 Task: Find a place to stay in Ranot, Thailand, from June 4 to June 8 for 2 guests, with a price range of ₹8000 to ₹16000, 1 bedroom, 1 bed, 2 bathrooms, guest house type, self check-in, and English-speaking host.
Action: Mouse moved to (611, 127)
Screenshot: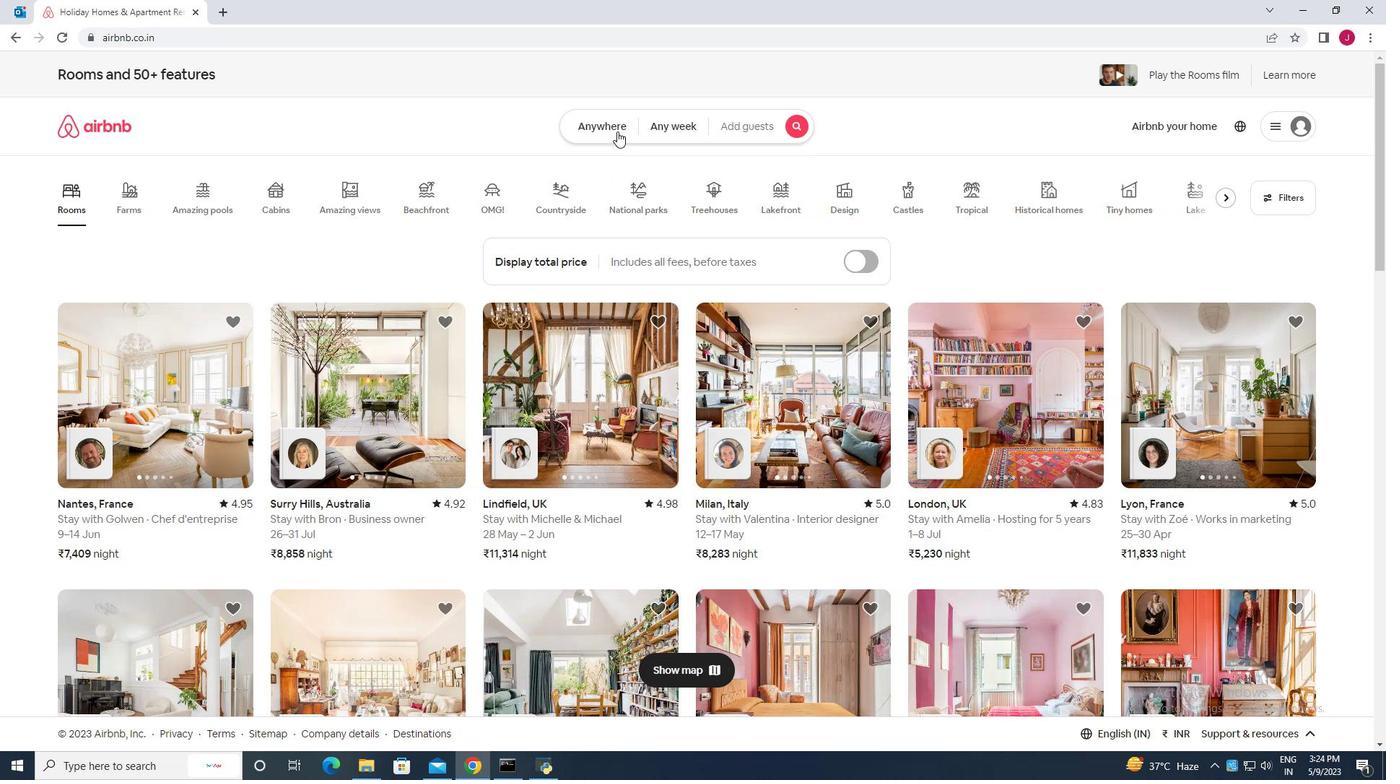 
Action: Mouse pressed left at (611, 127)
Screenshot: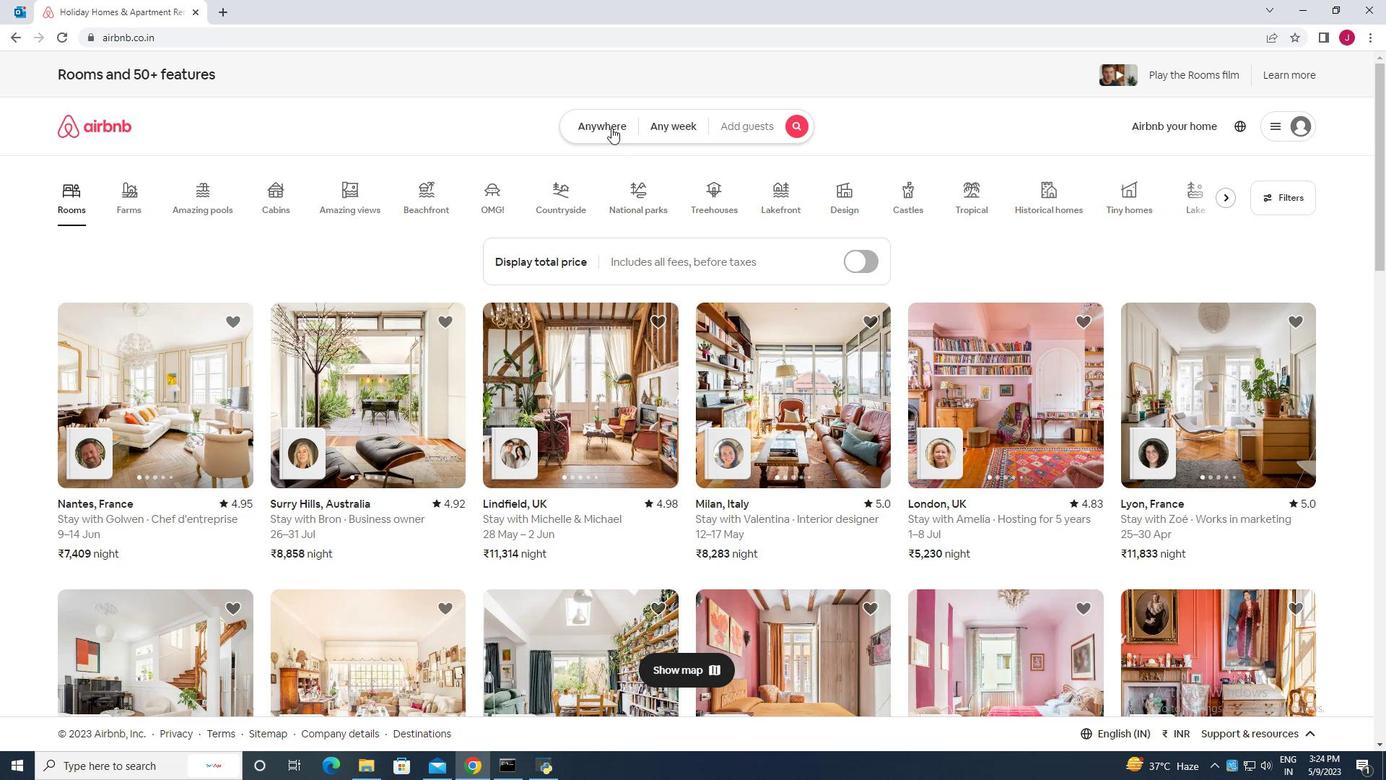
Action: Mouse moved to (480, 184)
Screenshot: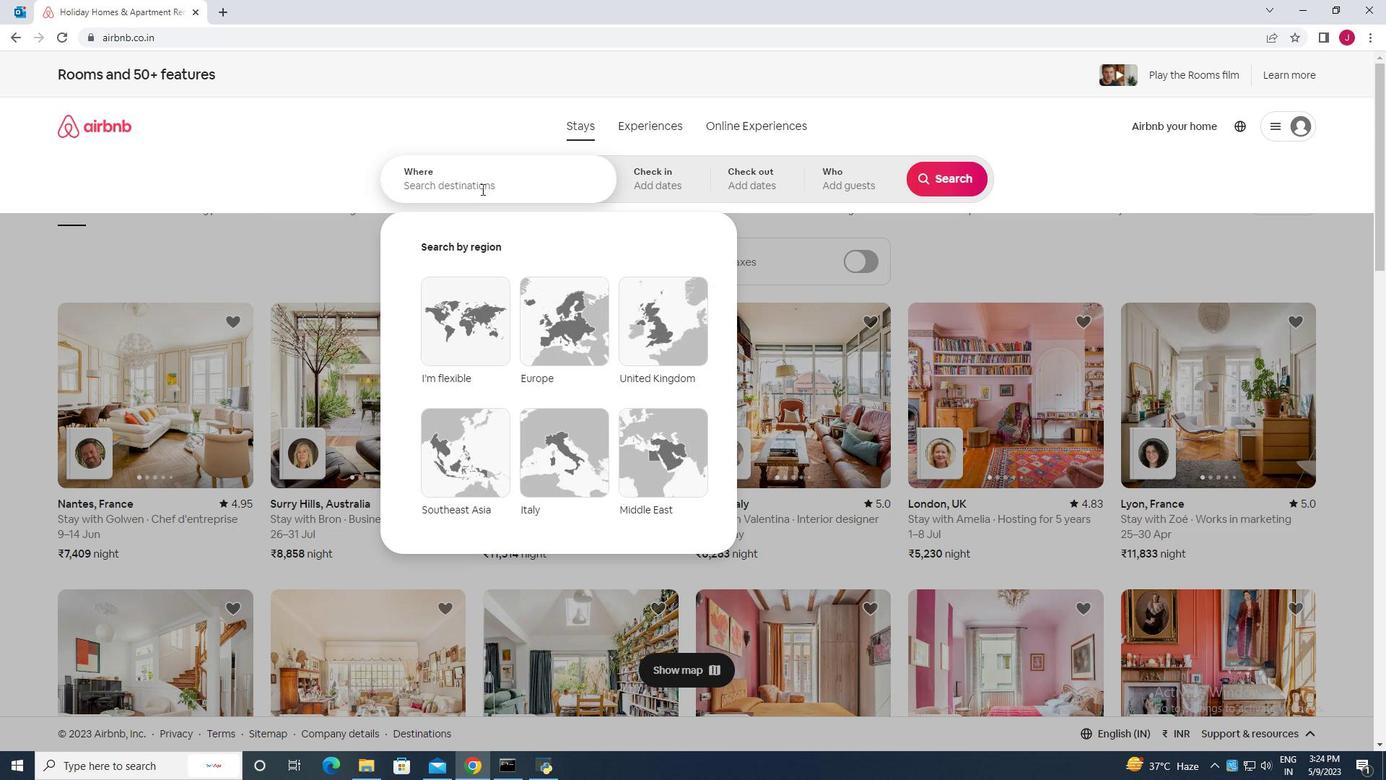 
Action: Mouse pressed left at (480, 184)
Screenshot: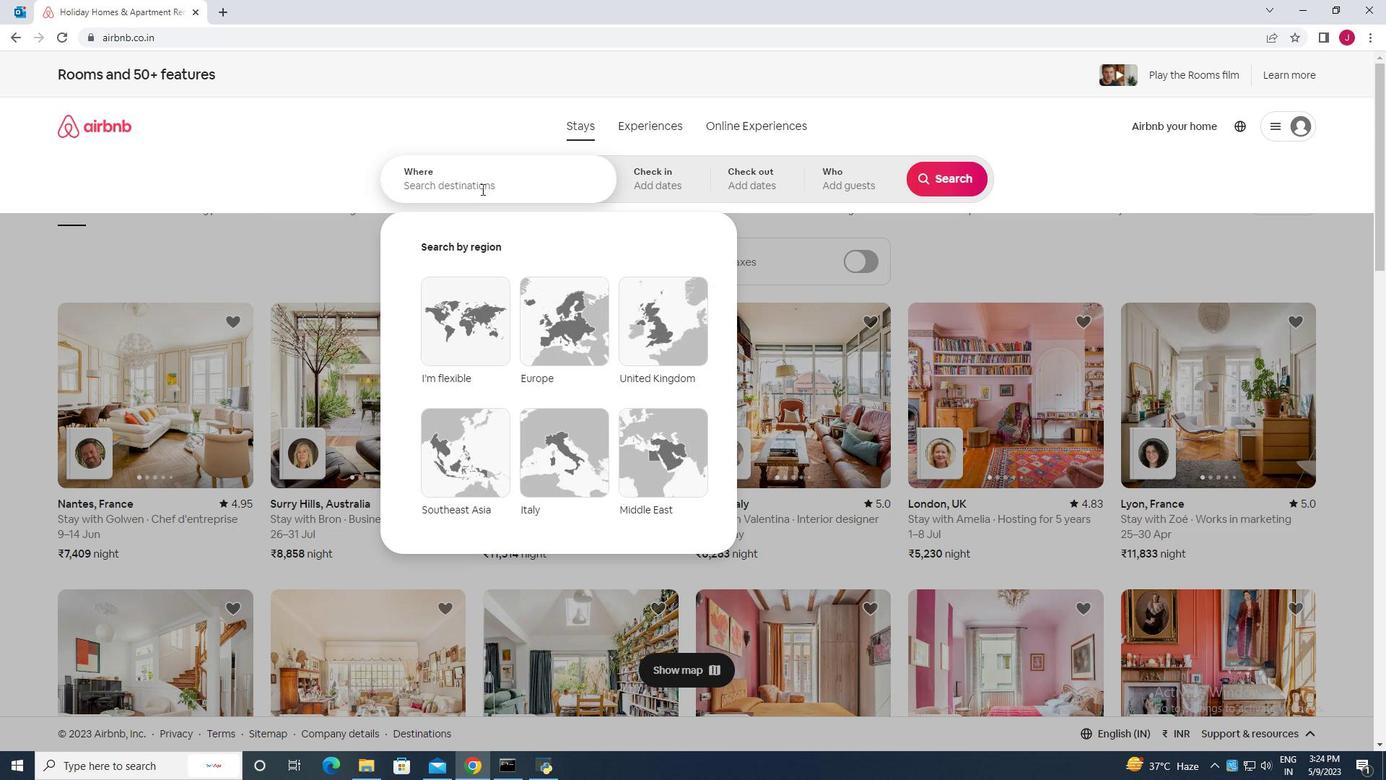 
Action: Key pressed ranot<Key.space>thailand
Screenshot: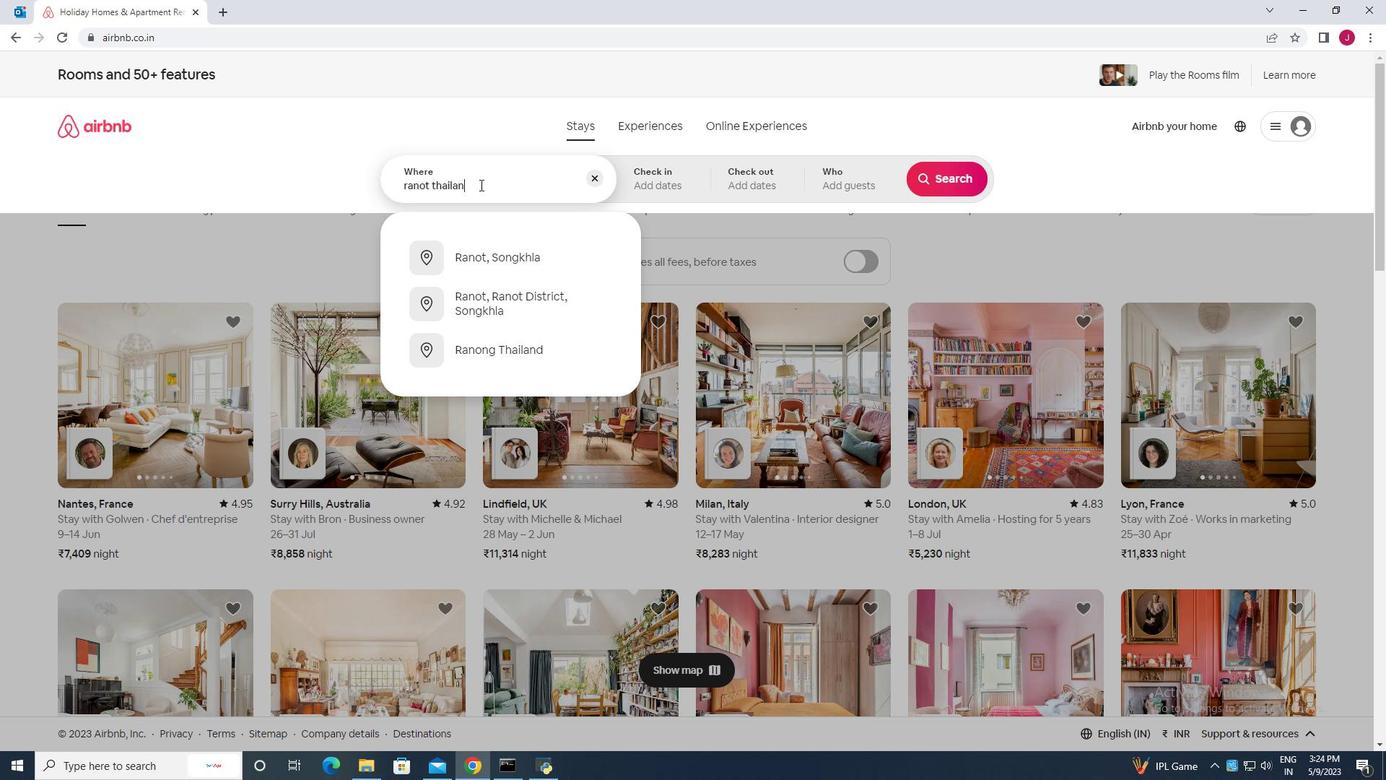 
Action: Mouse moved to (668, 174)
Screenshot: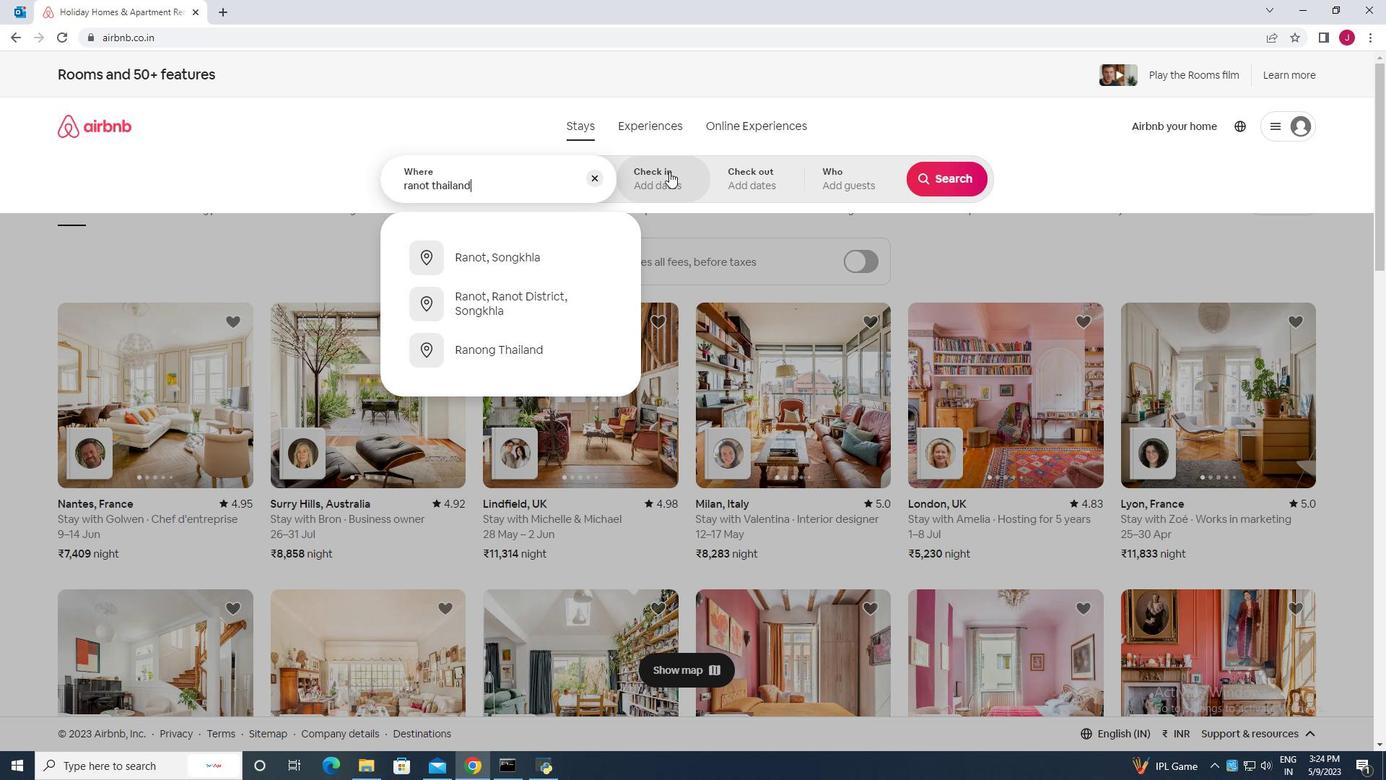 
Action: Mouse pressed left at (668, 174)
Screenshot: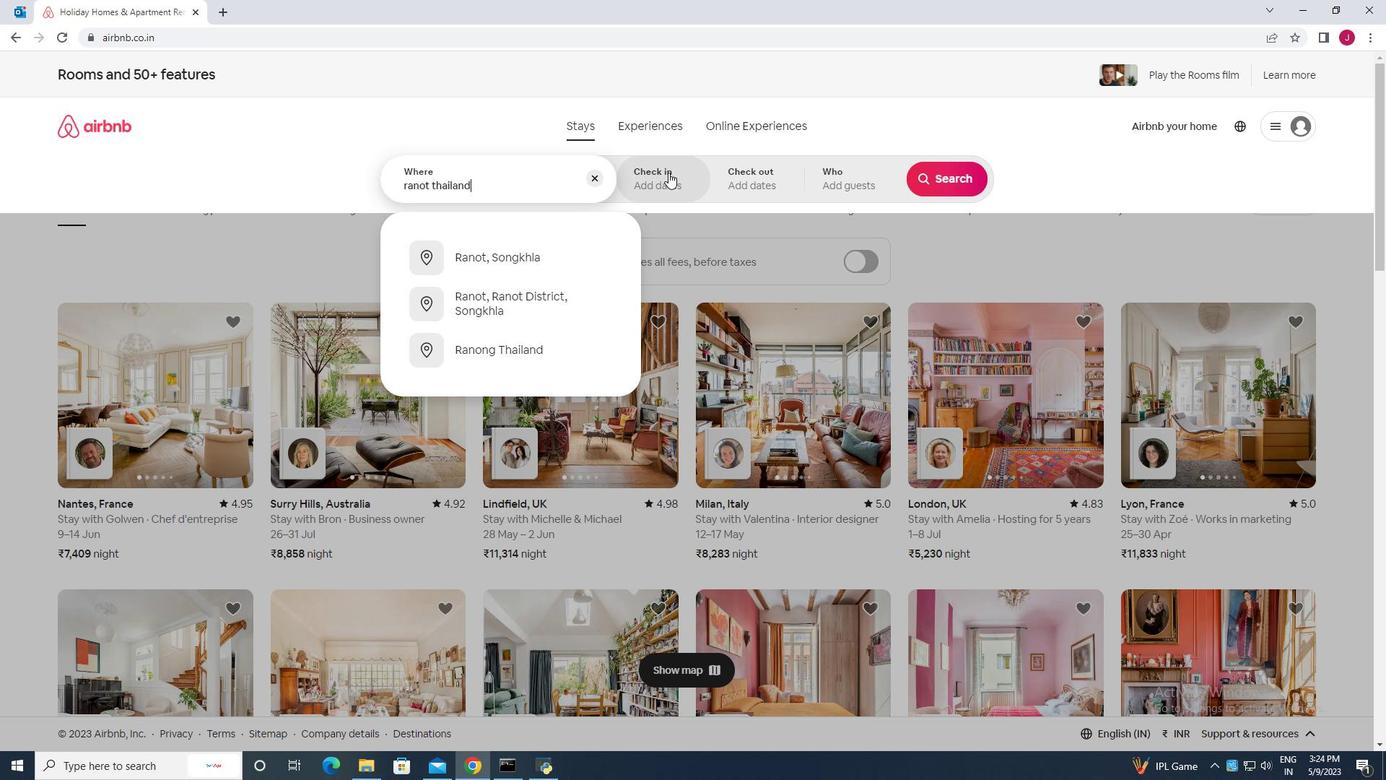 
Action: Mouse moved to (728, 392)
Screenshot: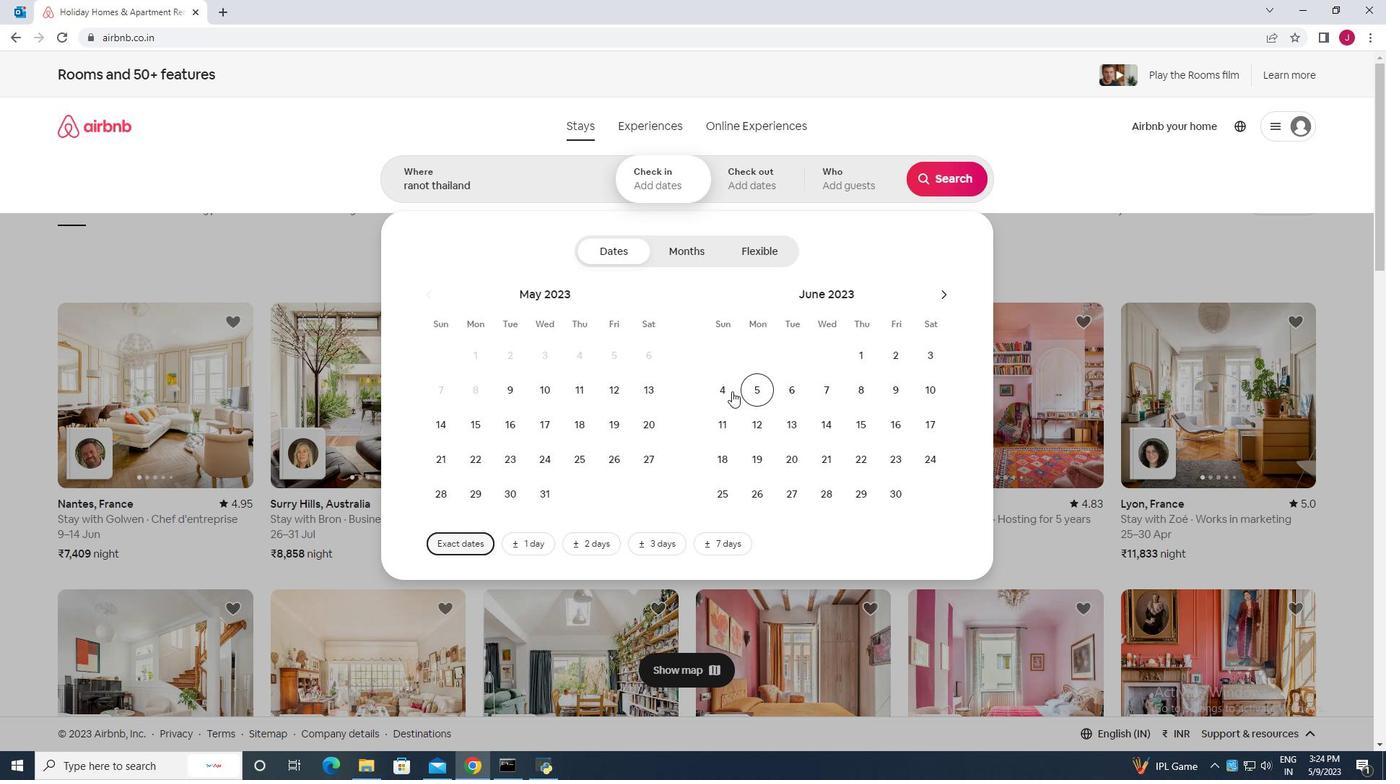
Action: Mouse pressed left at (728, 392)
Screenshot: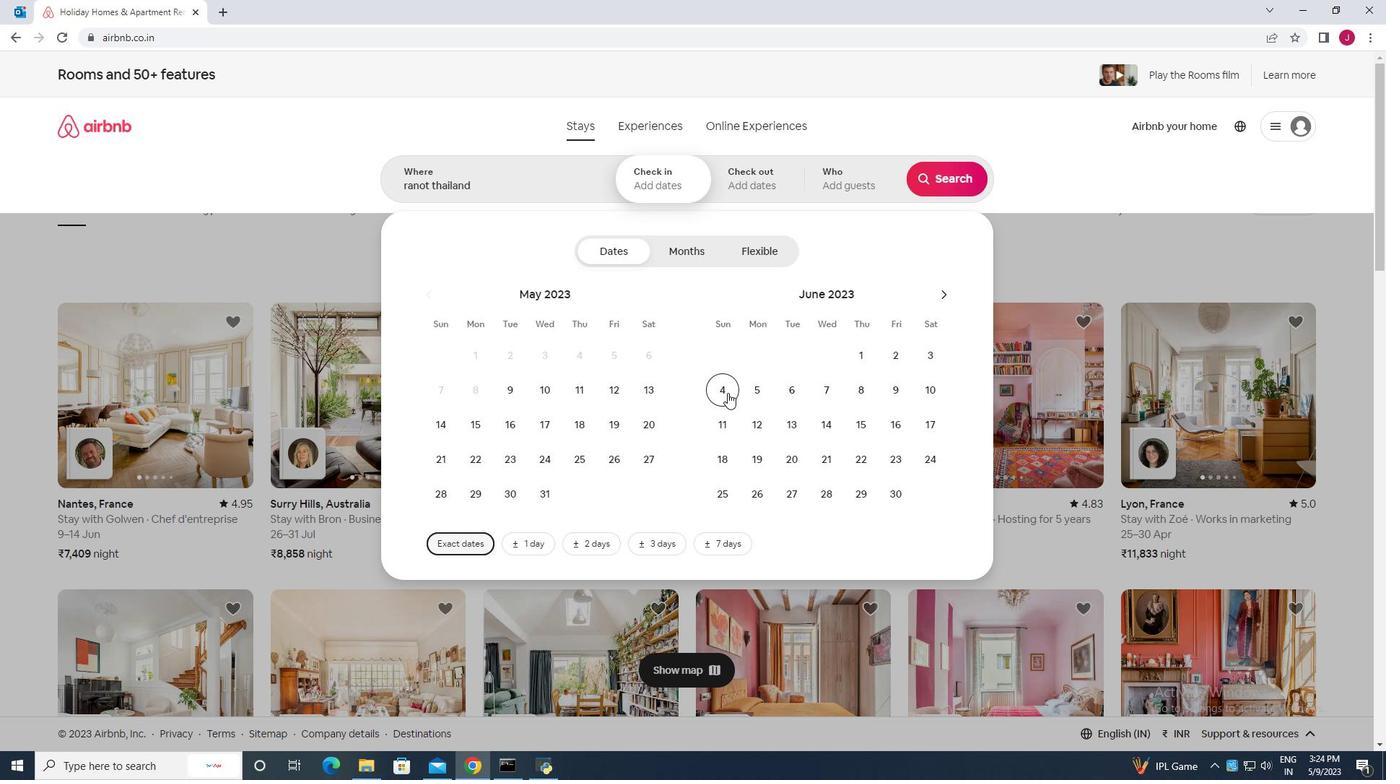 
Action: Mouse moved to (865, 390)
Screenshot: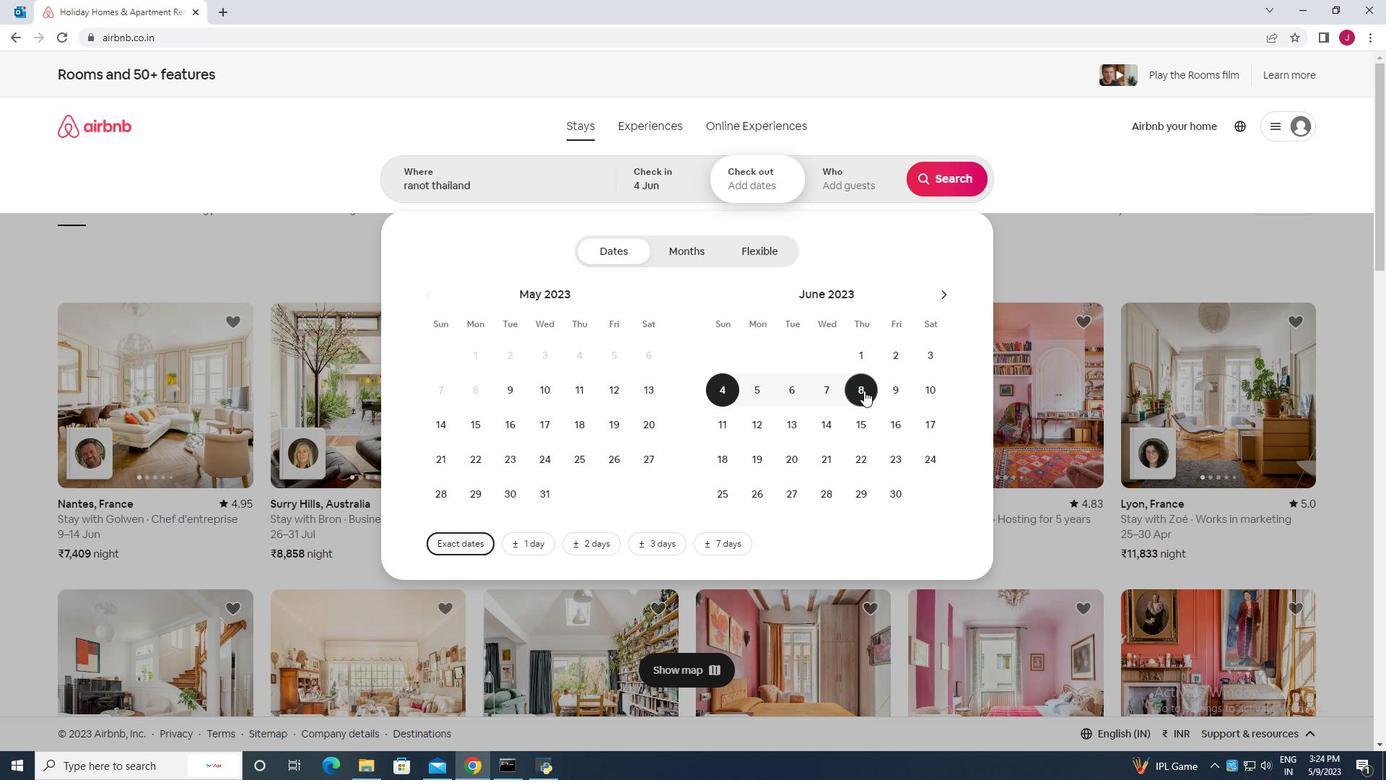 
Action: Mouse pressed left at (865, 390)
Screenshot: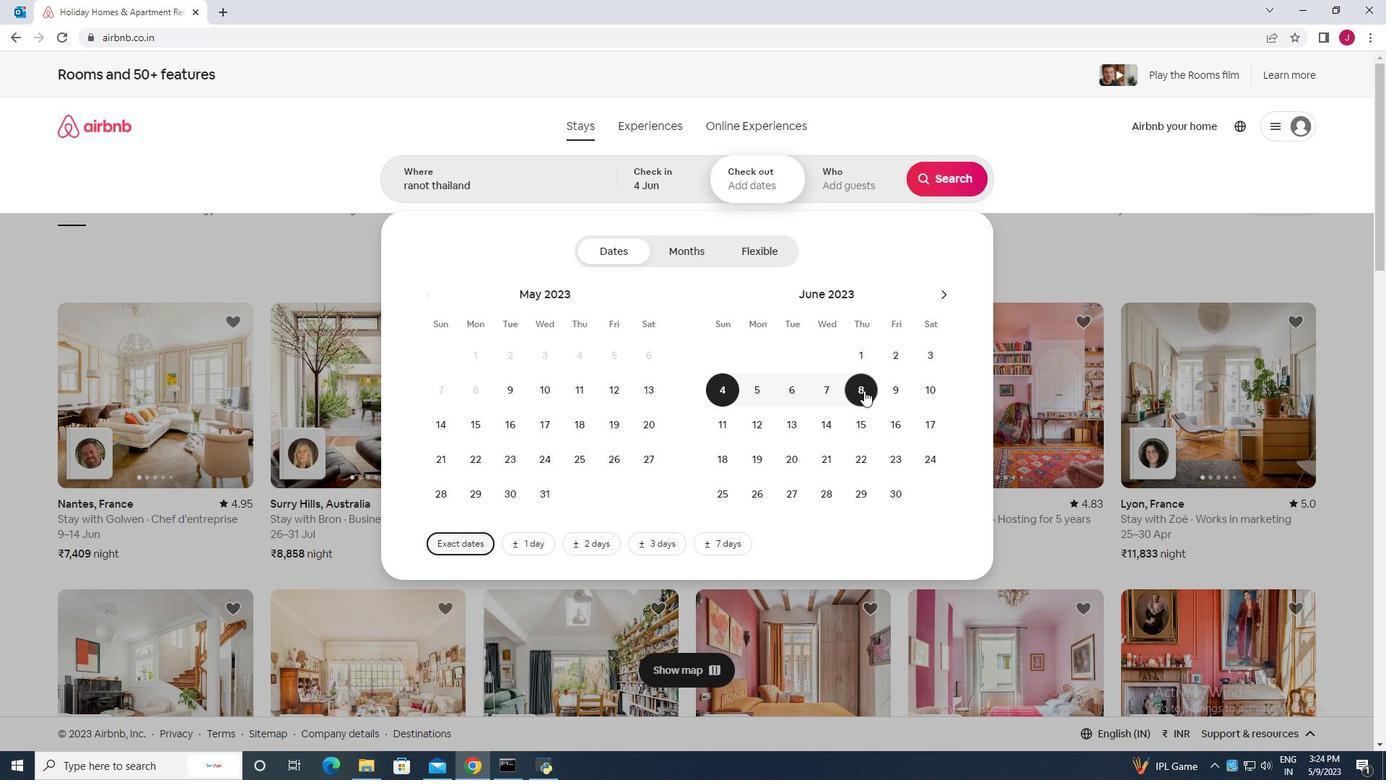 
Action: Mouse moved to (869, 176)
Screenshot: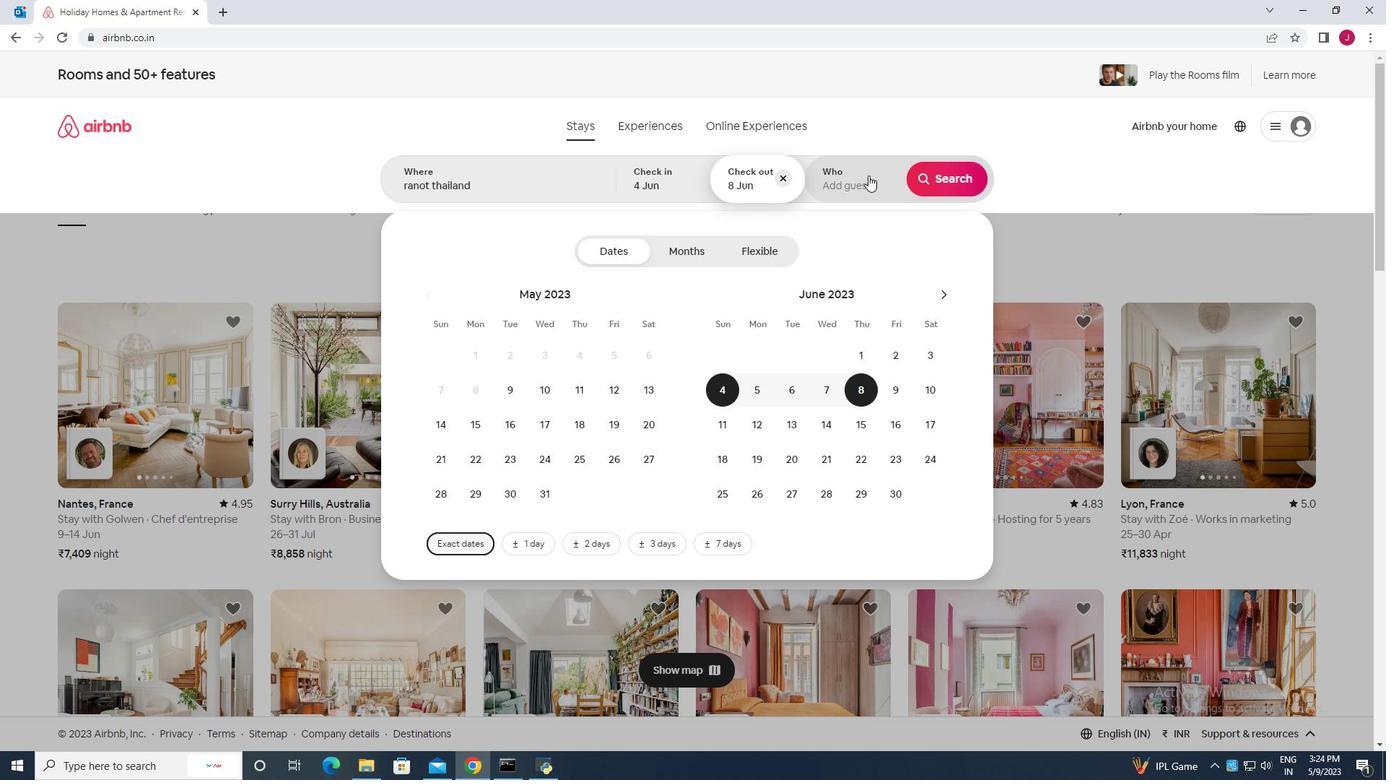 
Action: Mouse pressed left at (869, 176)
Screenshot: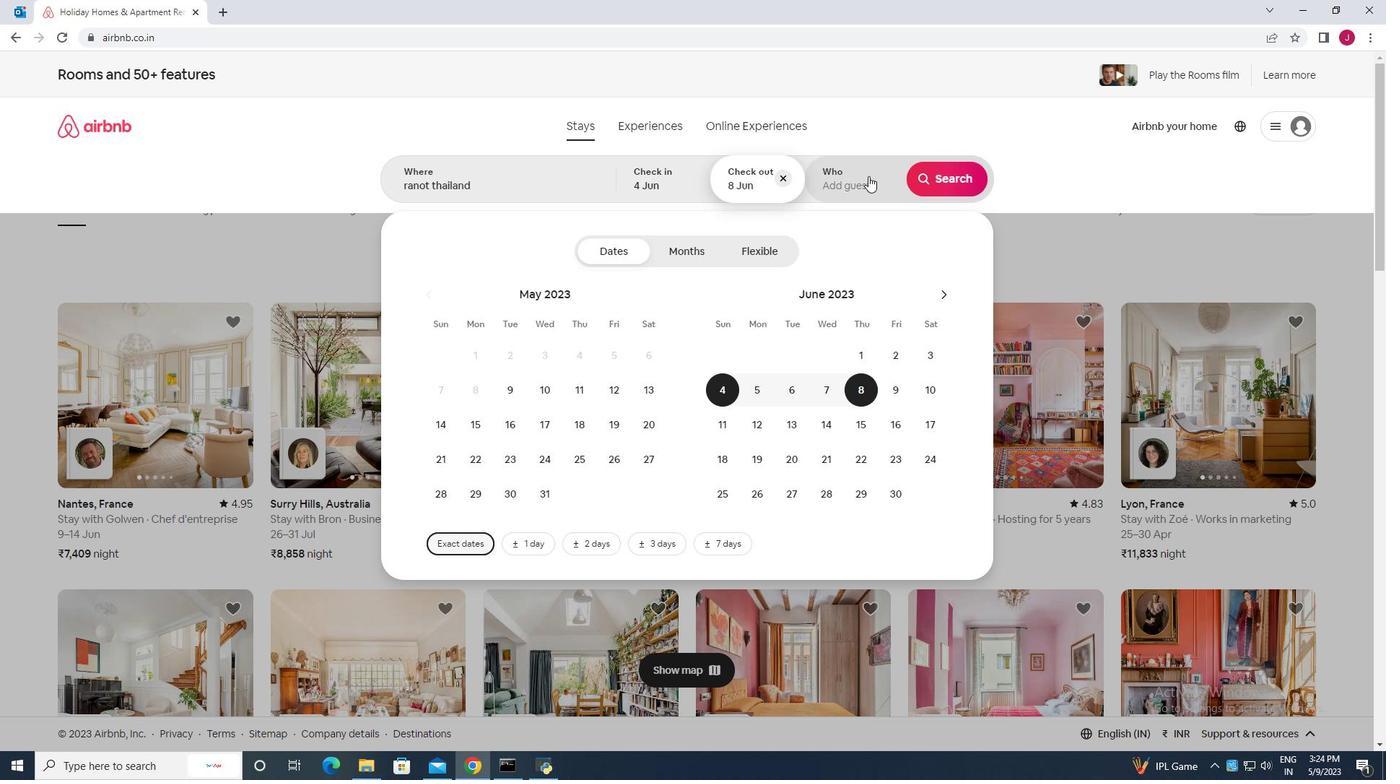 
Action: Mouse moved to (951, 256)
Screenshot: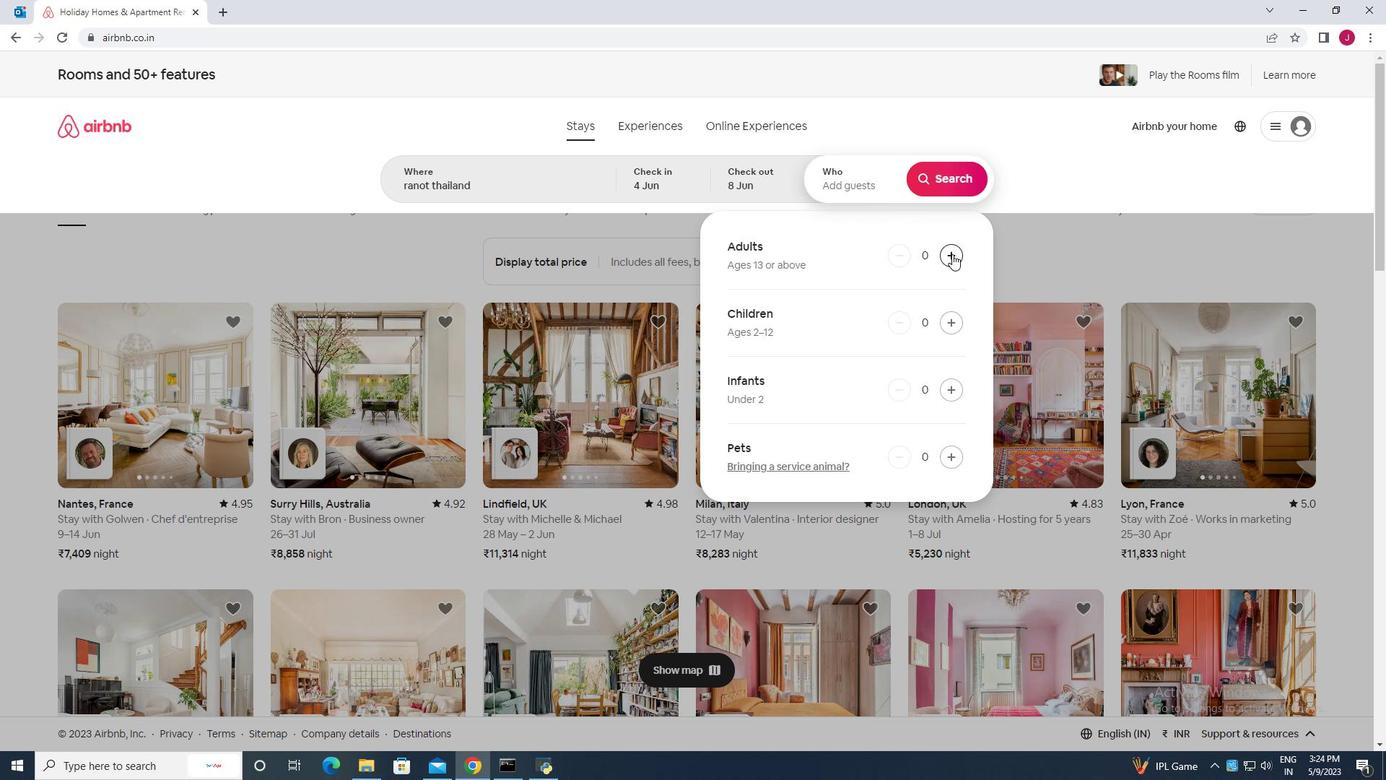 
Action: Mouse pressed left at (951, 256)
Screenshot: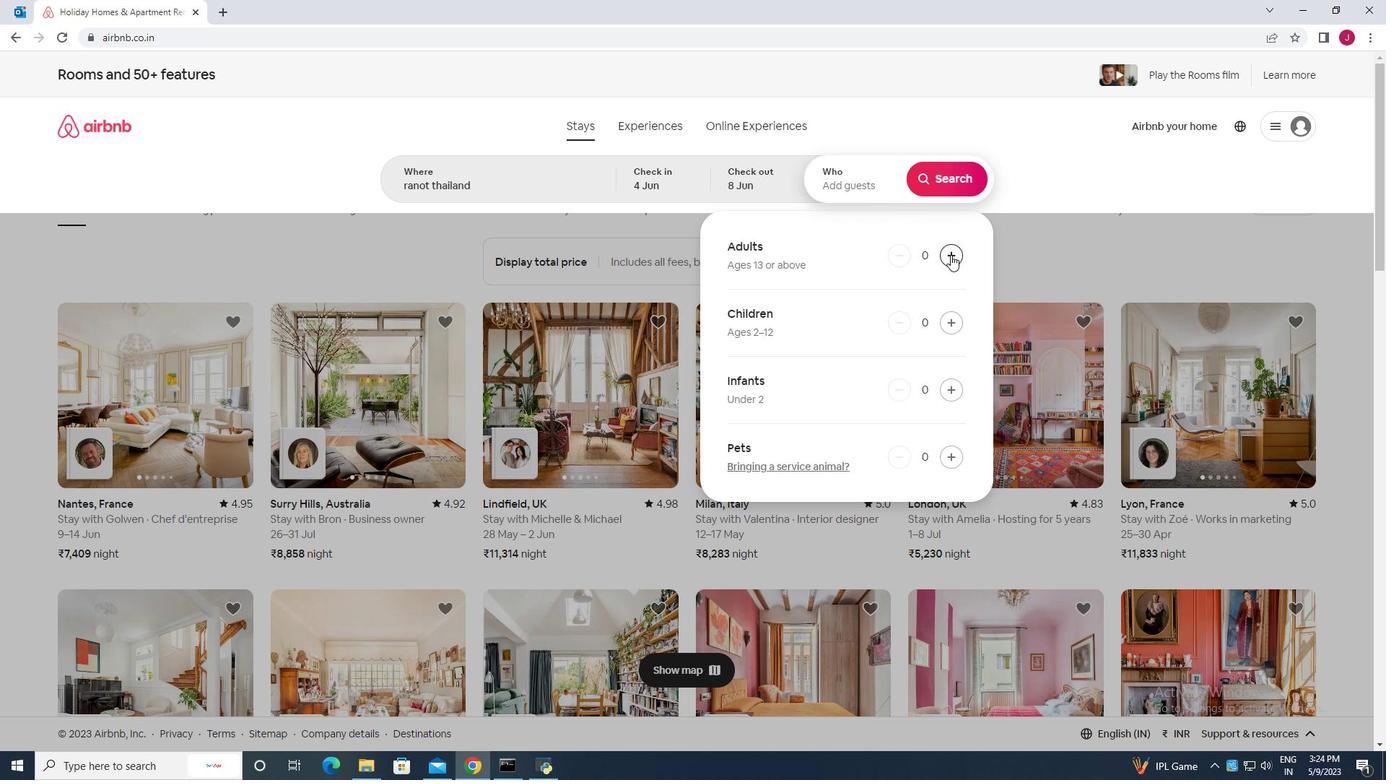
Action: Mouse moved to (951, 256)
Screenshot: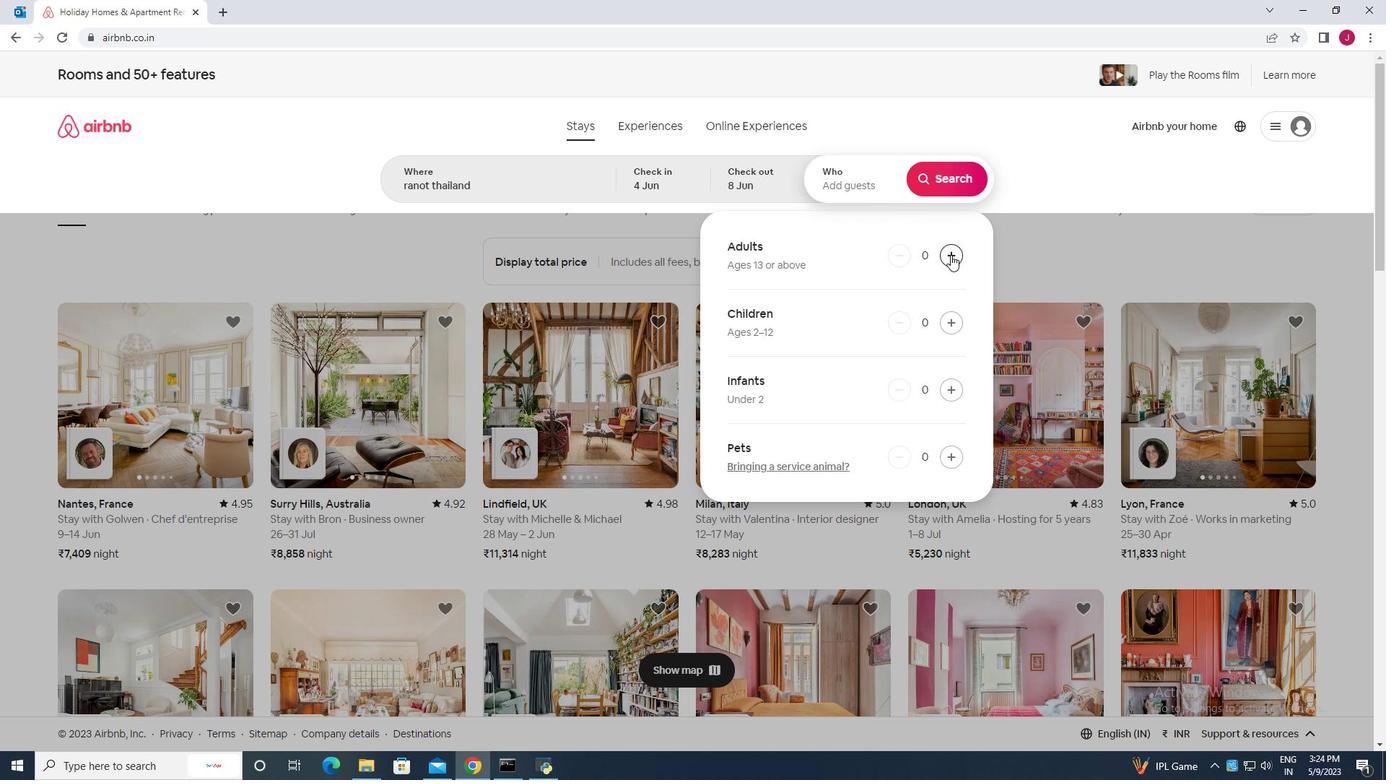 
Action: Mouse pressed left at (951, 256)
Screenshot: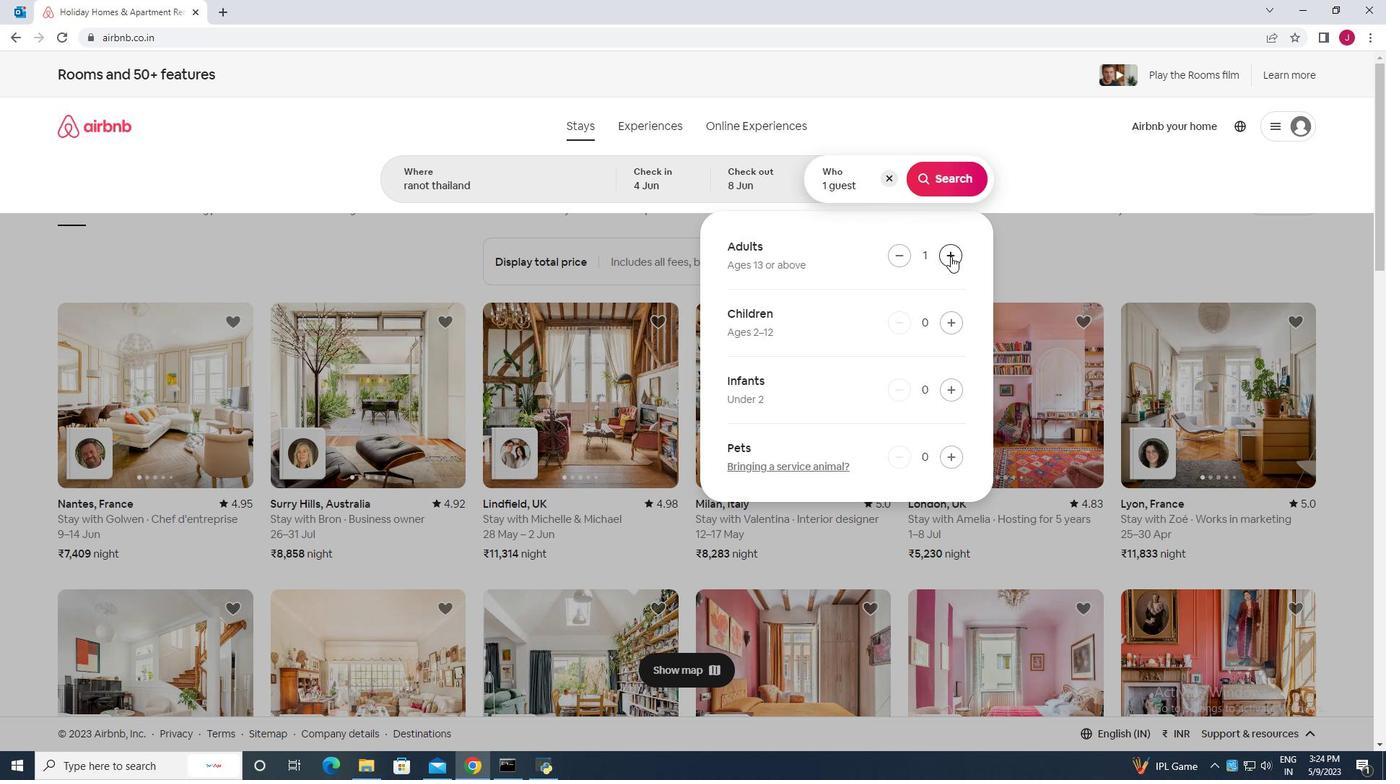 
Action: Mouse moved to (946, 179)
Screenshot: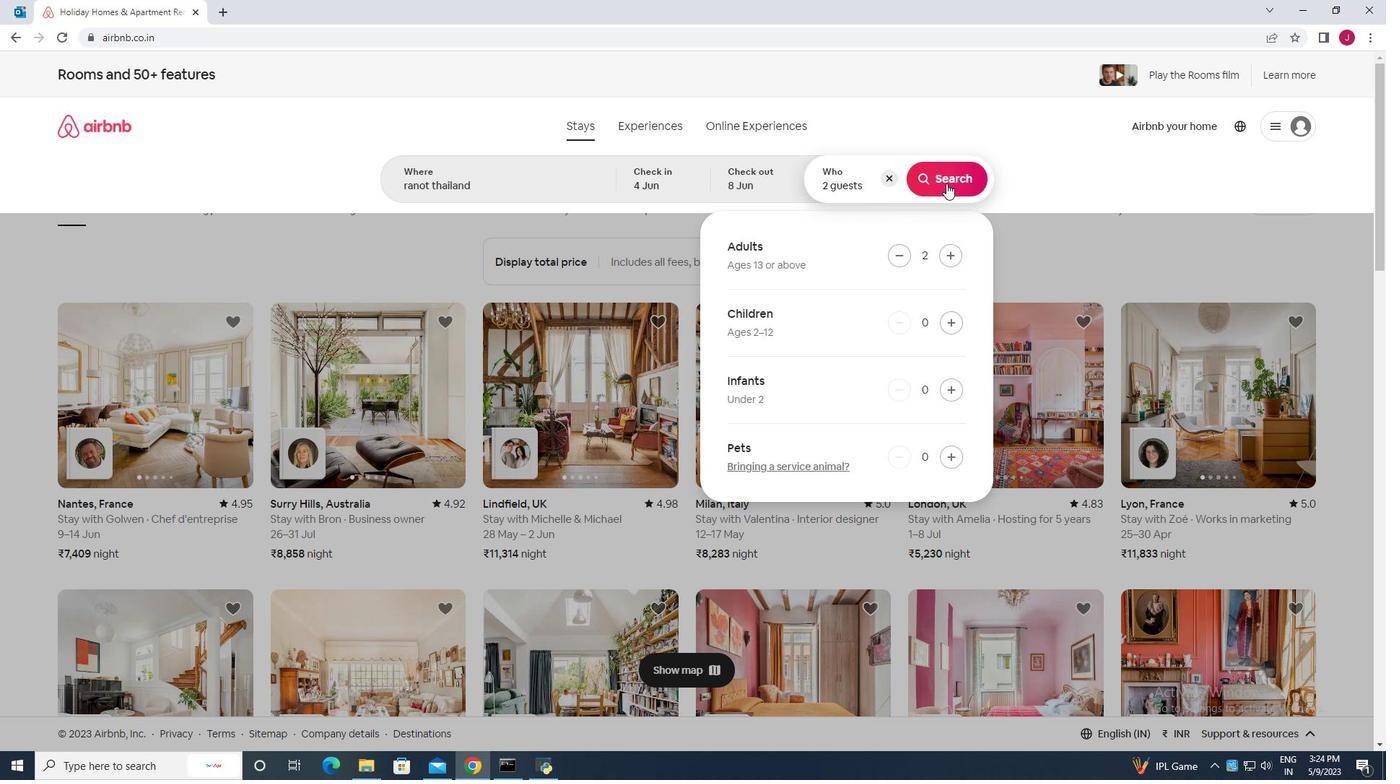 
Action: Mouse pressed left at (946, 179)
Screenshot: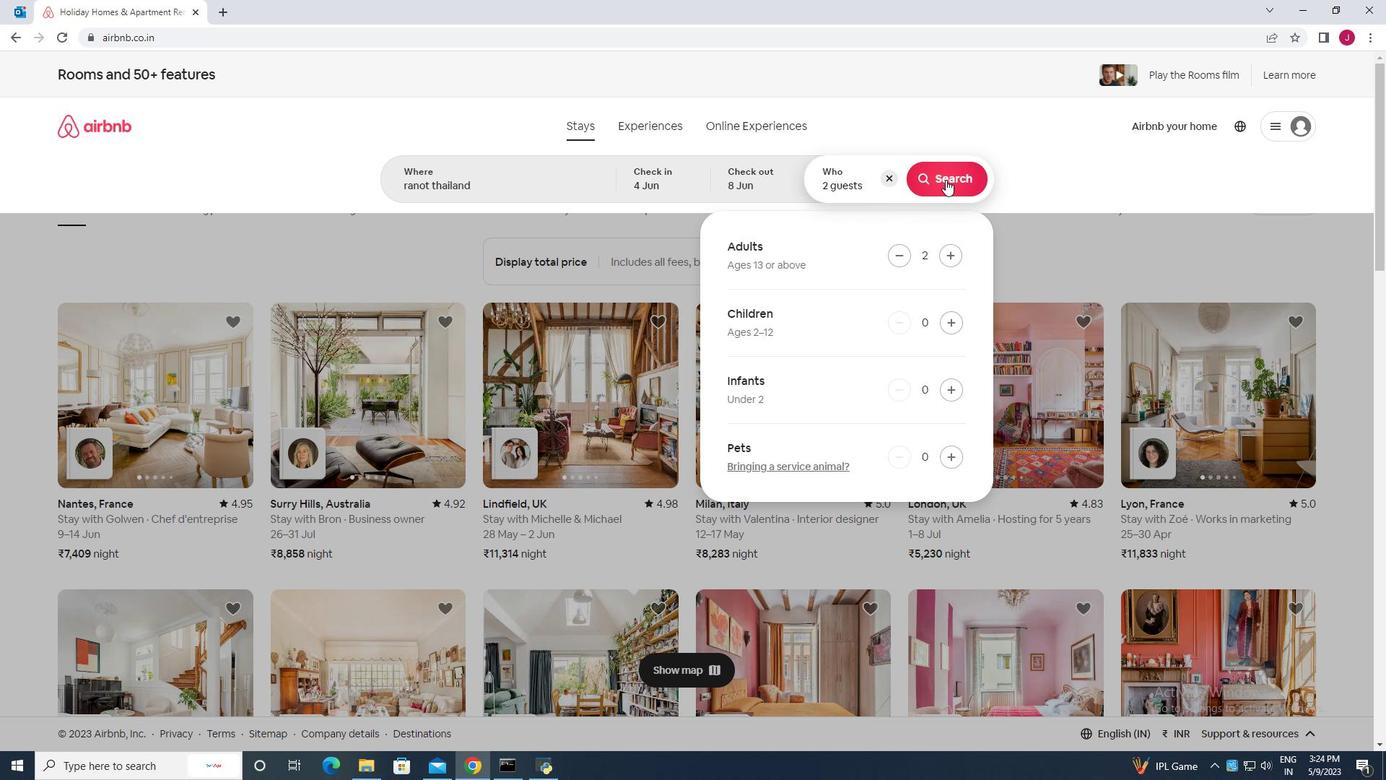 
Action: Mouse moved to (1330, 142)
Screenshot: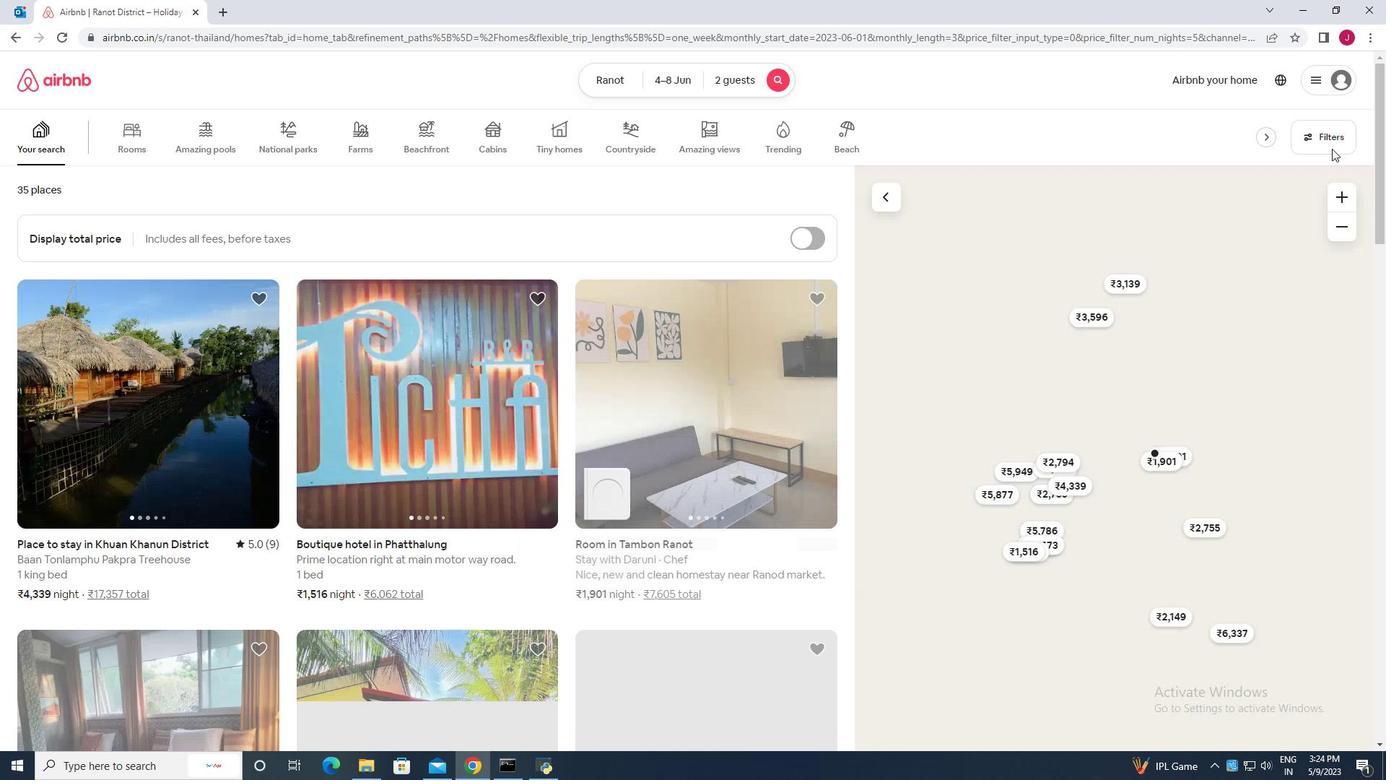 
Action: Mouse pressed left at (1330, 142)
Screenshot: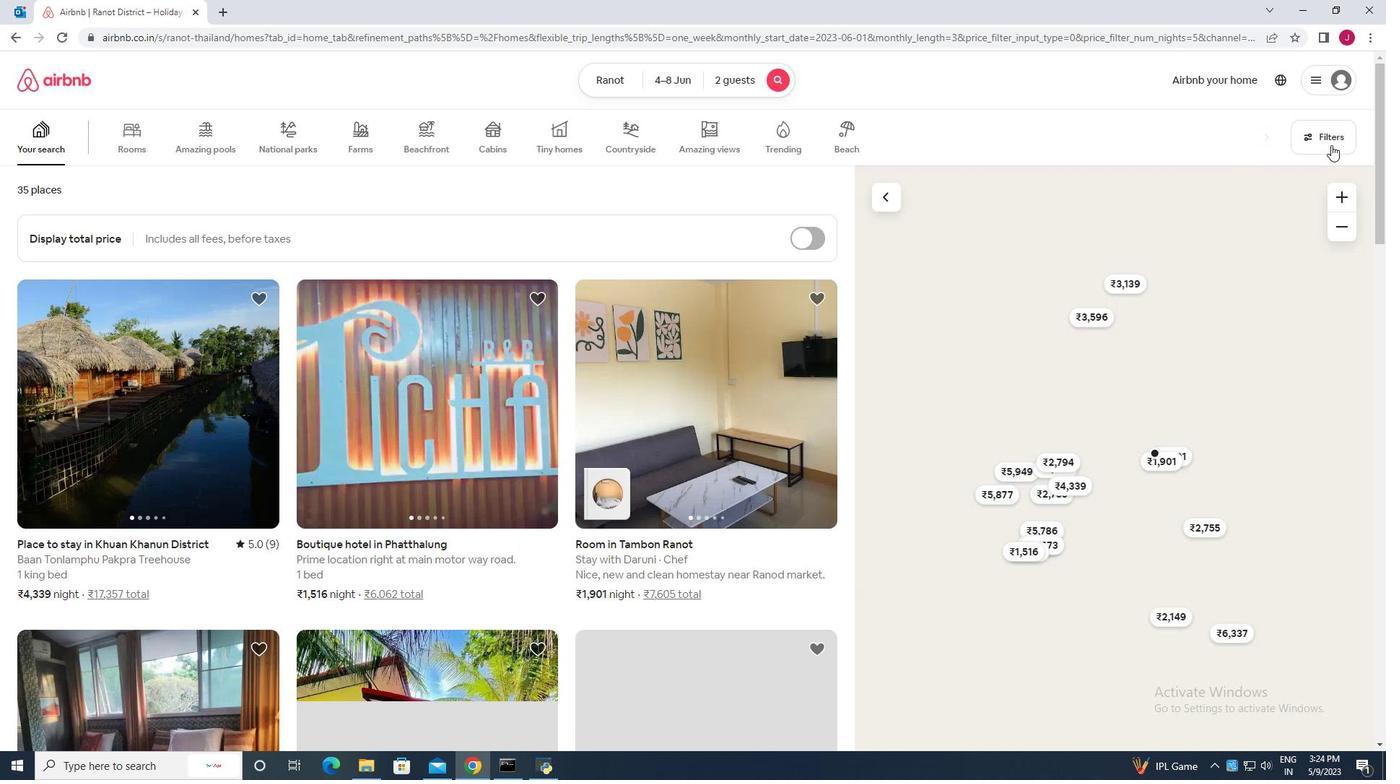 
Action: Mouse moved to (533, 494)
Screenshot: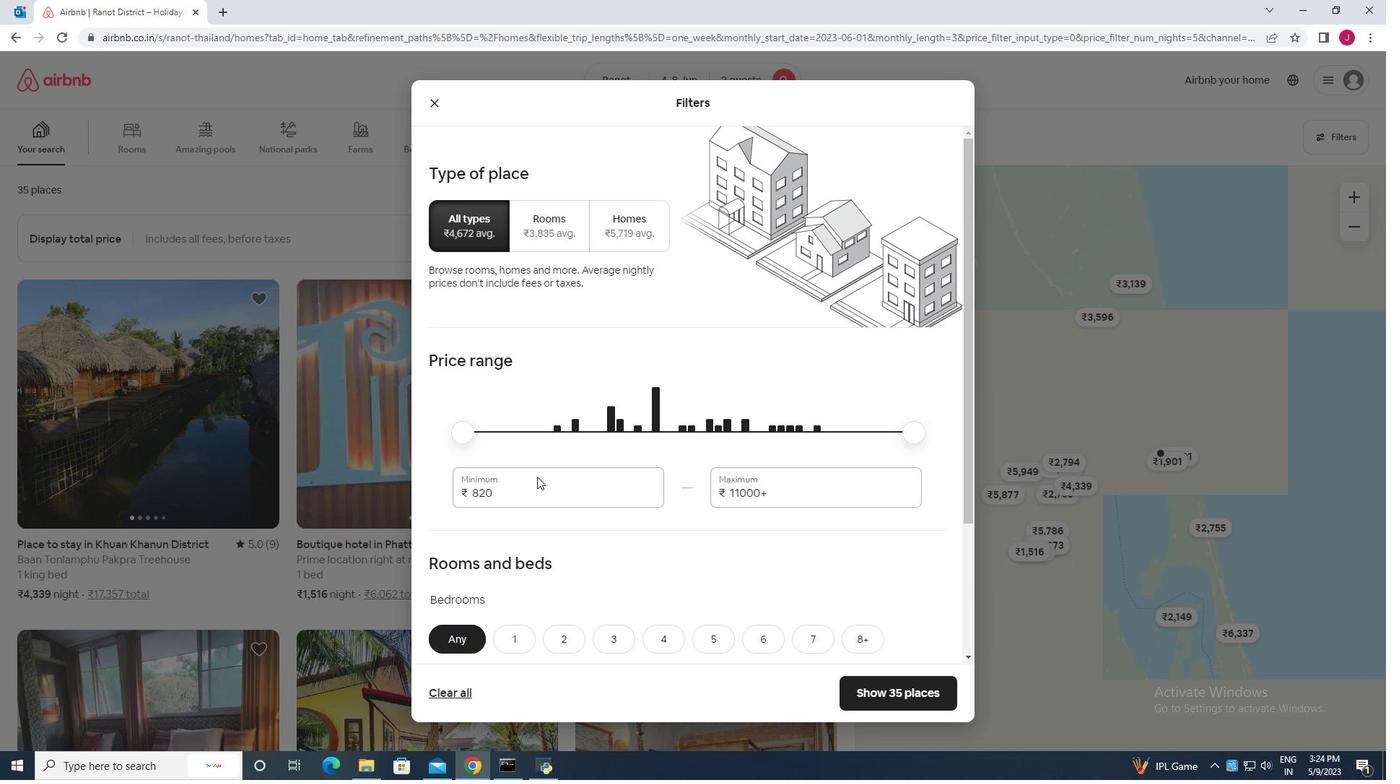 
Action: Mouse pressed left at (533, 494)
Screenshot: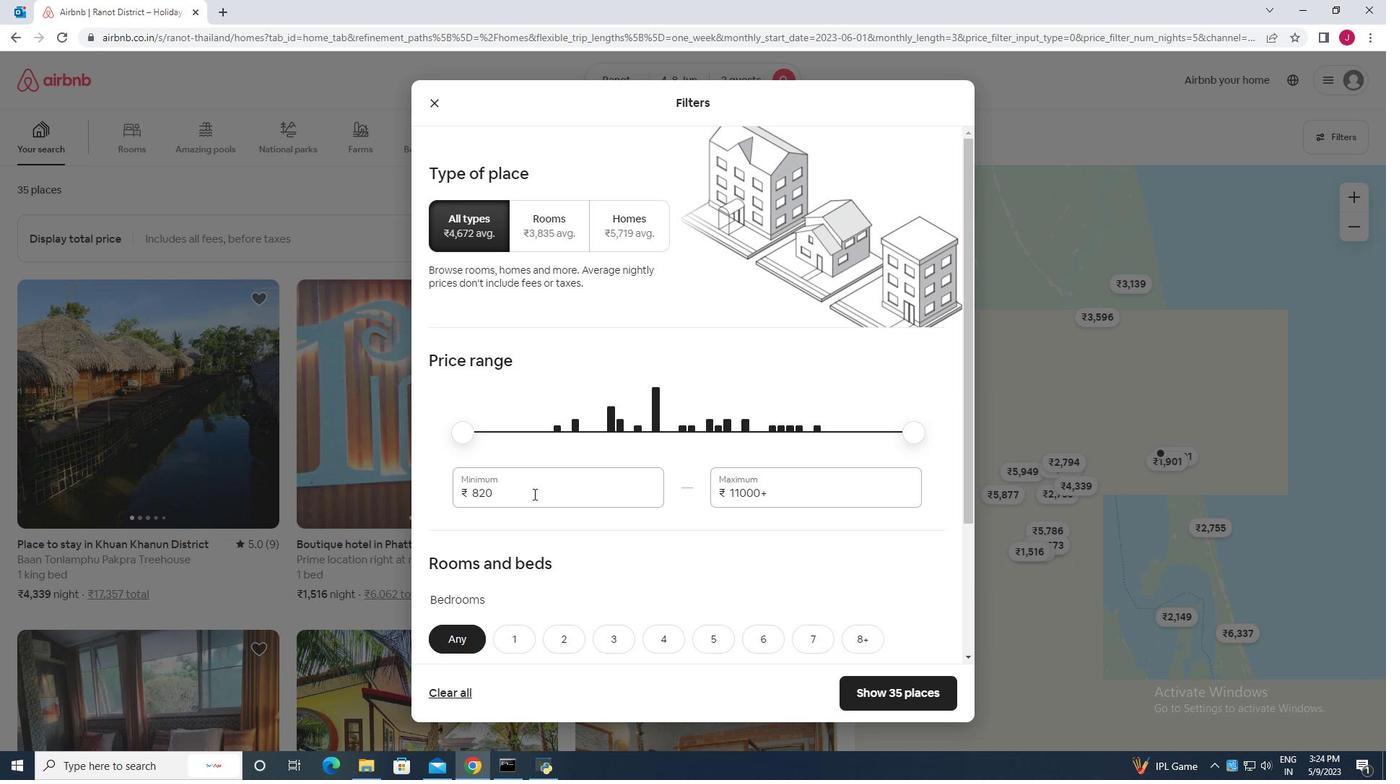
Action: Mouse moved to (533, 494)
Screenshot: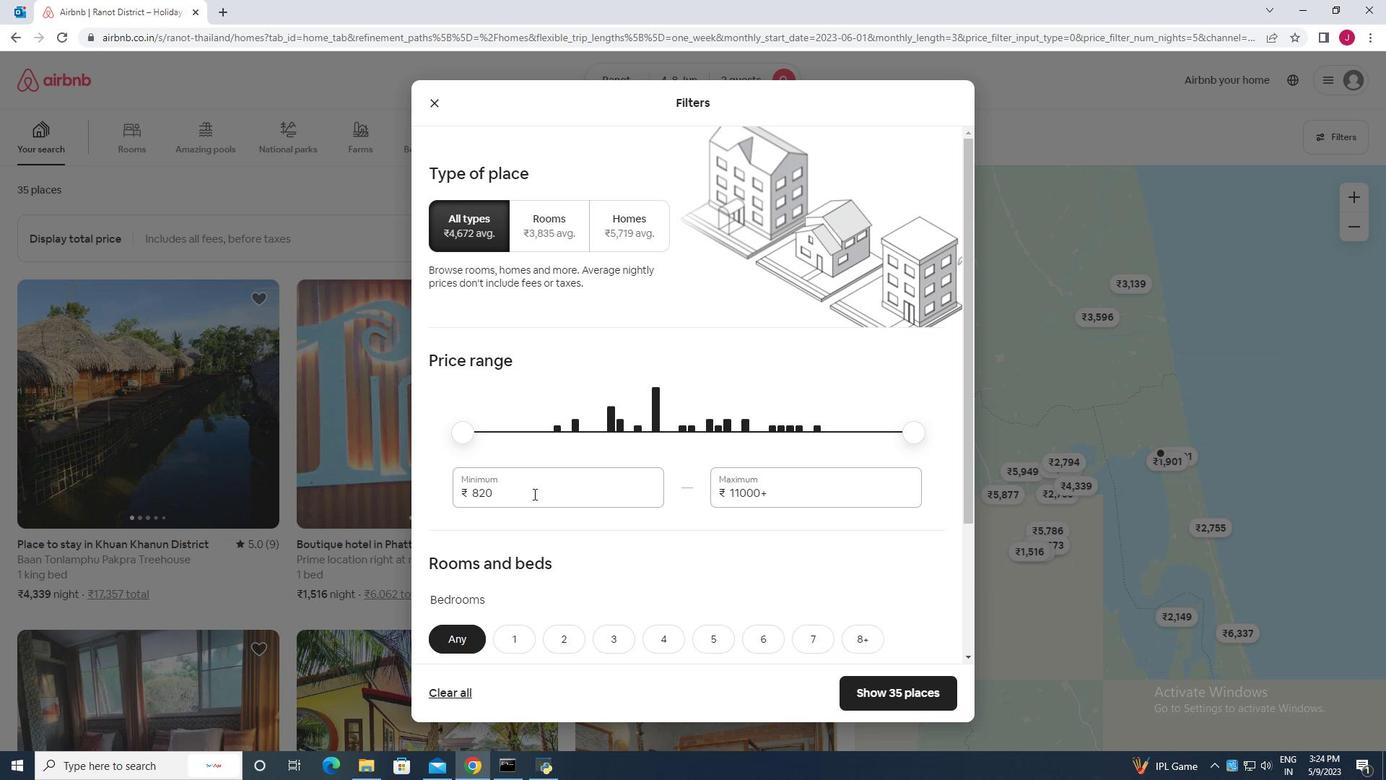 
Action: Key pressed <Key.backspace><Key.backspace><Key.backspace>8000
Screenshot: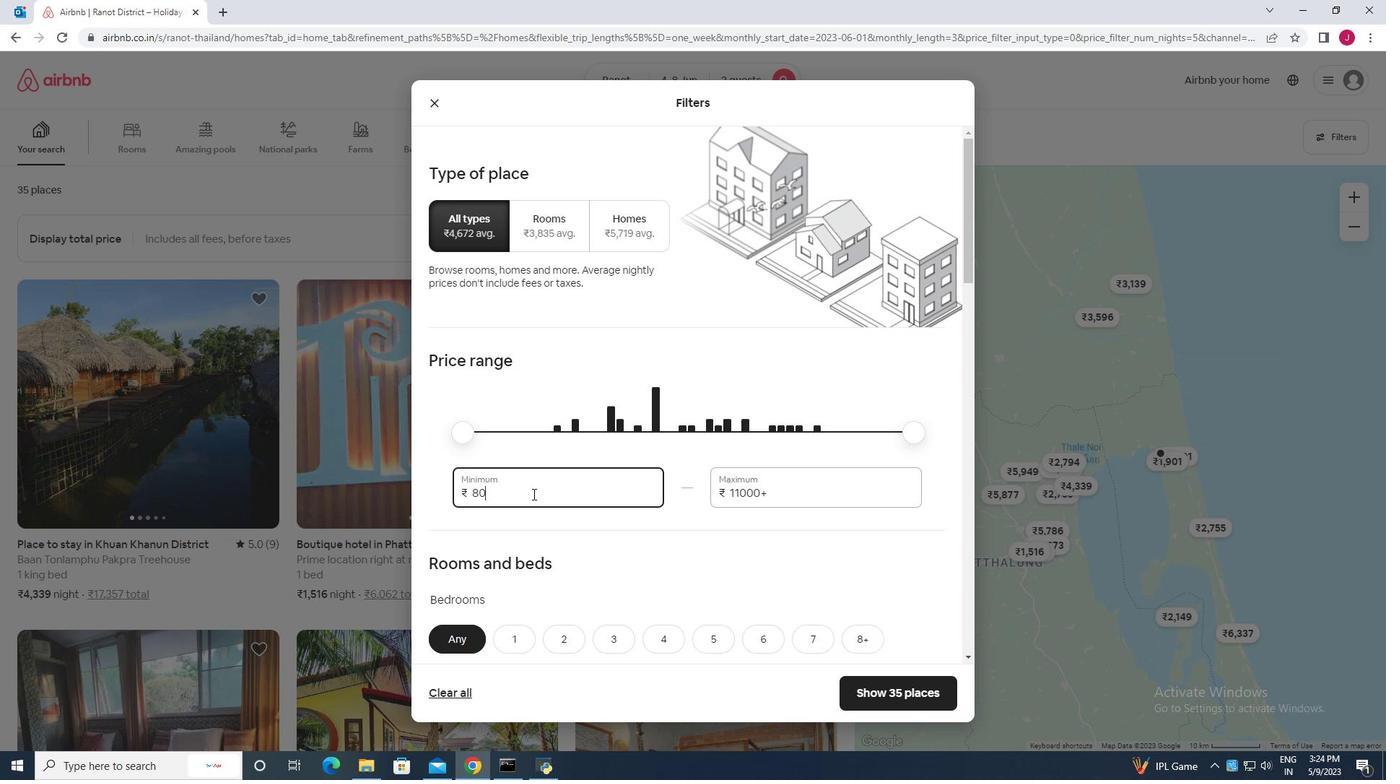 
Action: Mouse moved to (806, 487)
Screenshot: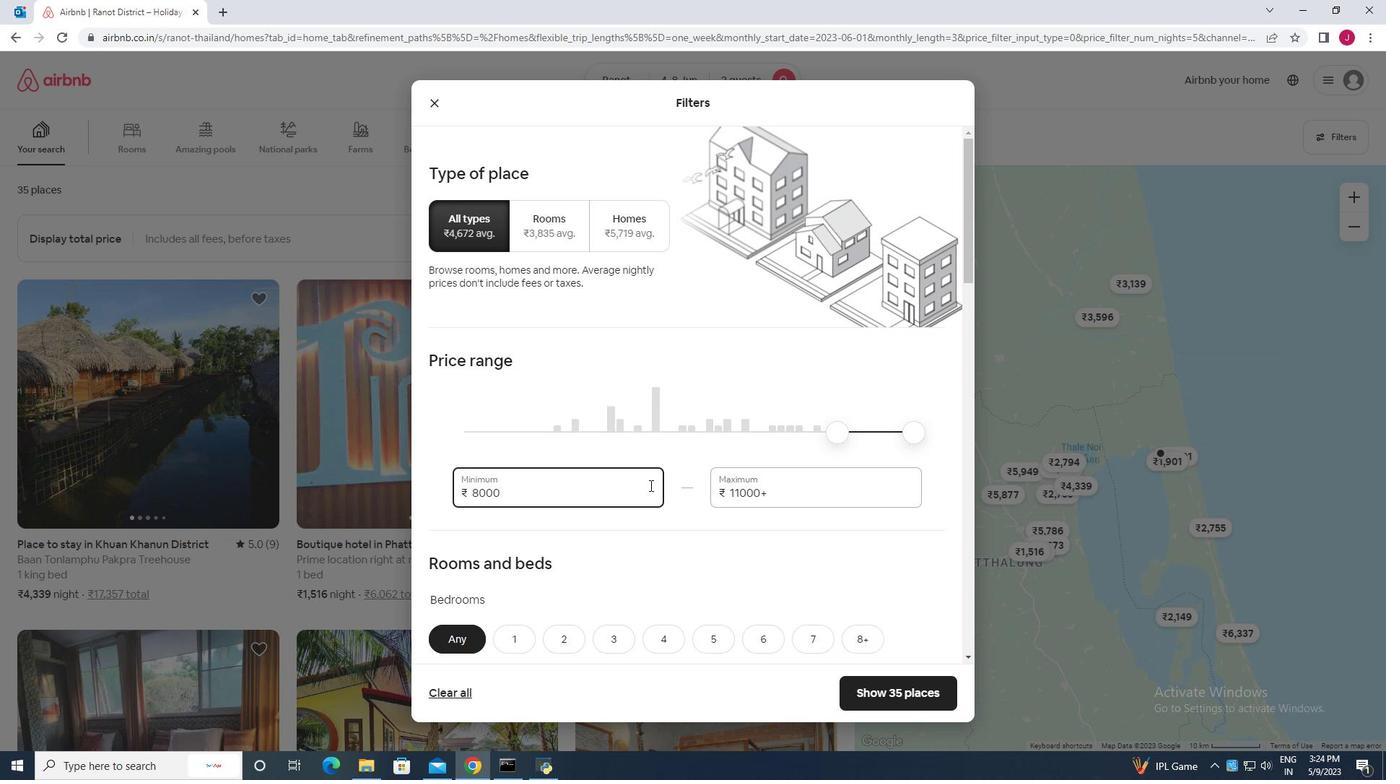 
Action: Mouse pressed left at (806, 487)
Screenshot: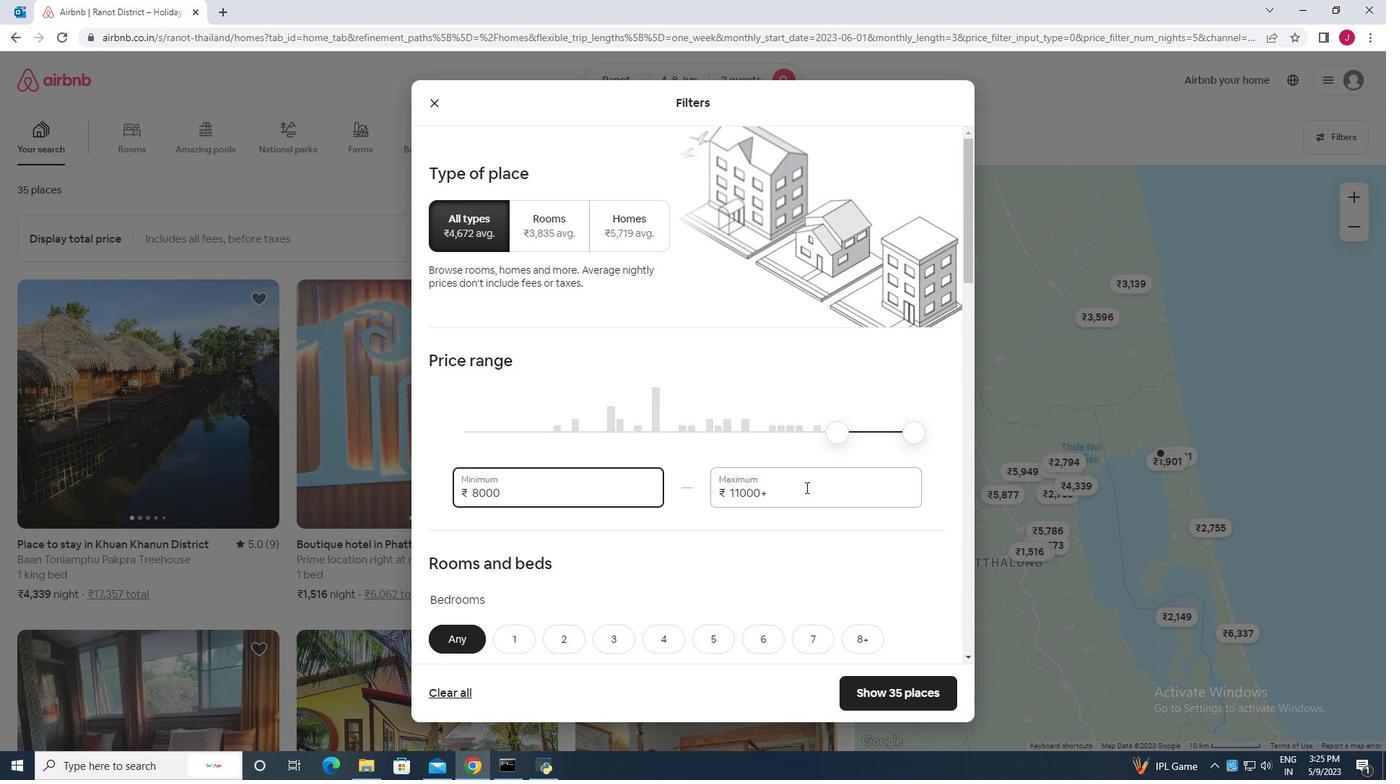 
Action: Key pressed <Key.backspace><Key.backspace><Key.backspace><Key.backspace><Key.backspace>6000
Screenshot: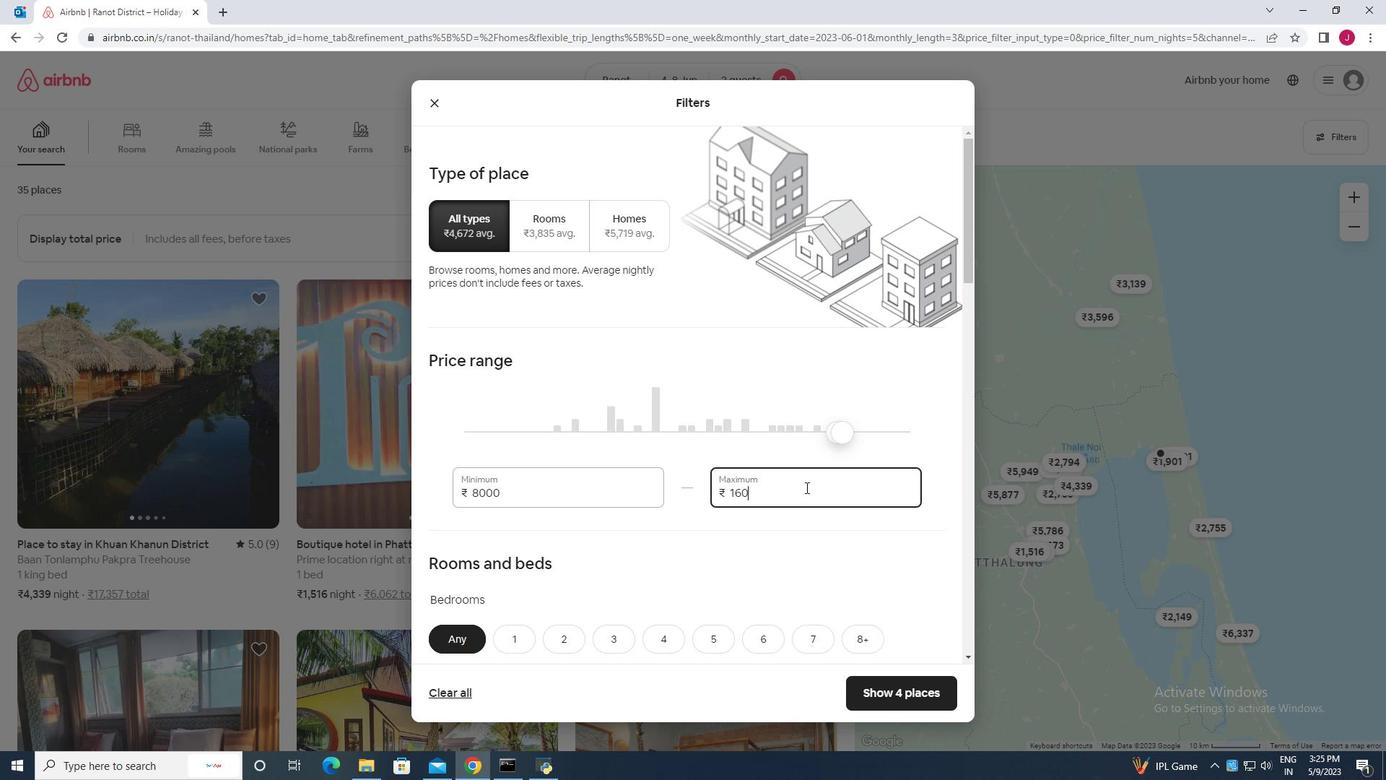 
Action: Mouse moved to (700, 486)
Screenshot: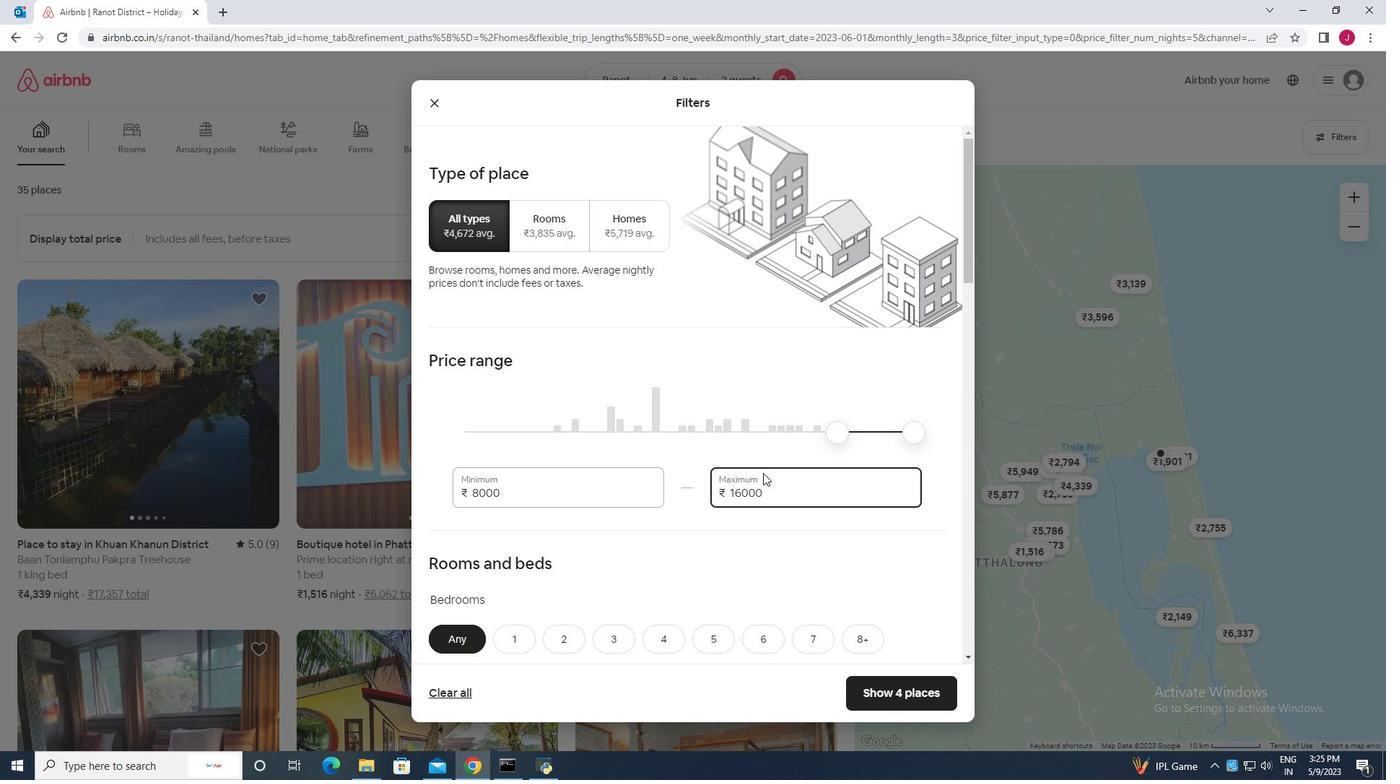 
Action: Mouse scrolled (700, 486) with delta (0, 0)
Screenshot: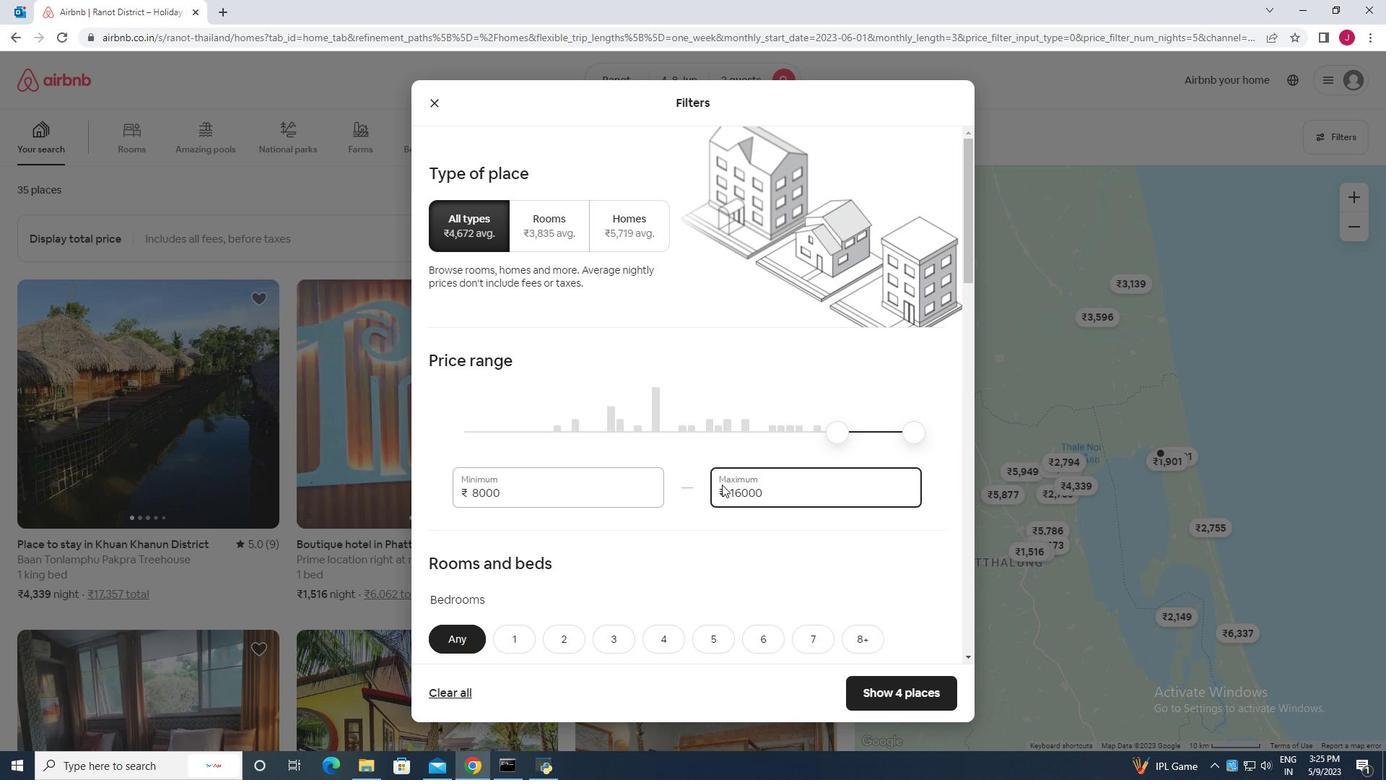 
Action: Mouse moved to (699, 486)
Screenshot: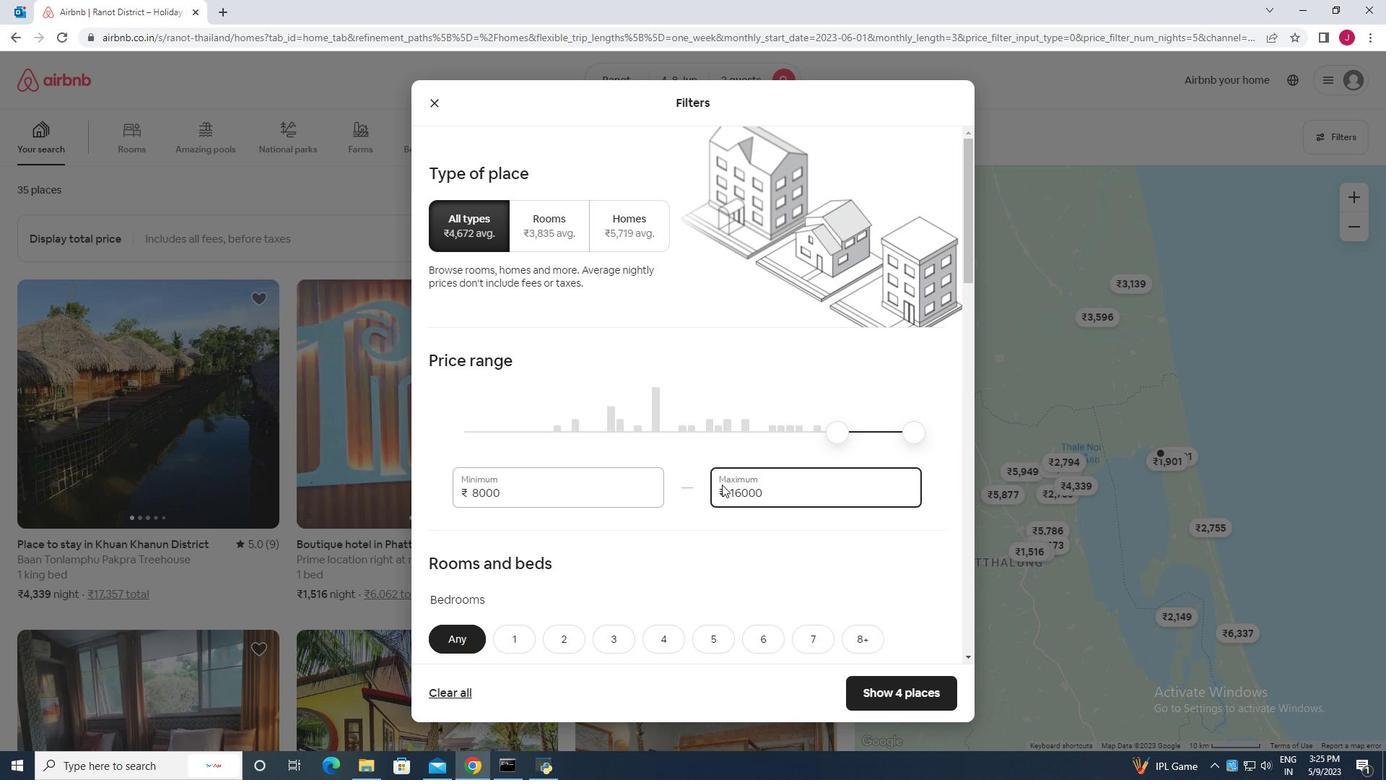 
Action: Mouse scrolled (699, 486) with delta (0, 0)
Screenshot: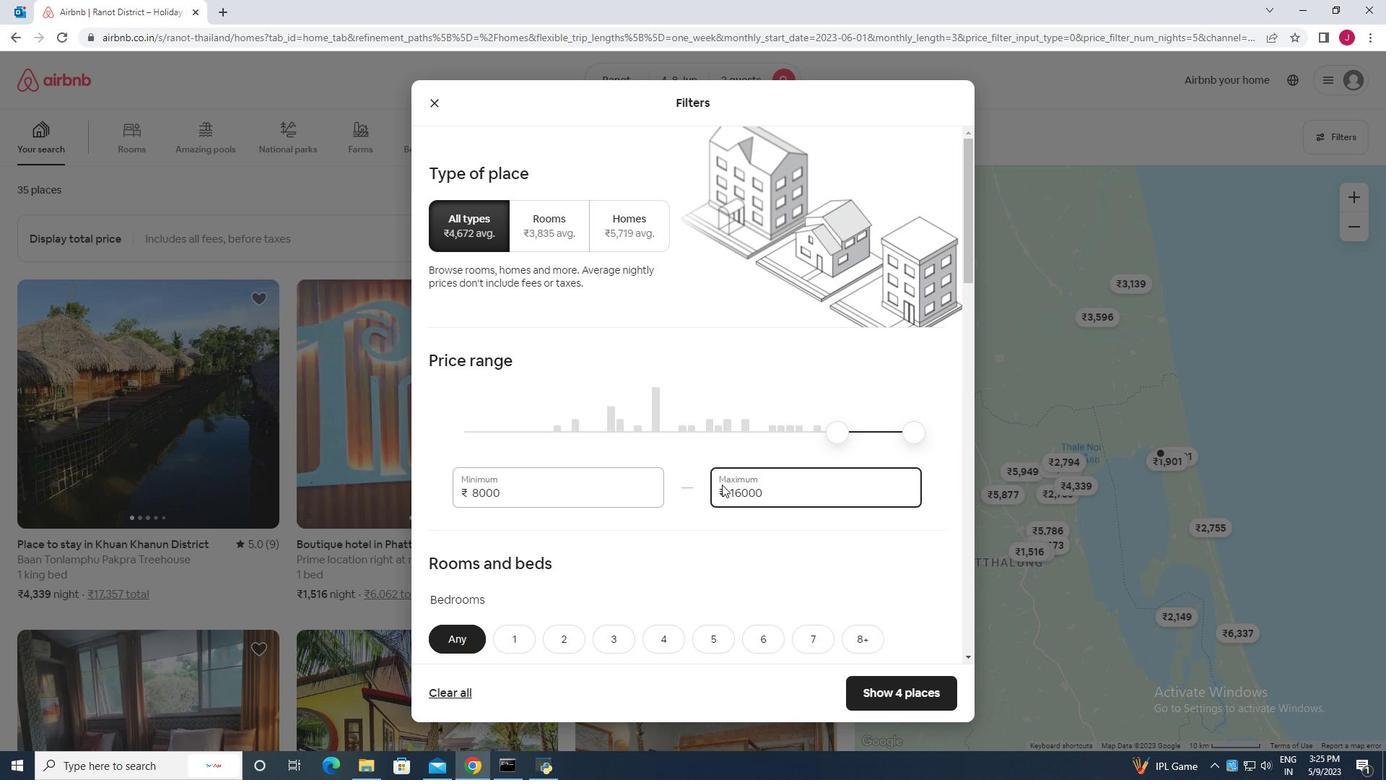 
Action: Mouse moved to (698, 486)
Screenshot: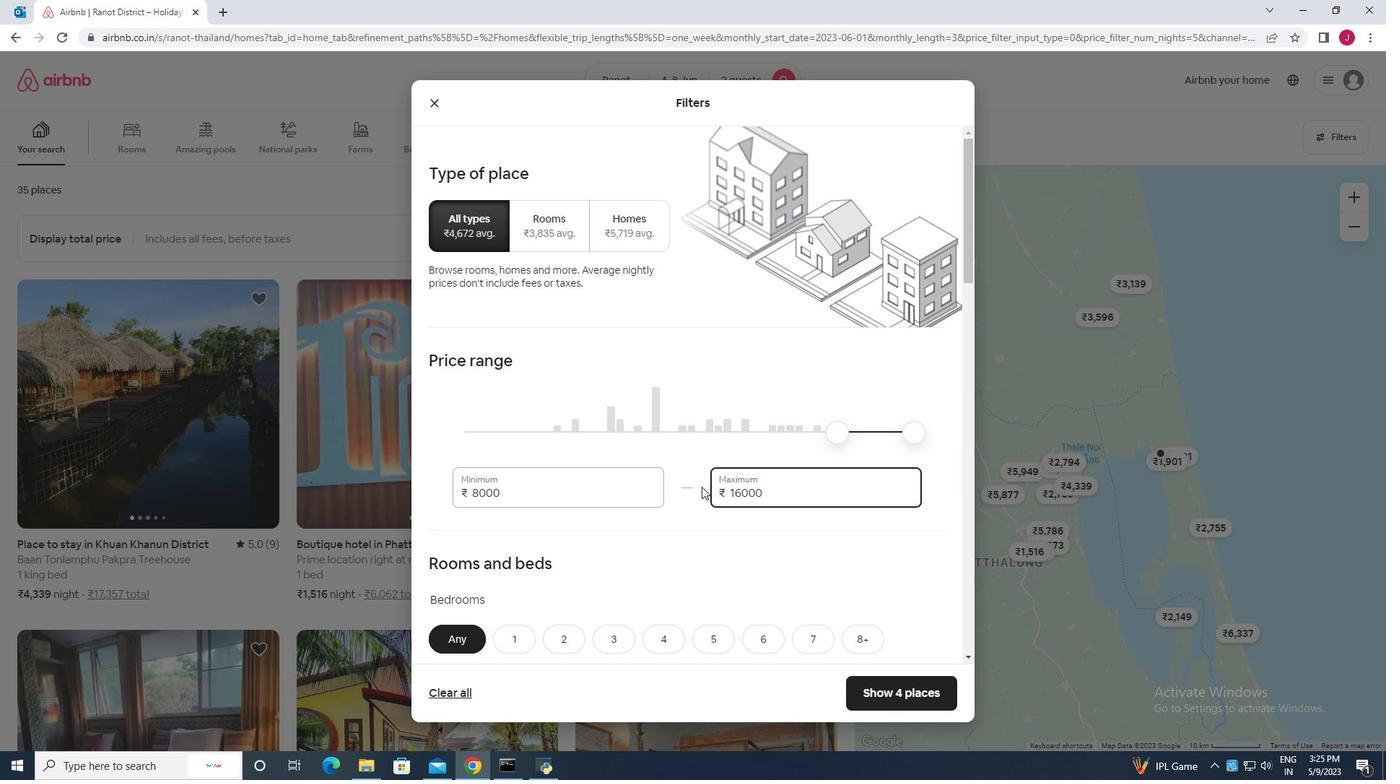 
Action: Mouse scrolled (698, 486) with delta (0, 0)
Screenshot: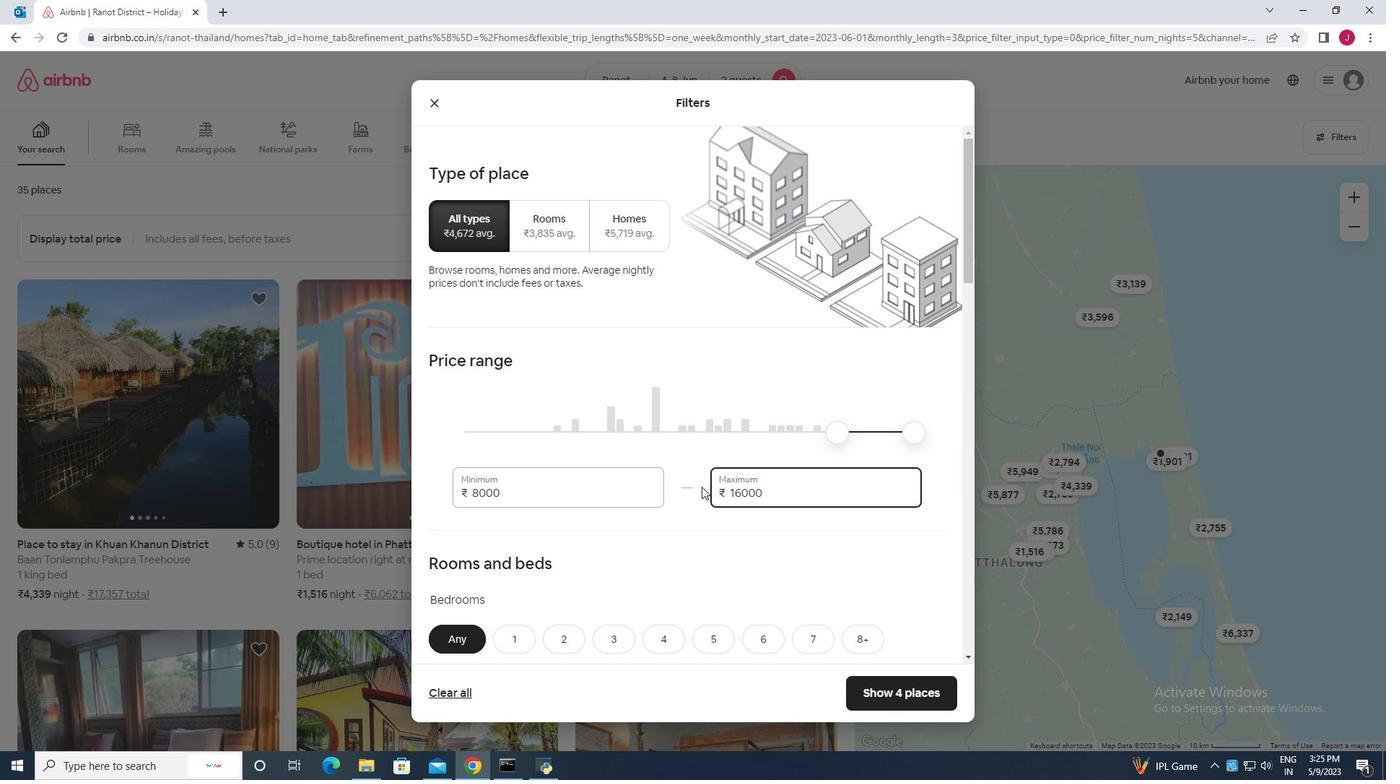 
Action: Mouse moved to (630, 465)
Screenshot: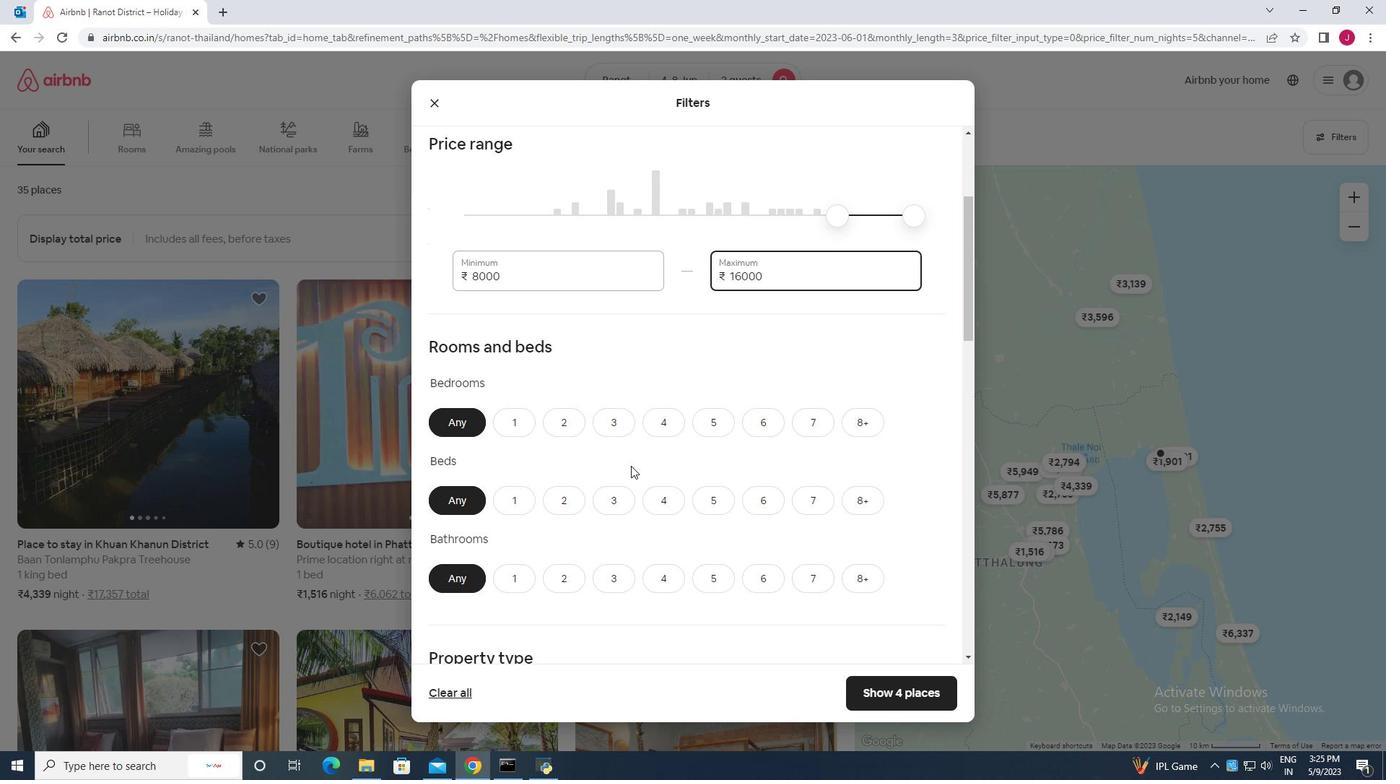 
Action: Mouse scrolled (630, 464) with delta (0, 0)
Screenshot: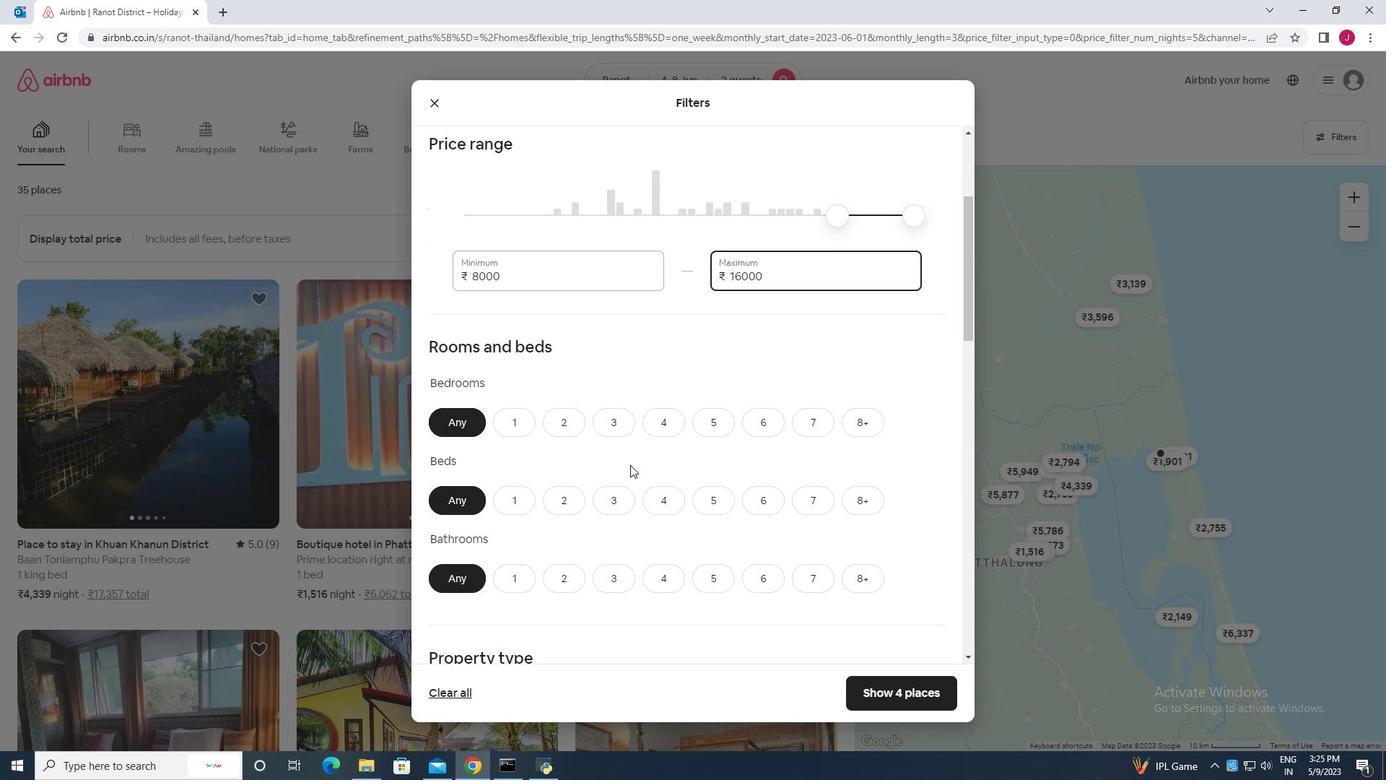 
Action: Mouse moved to (516, 350)
Screenshot: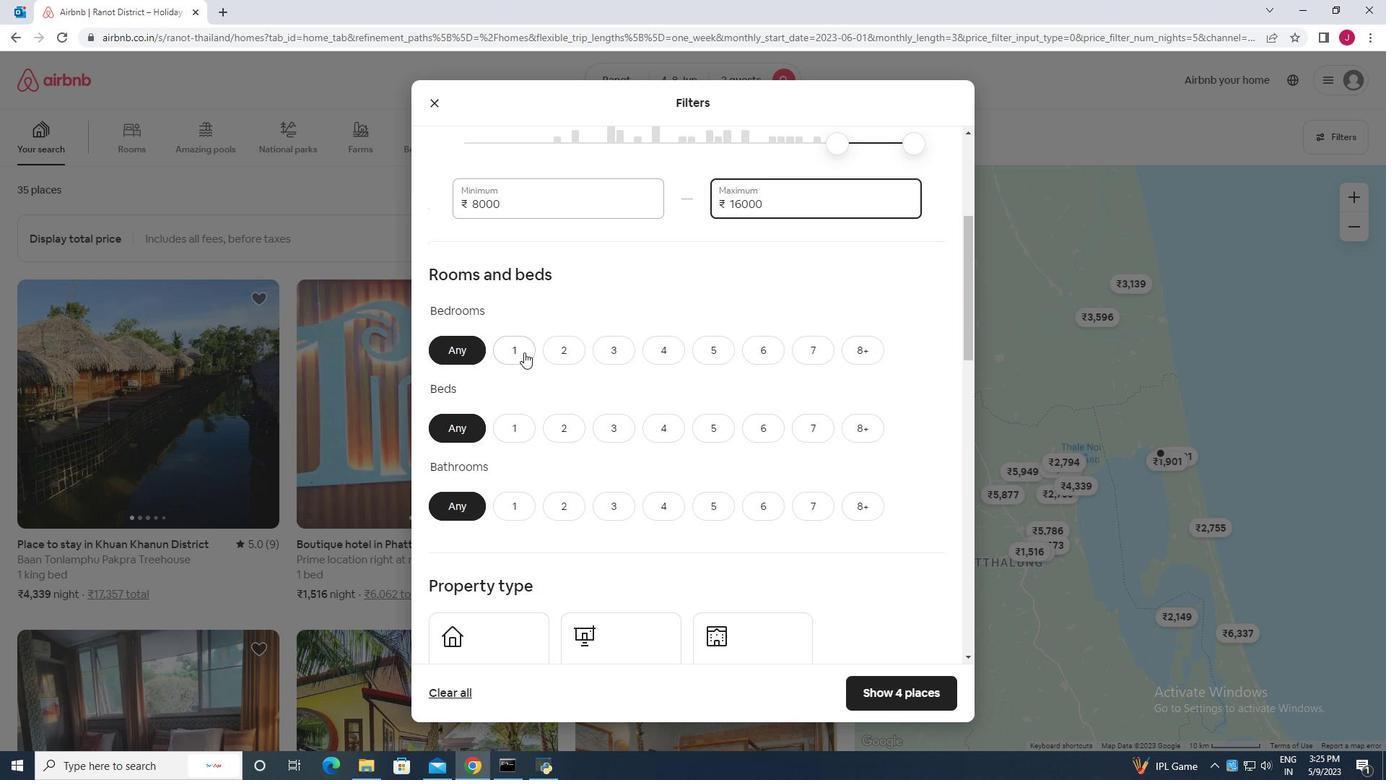 
Action: Mouse pressed left at (516, 350)
Screenshot: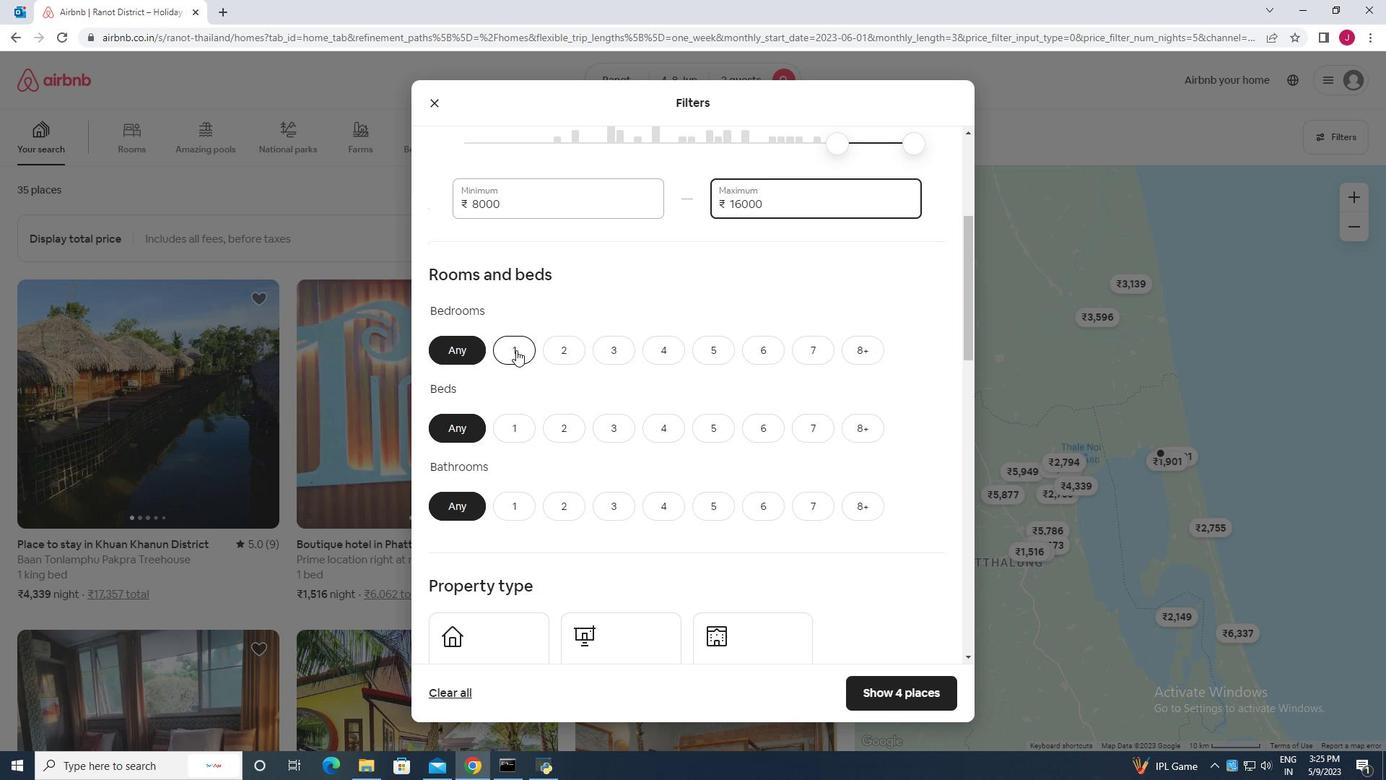 
Action: Mouse moved to (517, 429)
Screenshot: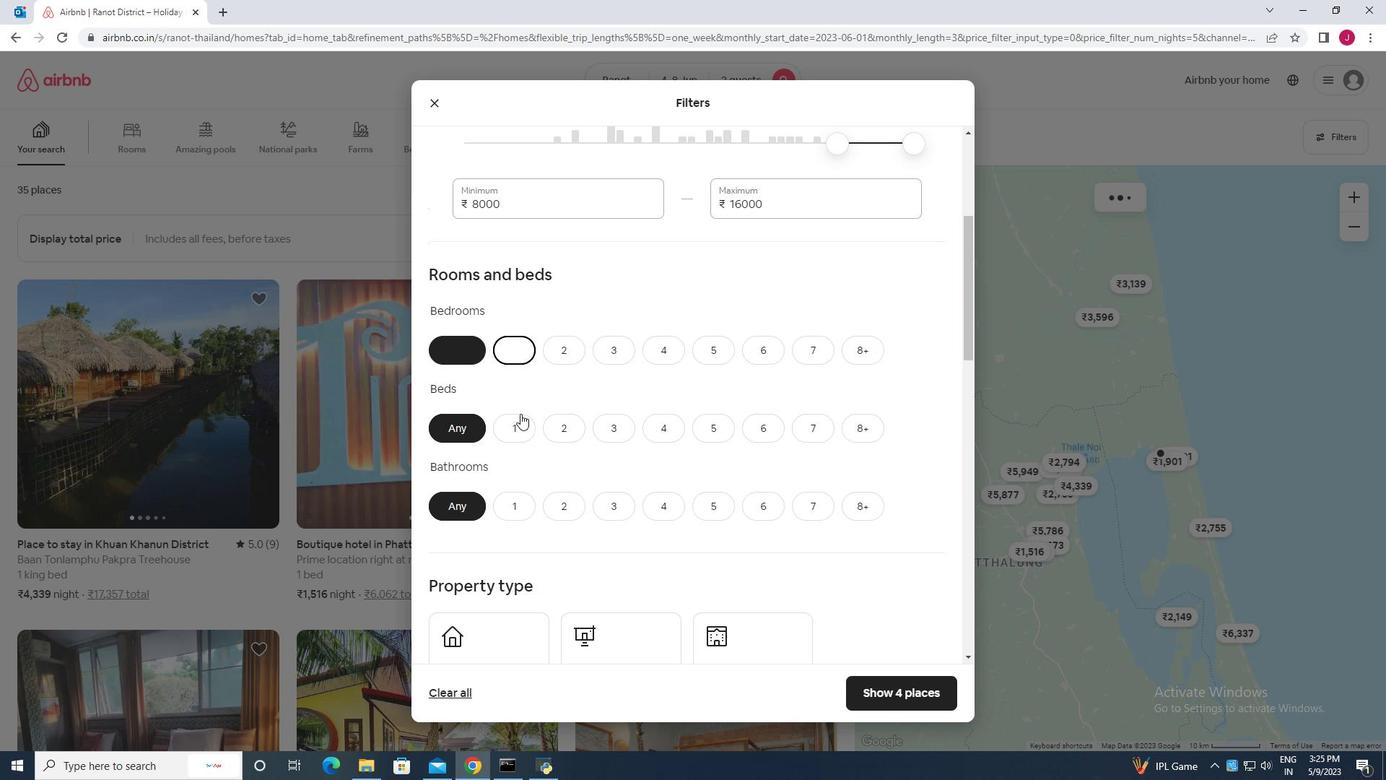 
Action: Mouse pressed left at (517, 429)
Screenshot: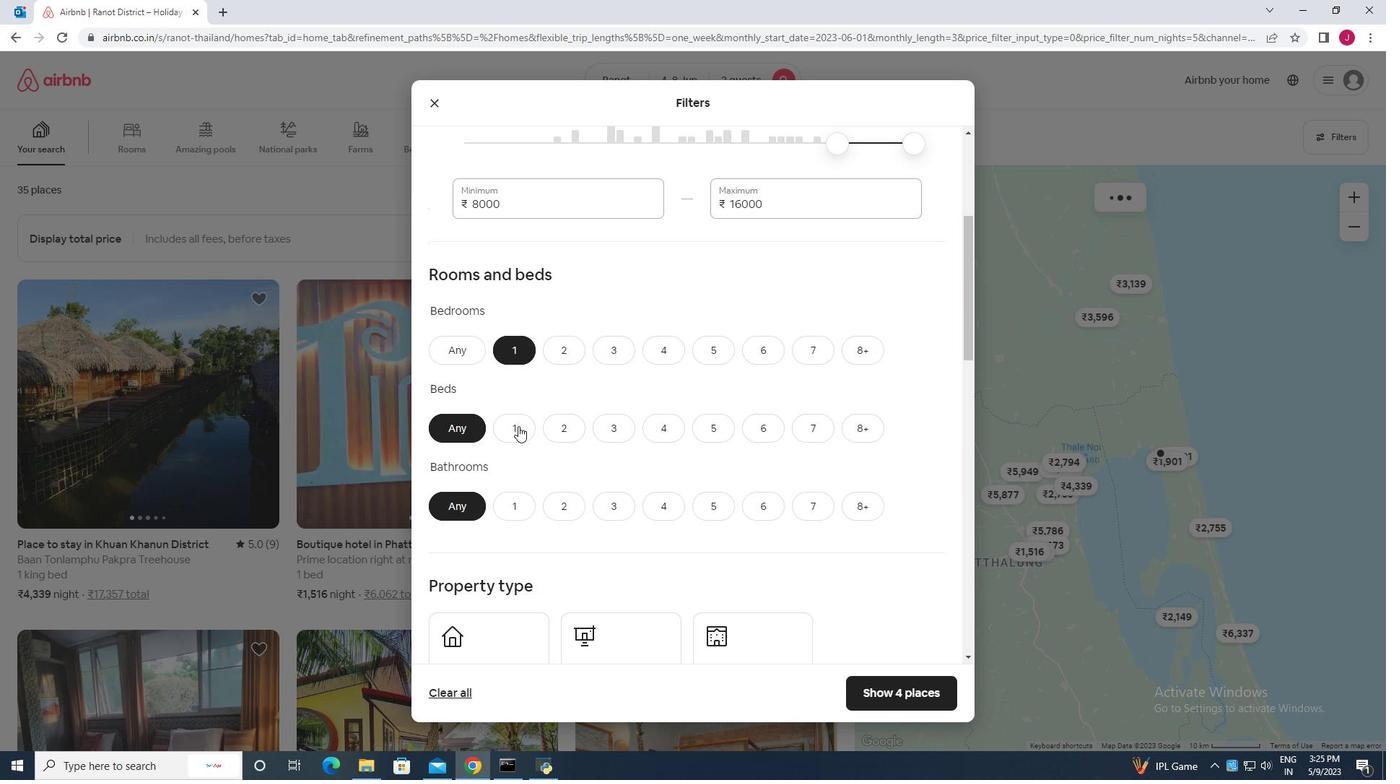 
Action: Mouse moved to (514, 494)
Screenshot: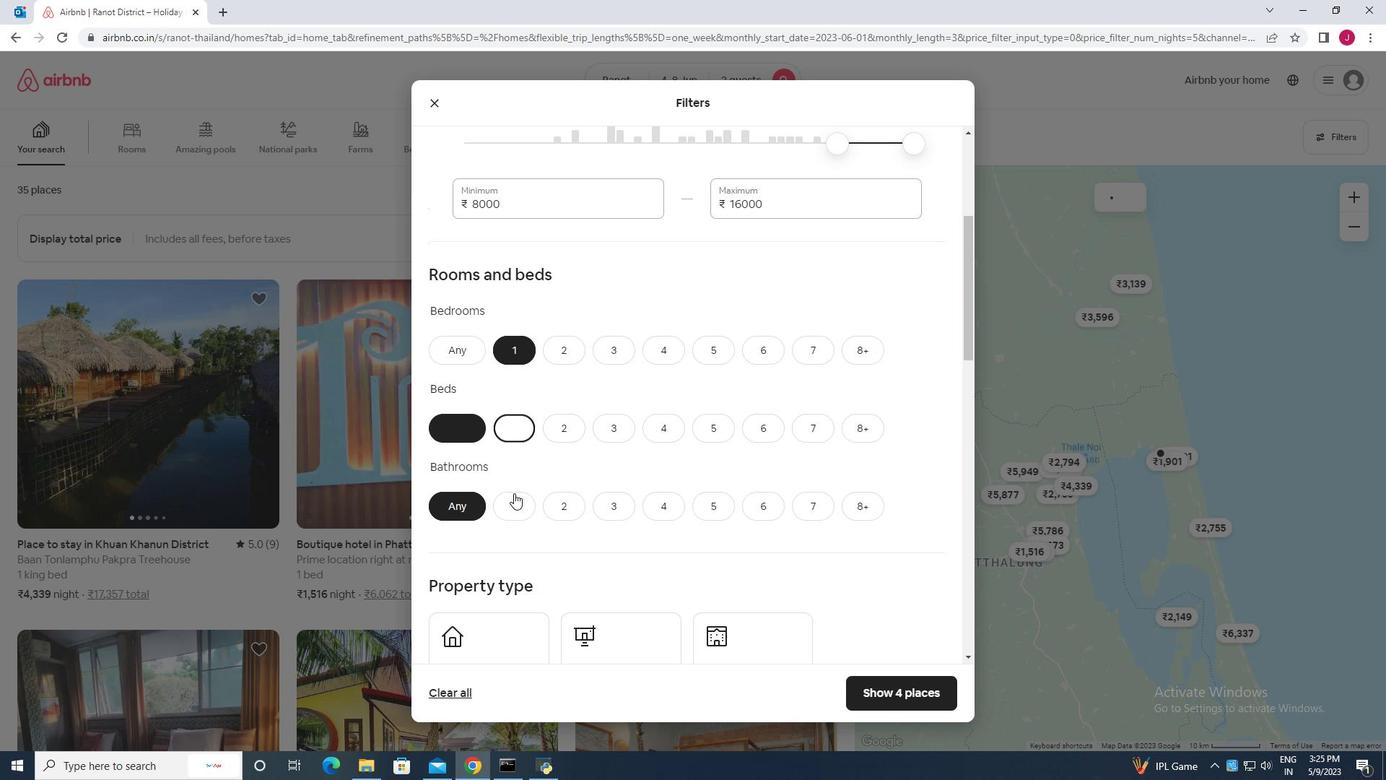 
Action: Mouse pressed left at (514, 494)
Screenshot: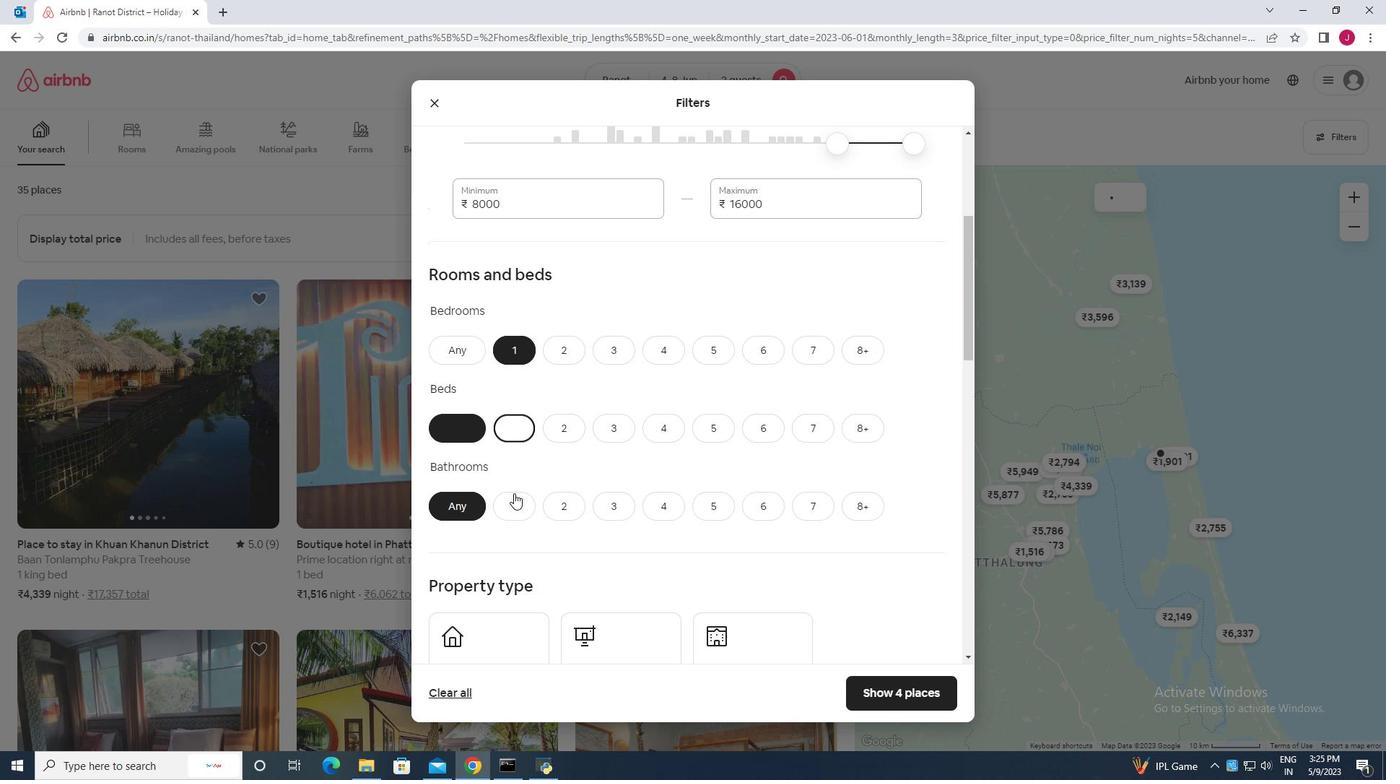 
Action: Mouse moved to (626, 459)
Screenshot: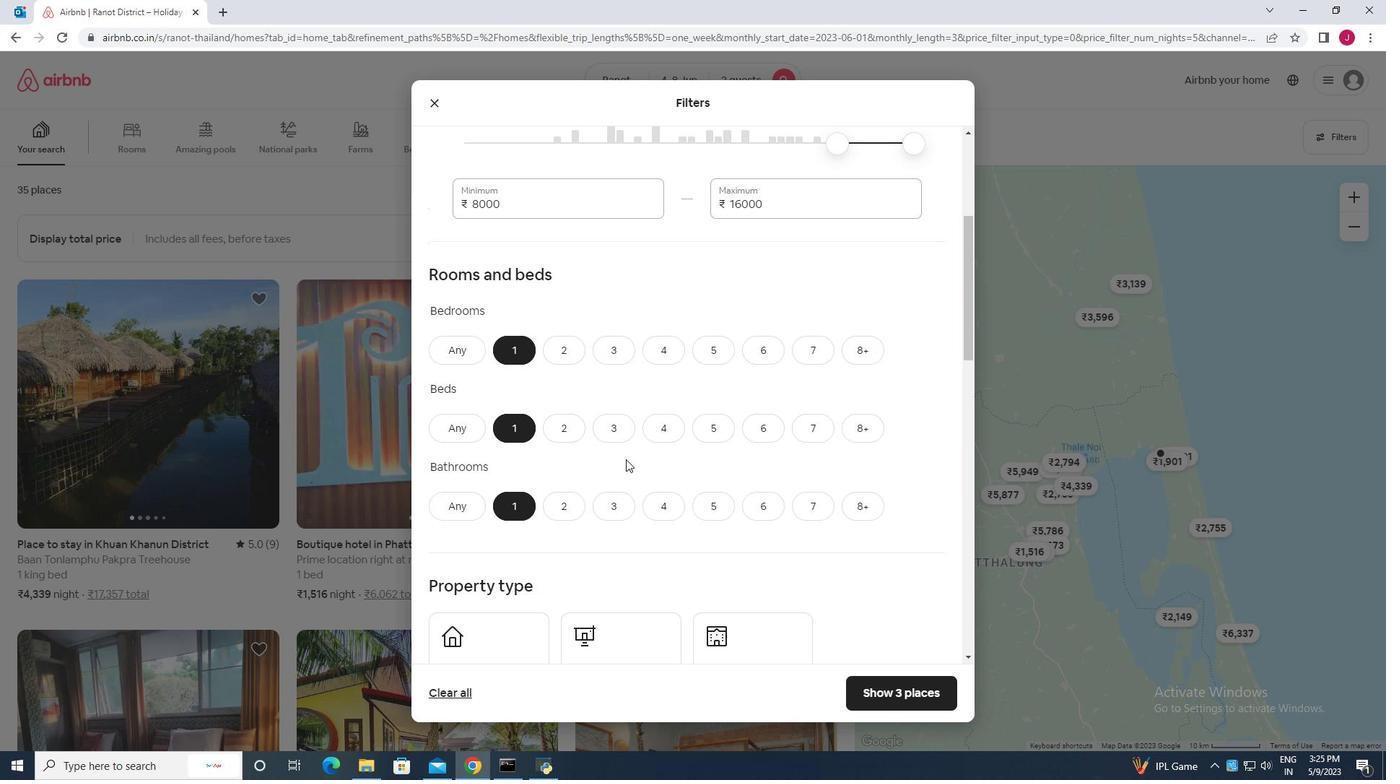 
Action: Mouse scrolled (626, 458) with delta (0, 0)
Screenshot: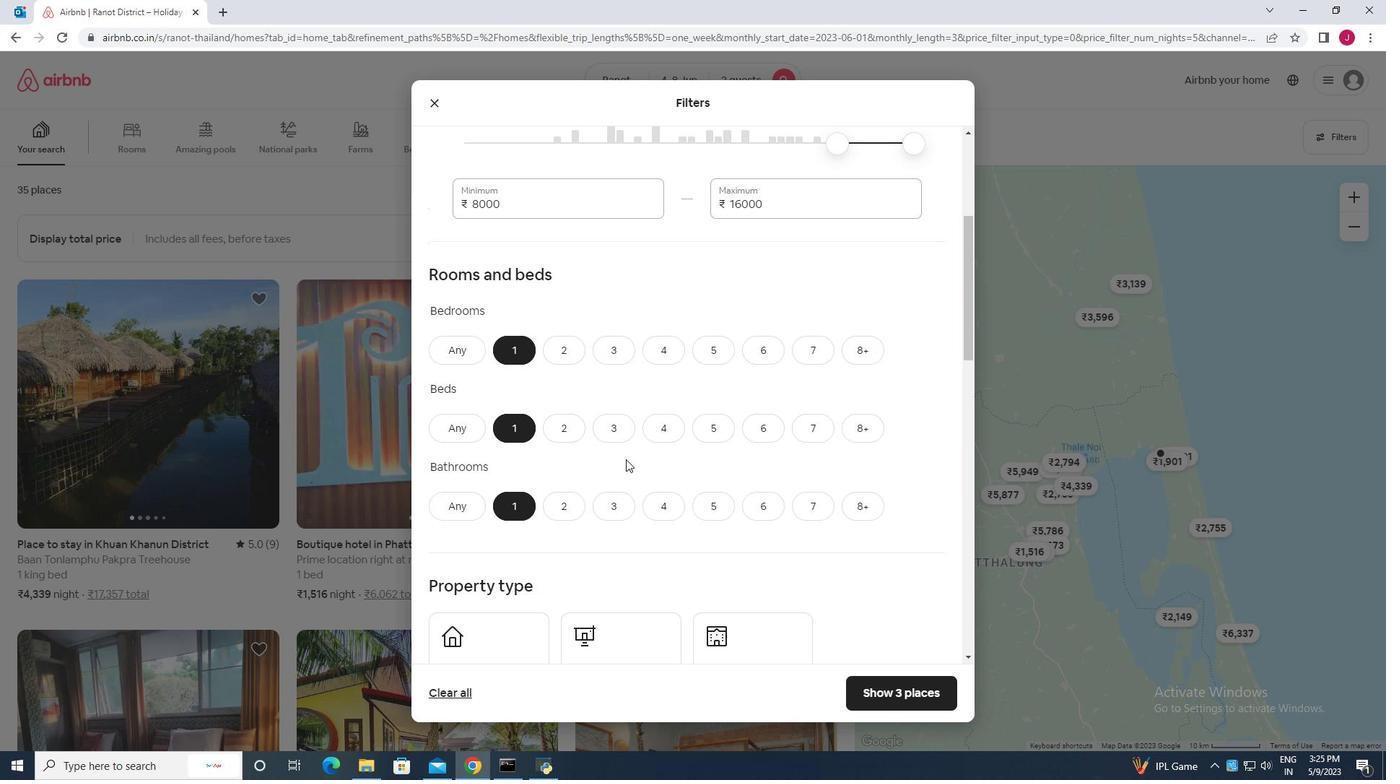 
Action: Mouse scrolled (626, 458) with delta (0, 0)
Screenshot: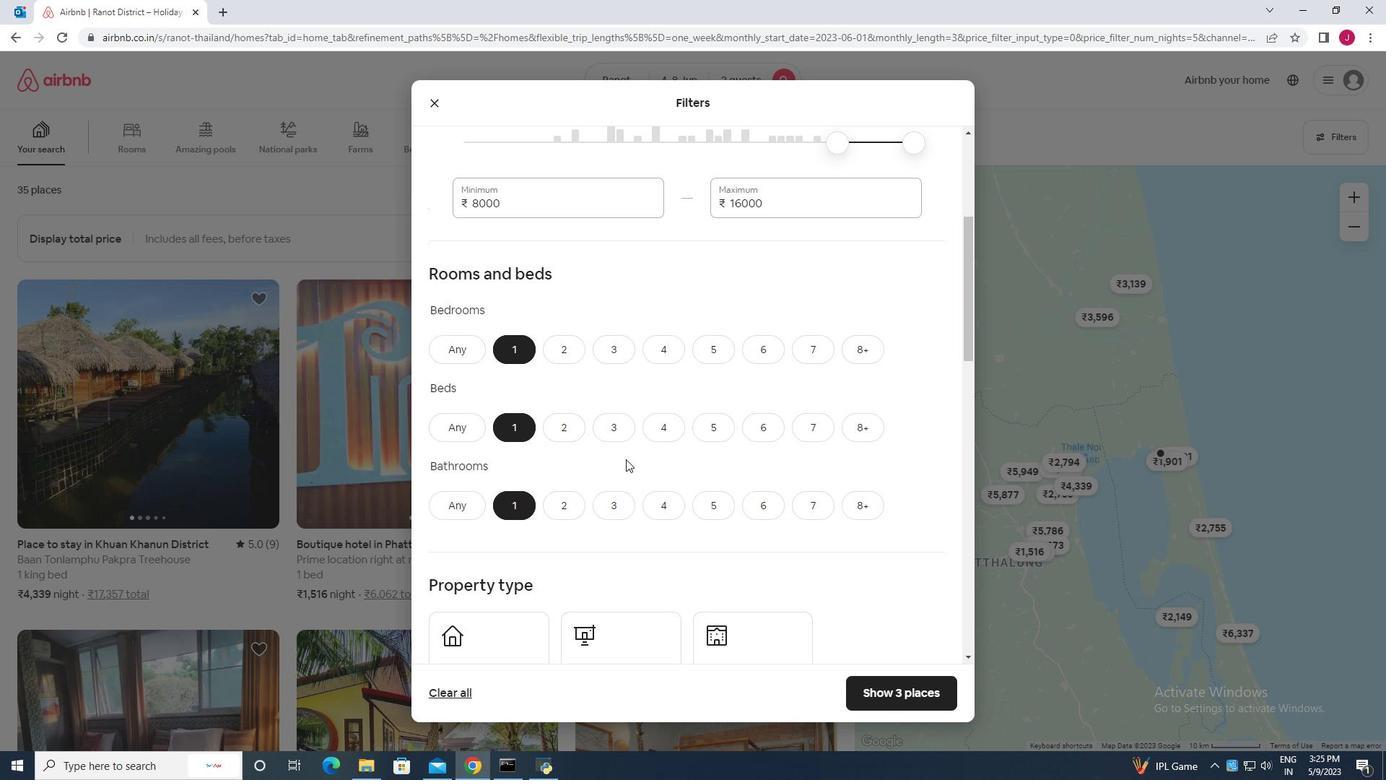 
Action: Mouse moved to (684, 444)
Screenshot: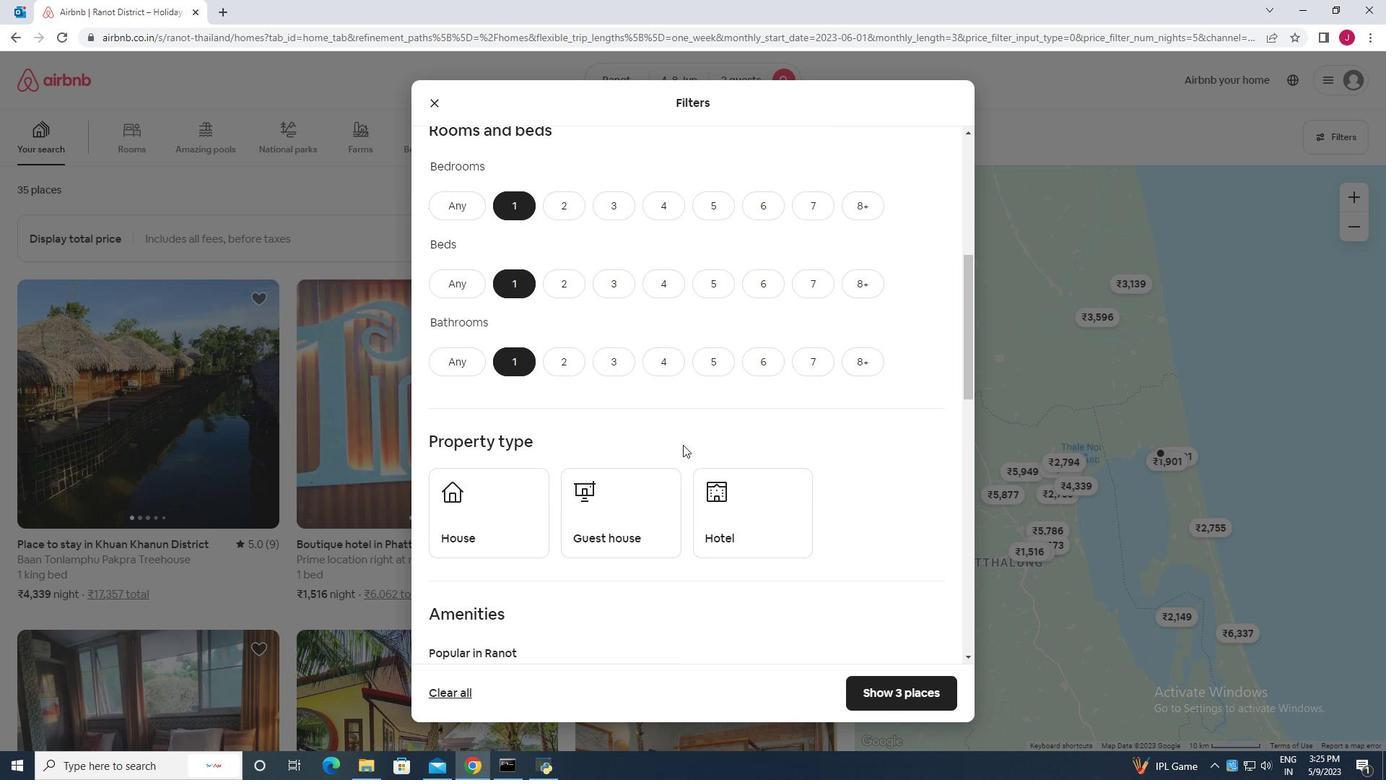
Action: Mouse scrolled (684, 443) with delta (0, 0)
Screenshot: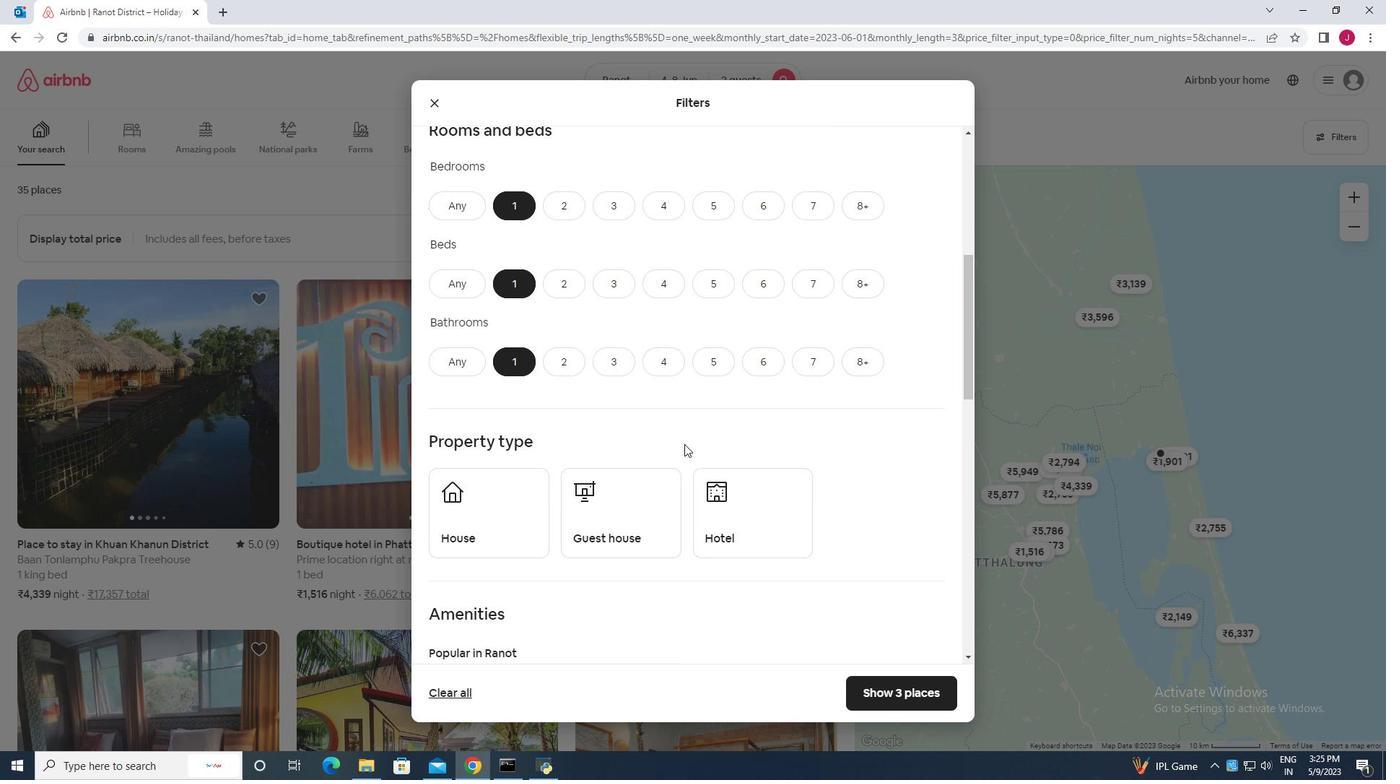 
Action: Mouse moved to (512, 450)
Screenshot: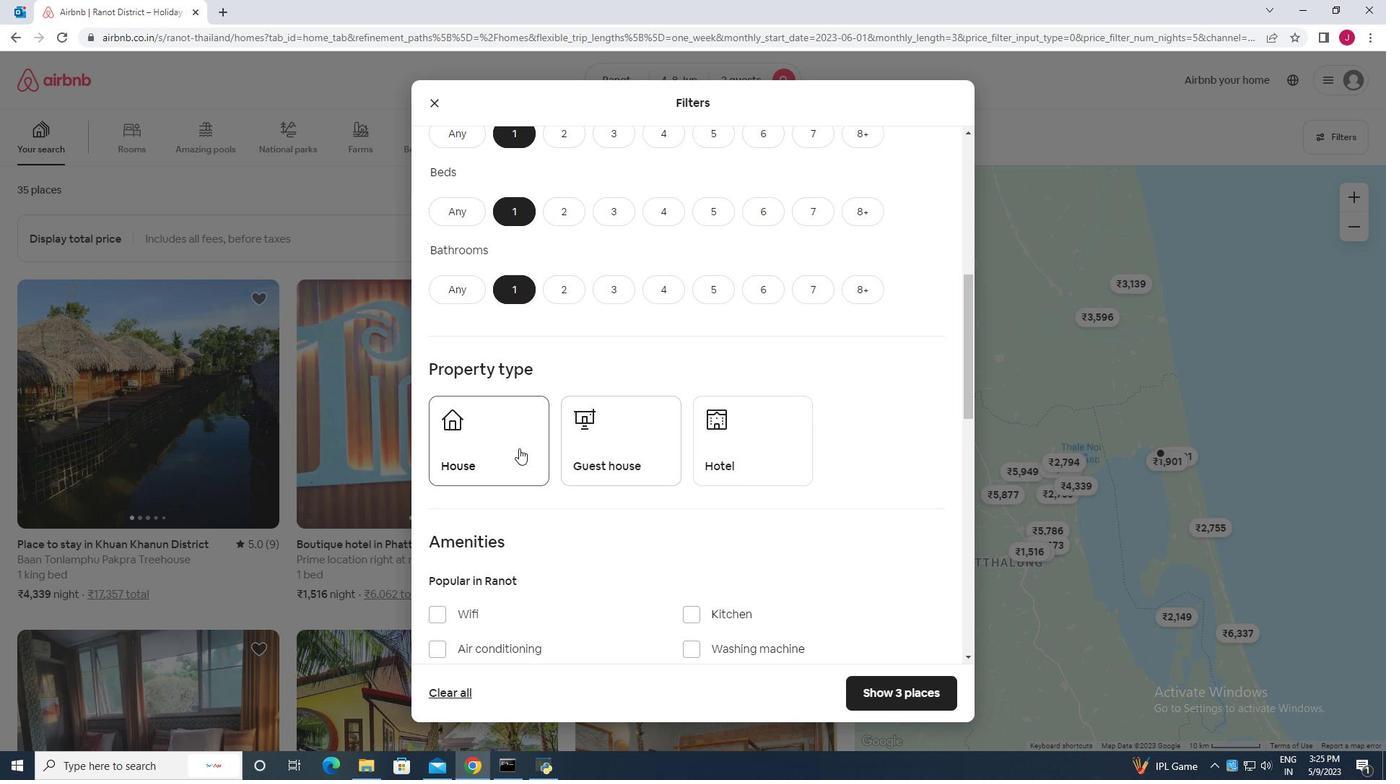 
Action: Mouse pressed left at (512, 450)
Screenshot: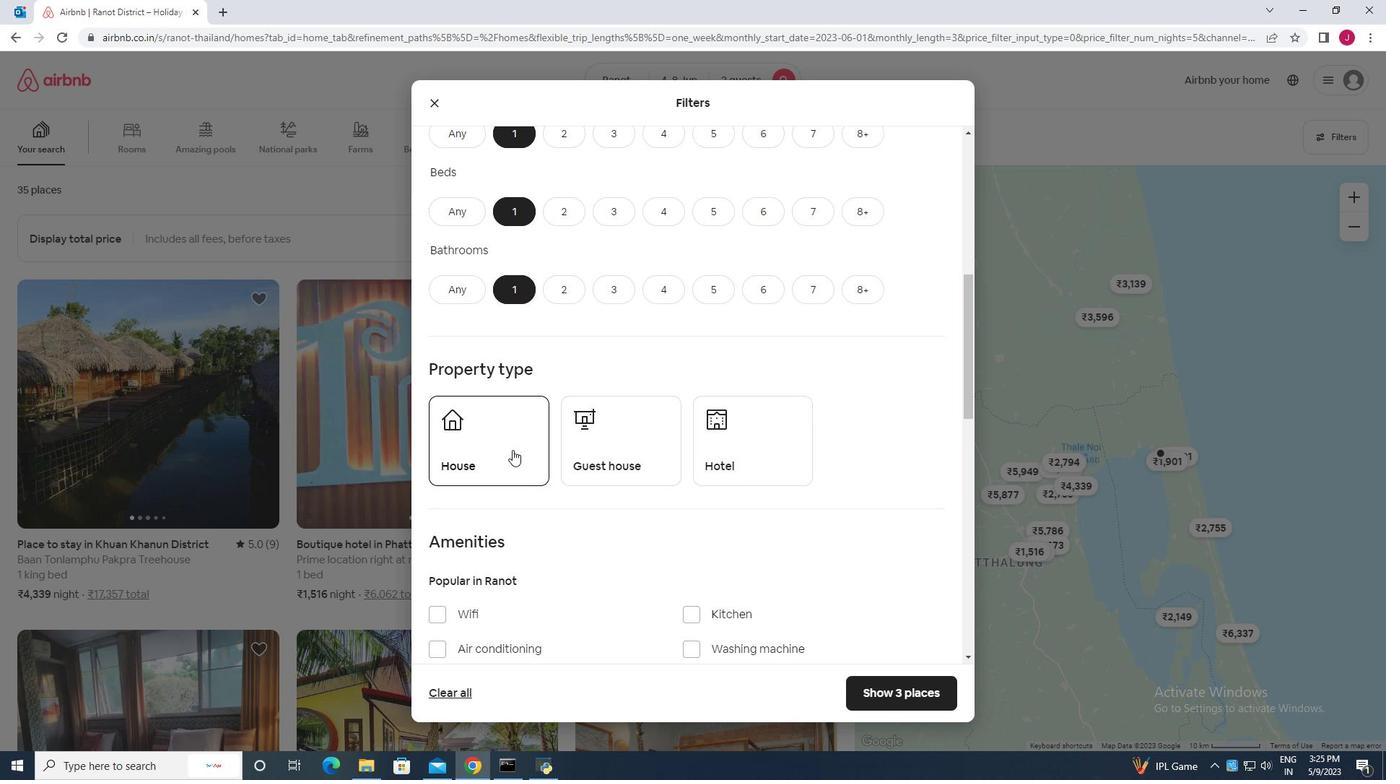 
Action: Mouse moved to (613, 458)
Screenshot: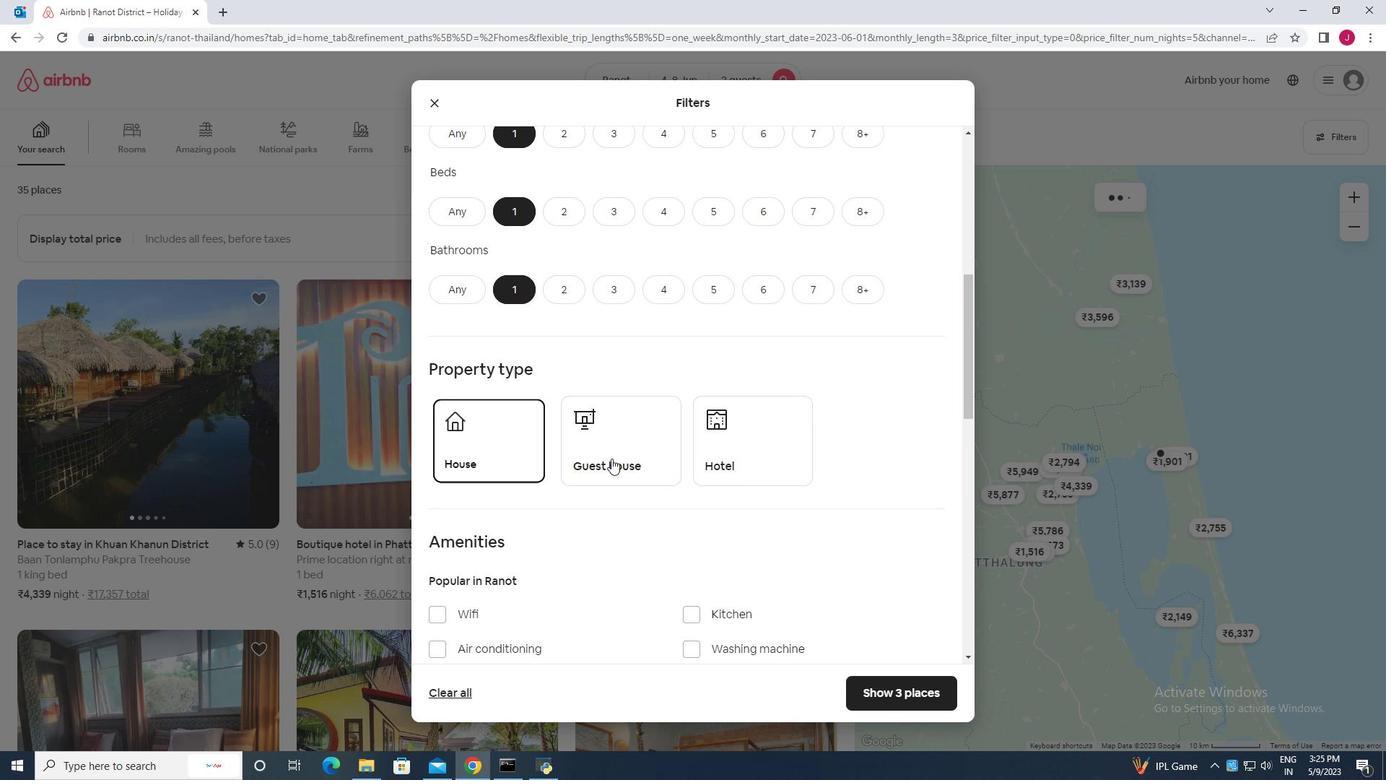 
Action: Mouse pressed left at (613, 458)
Screenshot: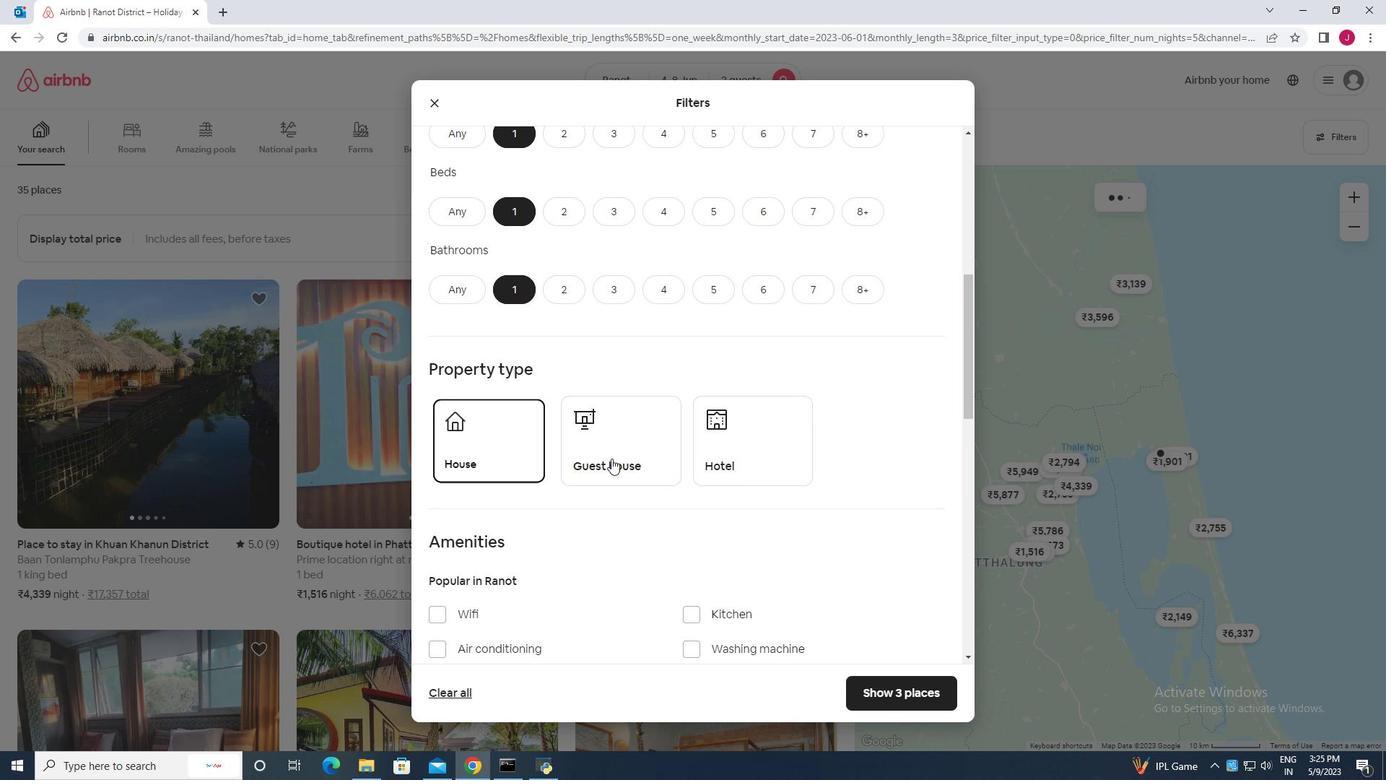 
Action: Mouse moved to (722, 456)
Screenshot: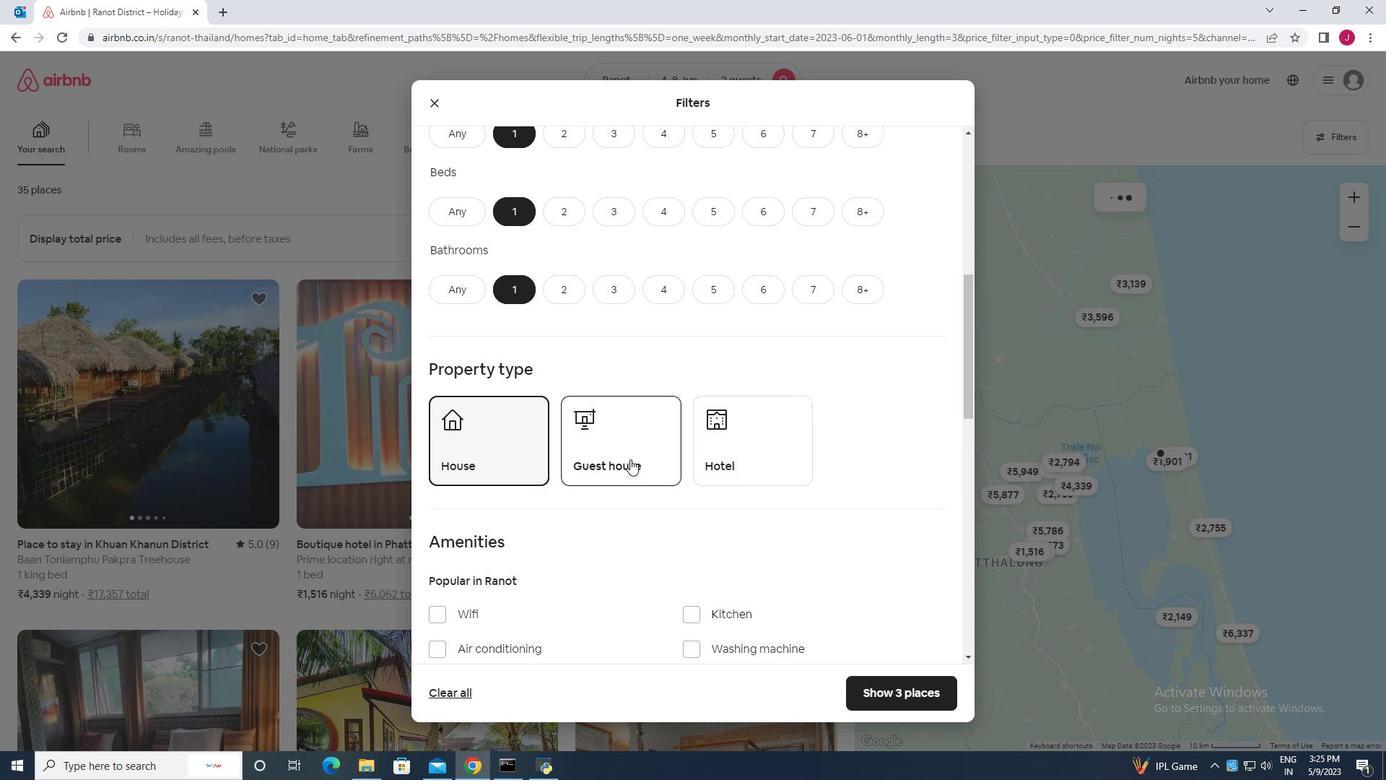 
Action: Mouse pressed left at (722, 456)
Screenshot: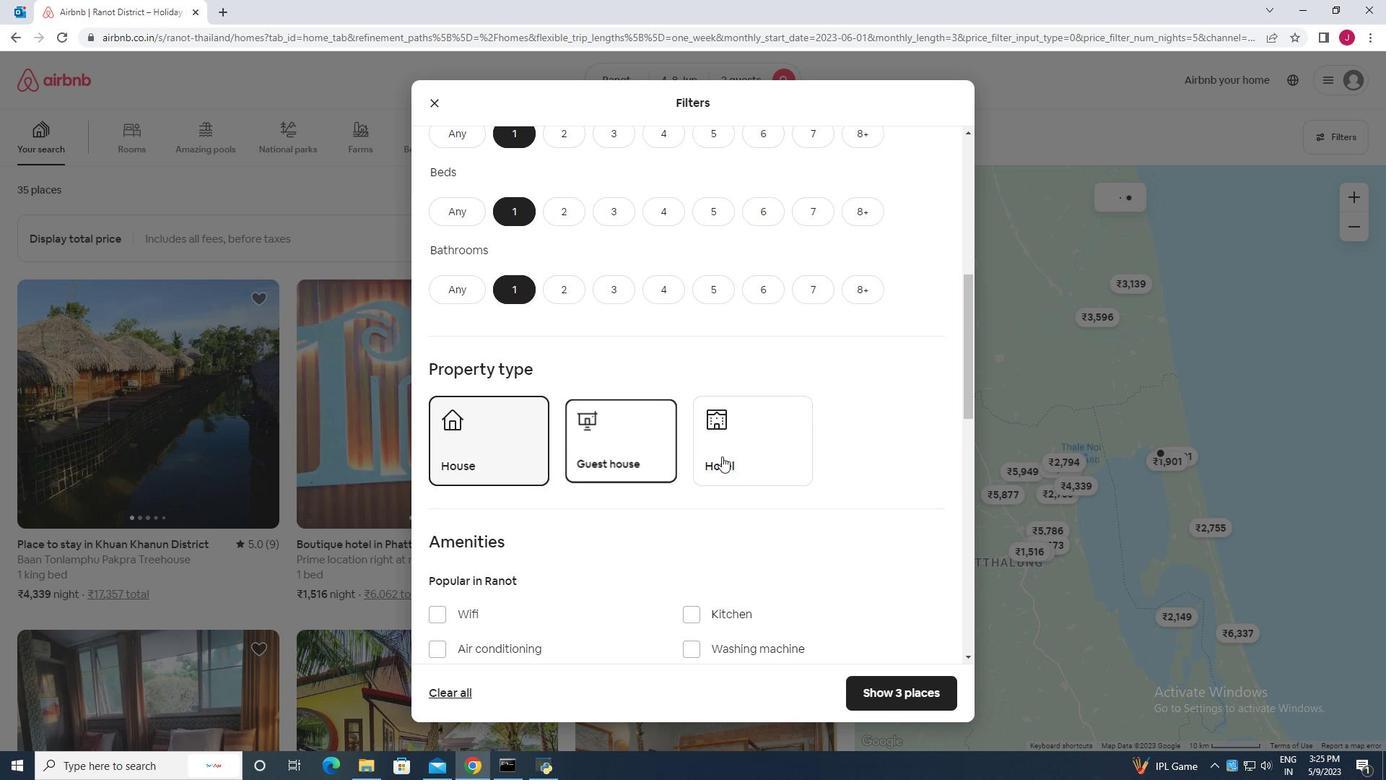 
Action: Mouse moved to (673, 453)
Screenshot: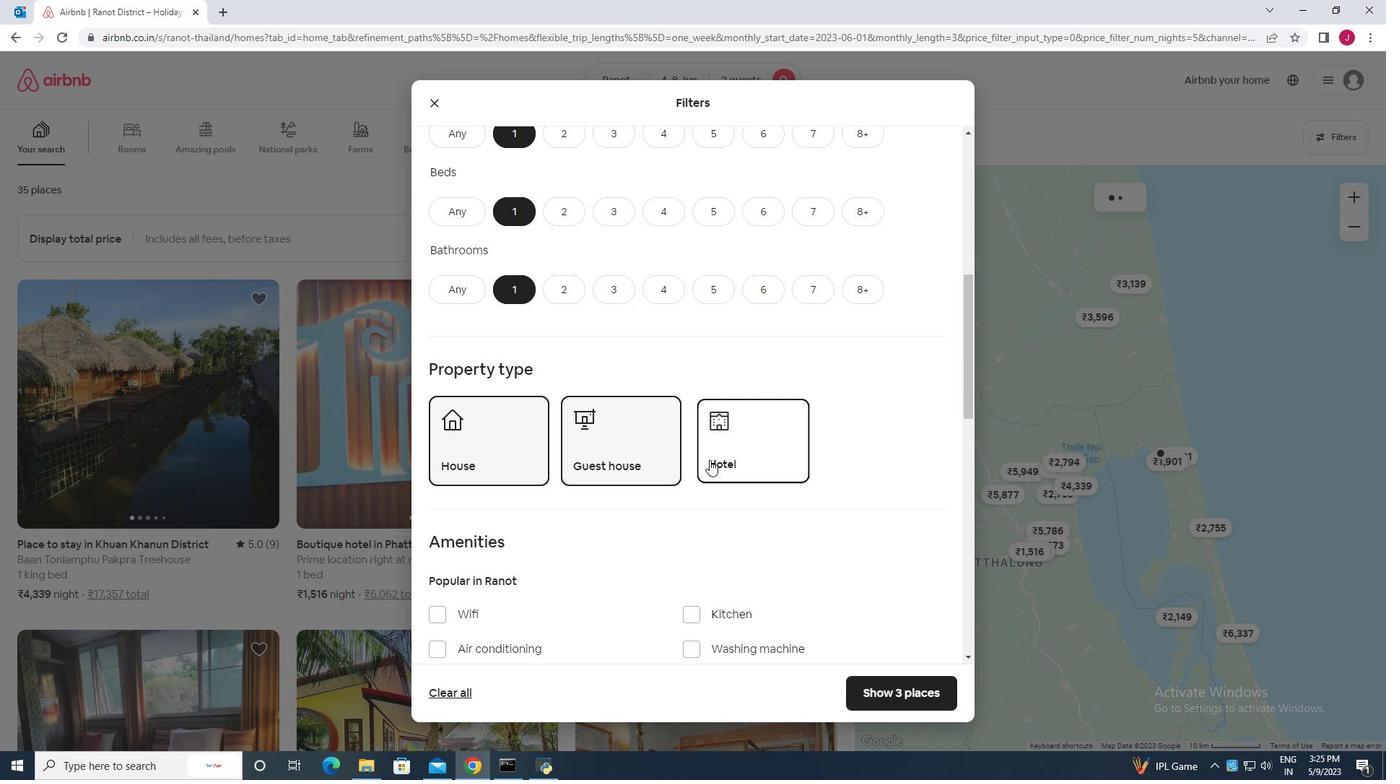
Action: Mouse scrolled (673, 452) with delta (0, 0)
Screenshot: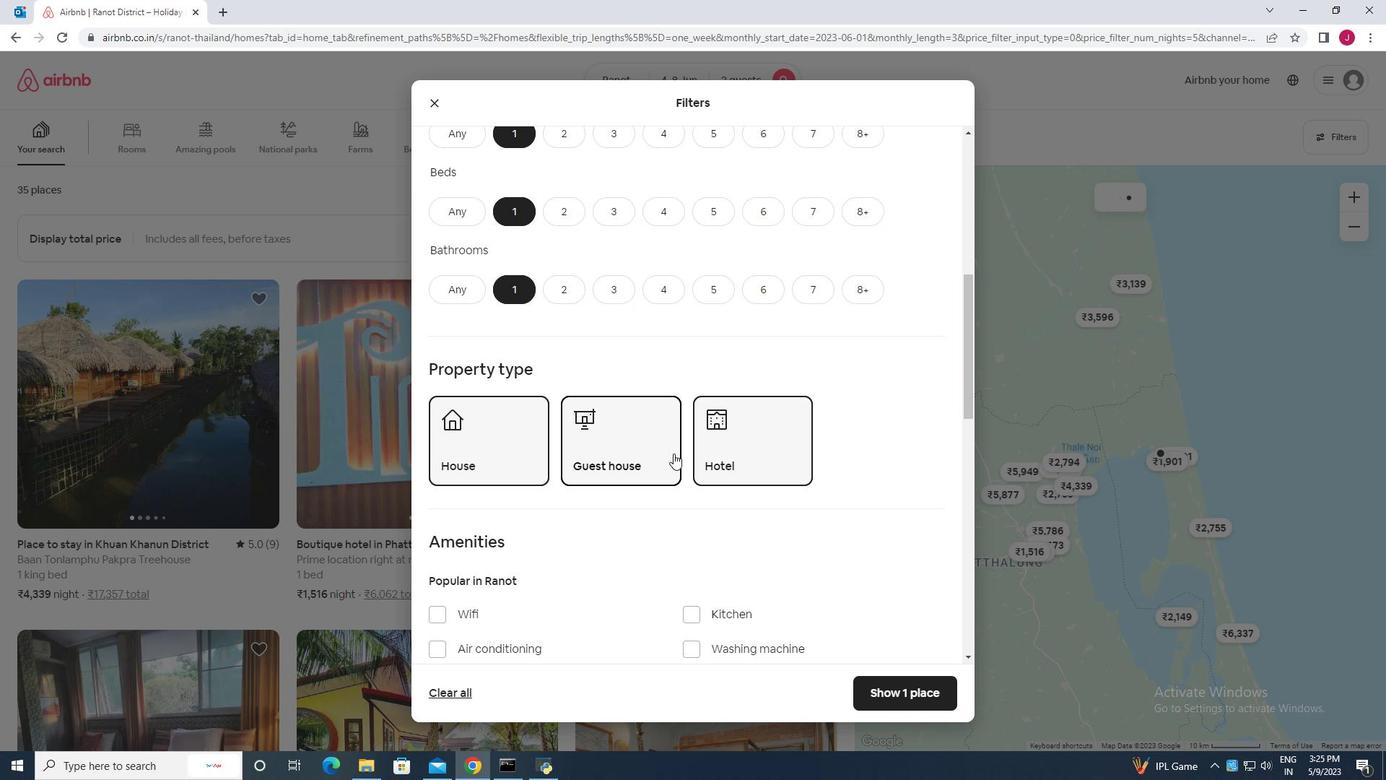 
Action: Mouse scrolled (673, 452) with delta (0, 0)
Screenshot: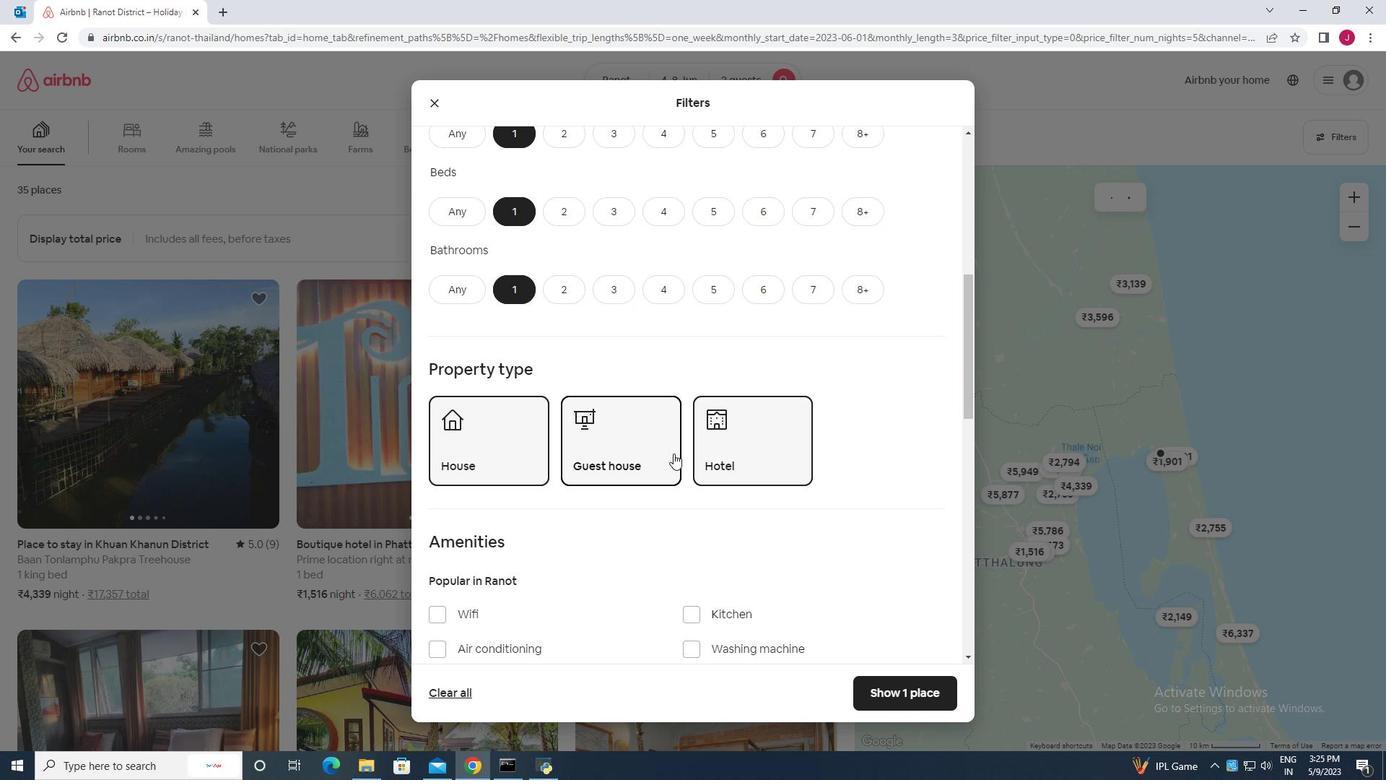 
Action: Mouse moved to (660, 457)
Screenshot: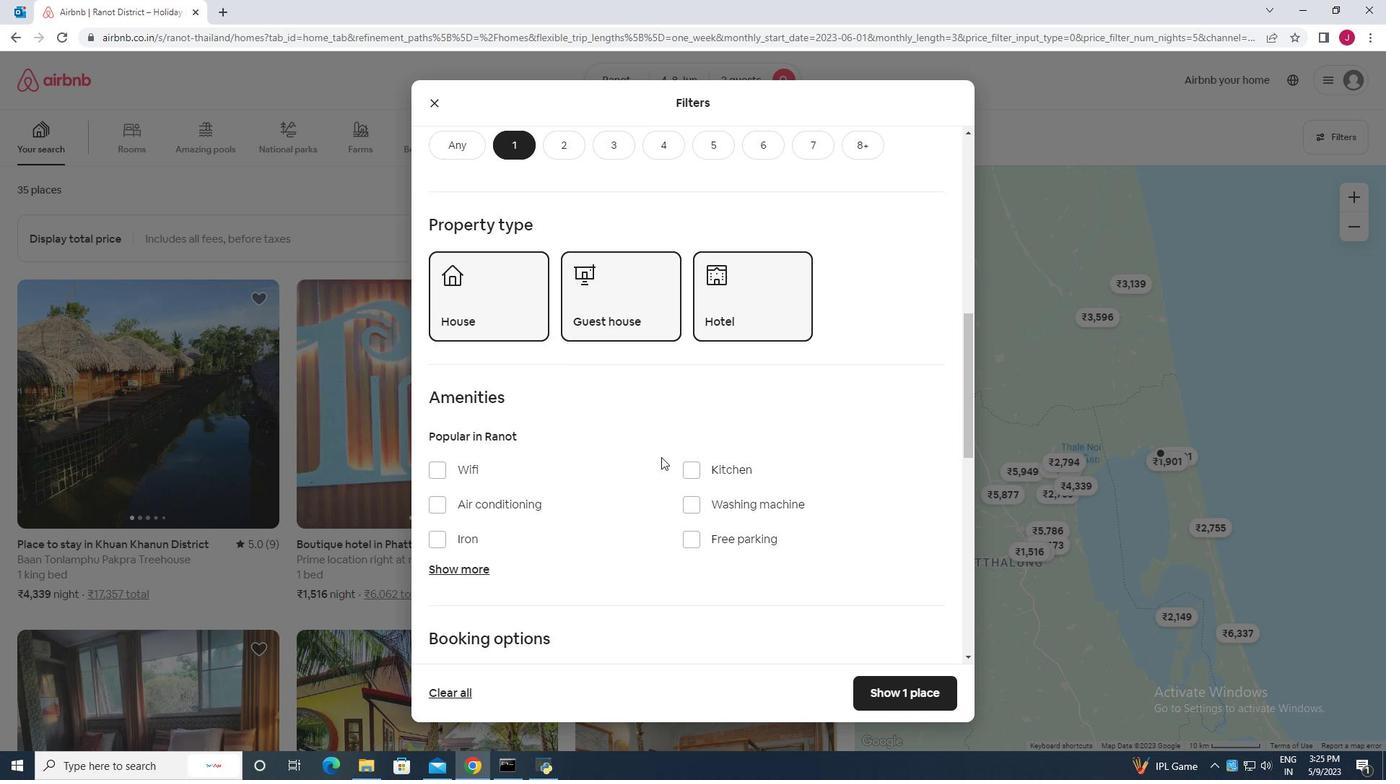 
Action: Mouse scrolled (660, 456) with delta (0, 0)
Screenshot: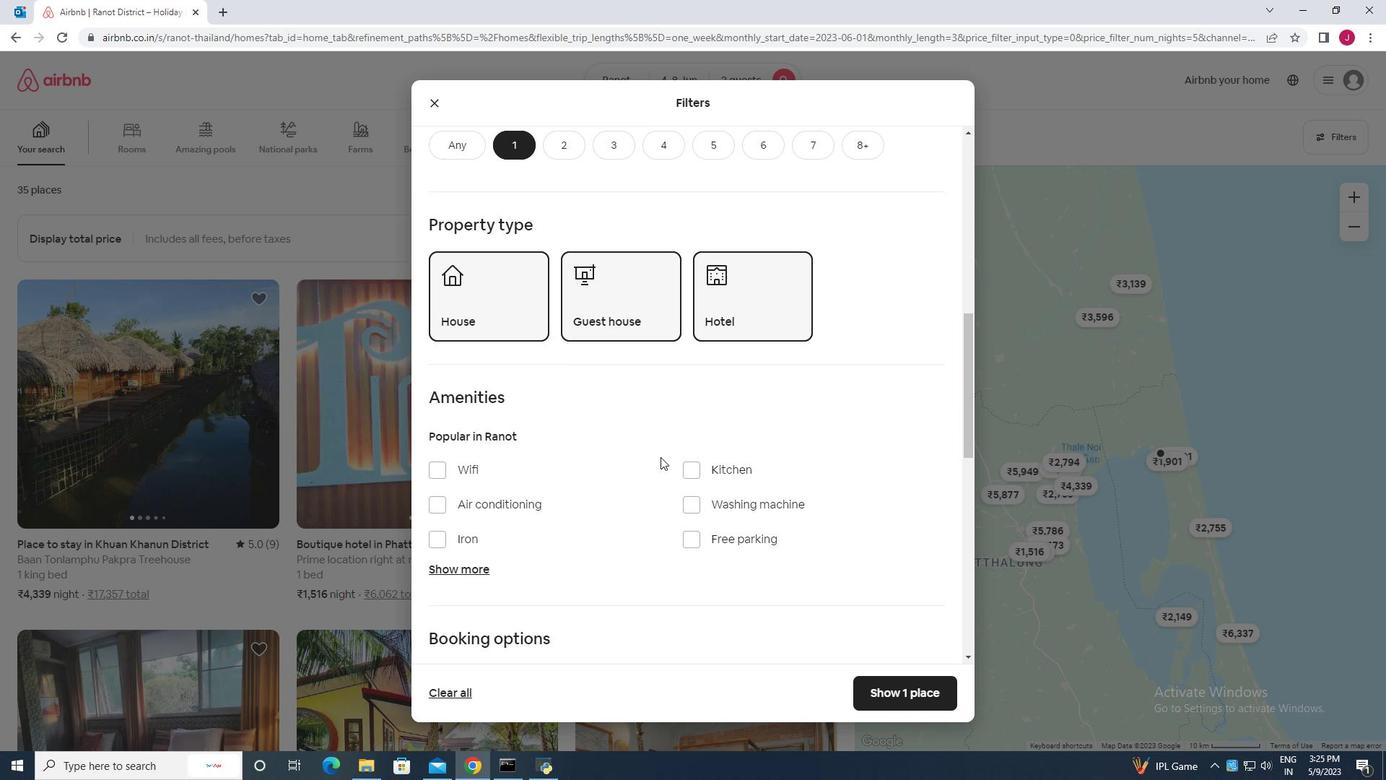 
Action: Mouse moved to (660, 457)
Screenshot: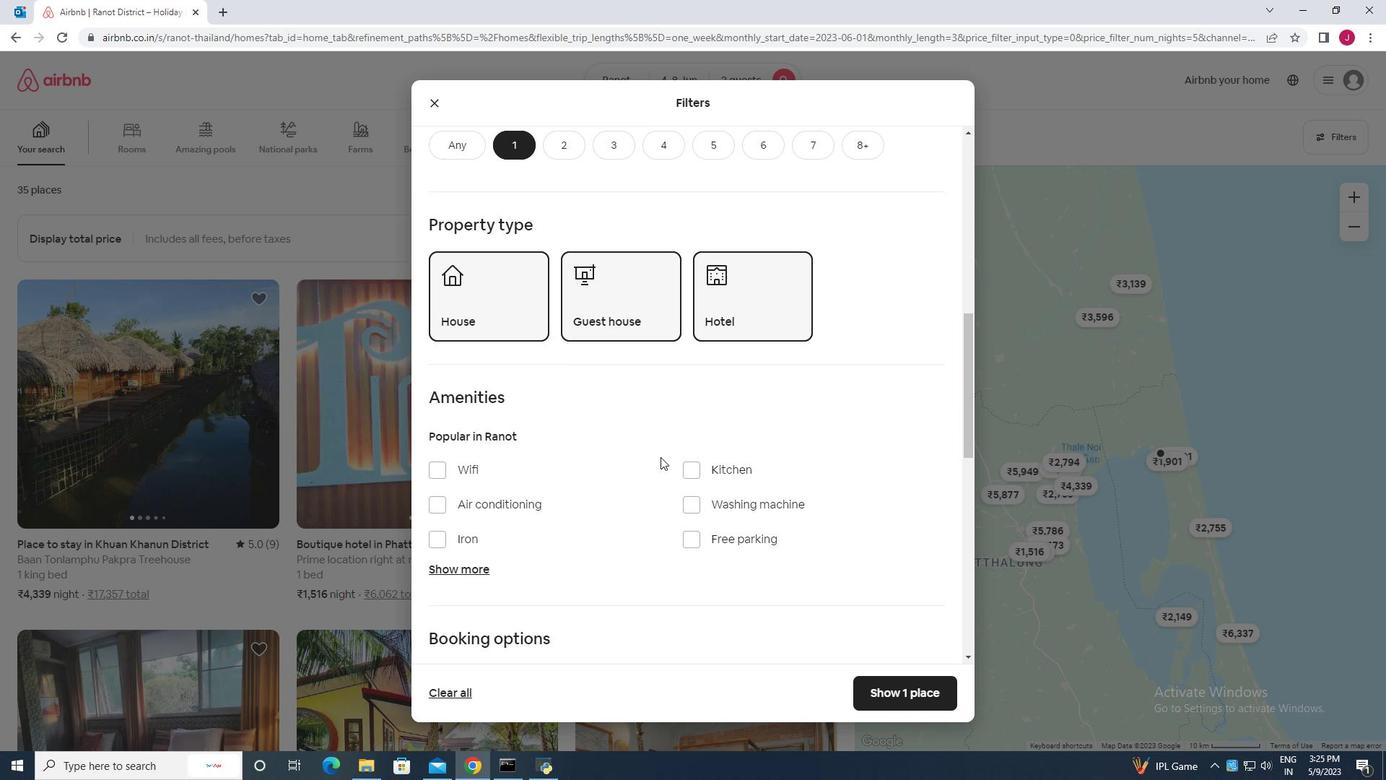 
Action: Mouse scrolled (660, 456) with delta (0, 0)
Screenshot: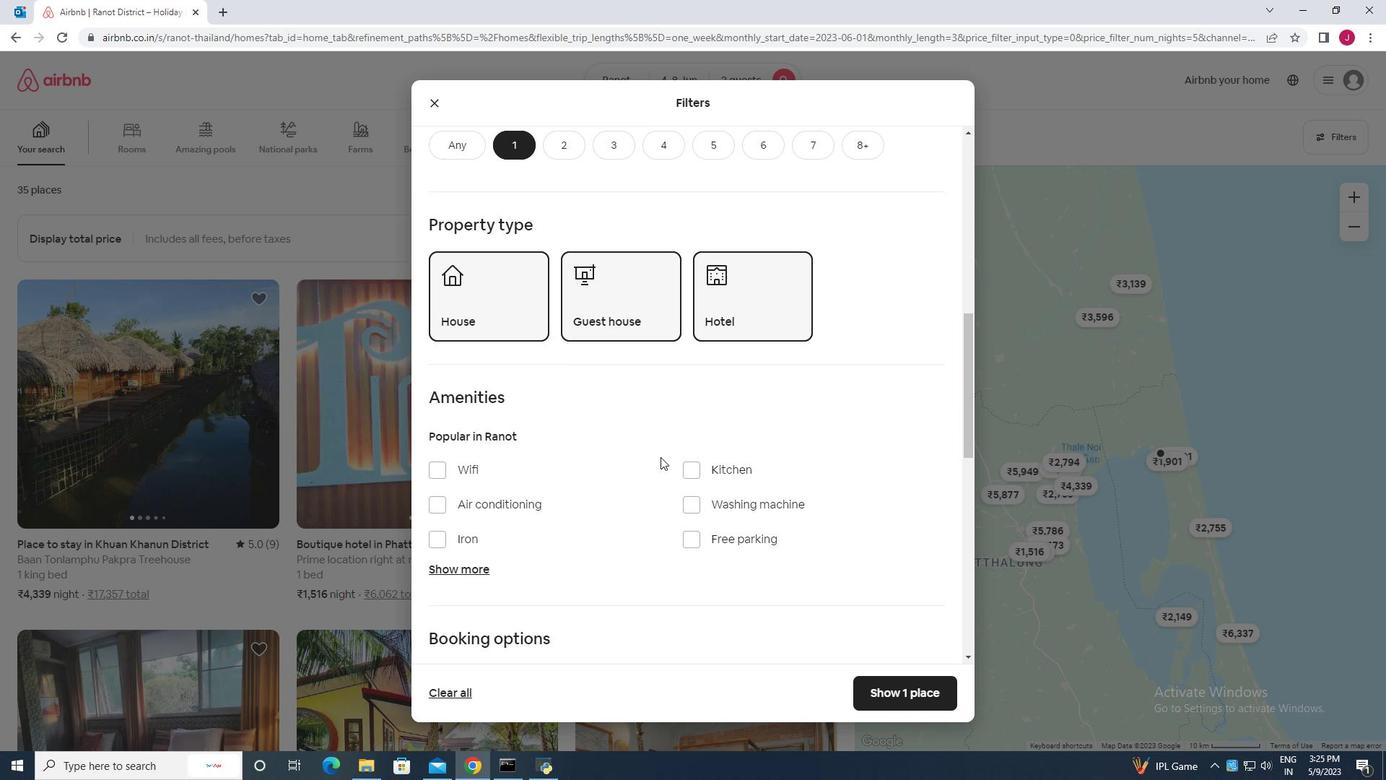 
Action: Mouse moved to (674, 447)
Screenshot: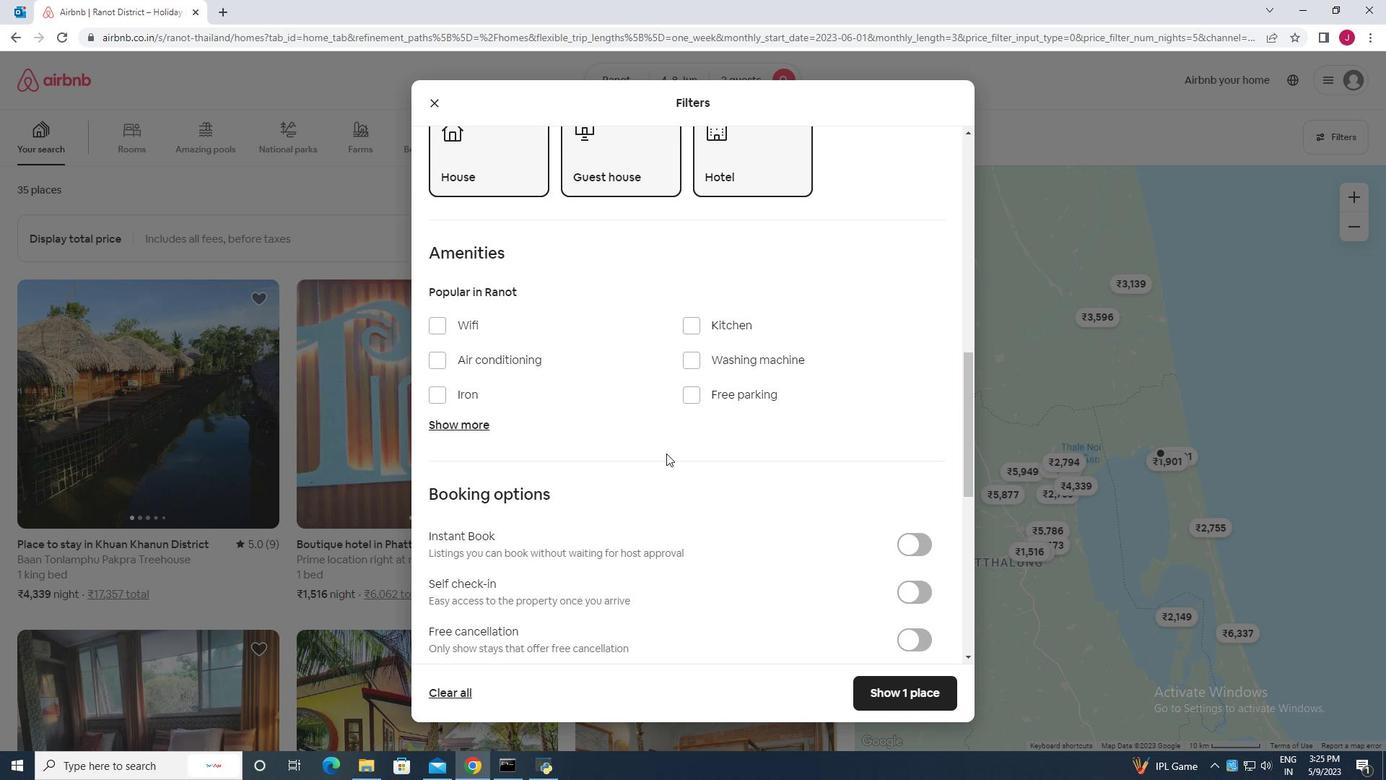 
Action: Mouse scrolled (674, 446) with delta (0, 0)
Screenshot: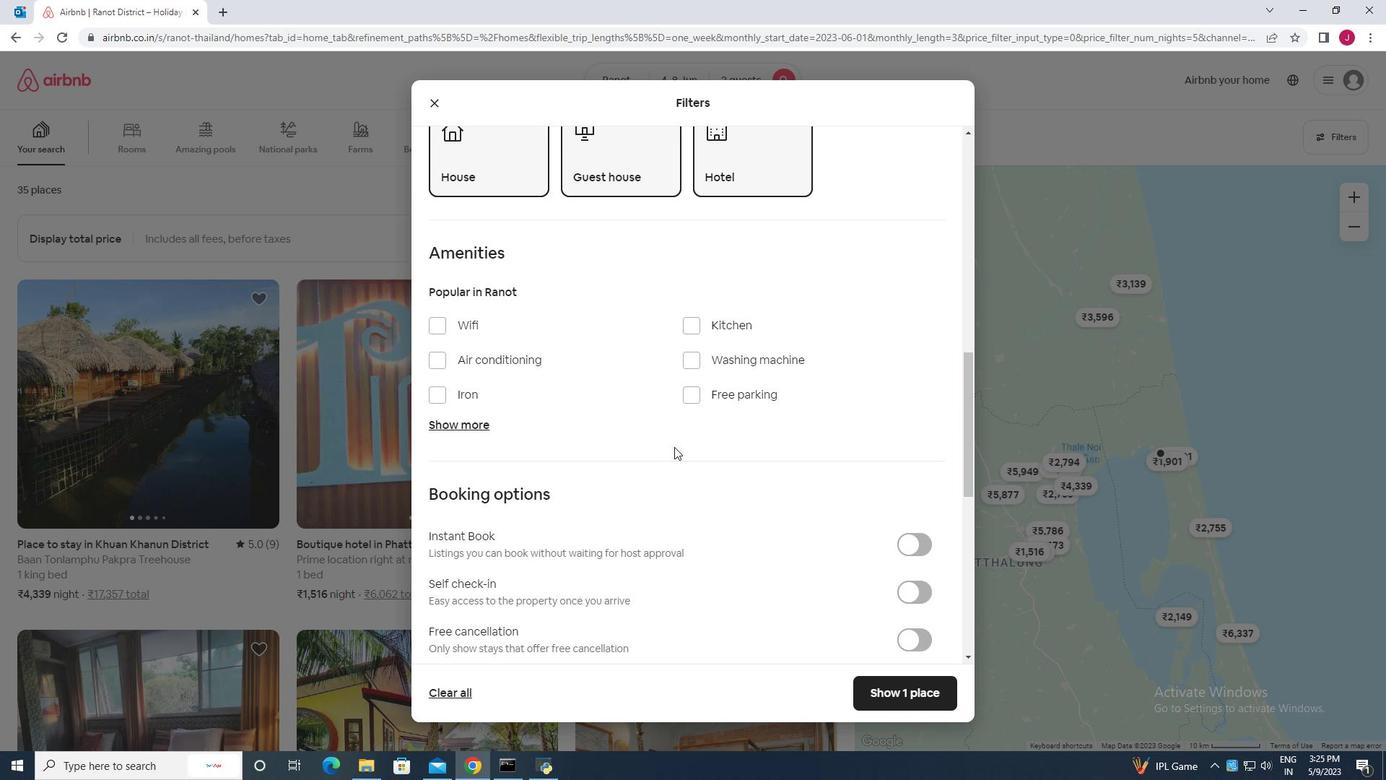 
Action: Mouse scrolled (674, 446) with delta (0, 0)
Screenshot: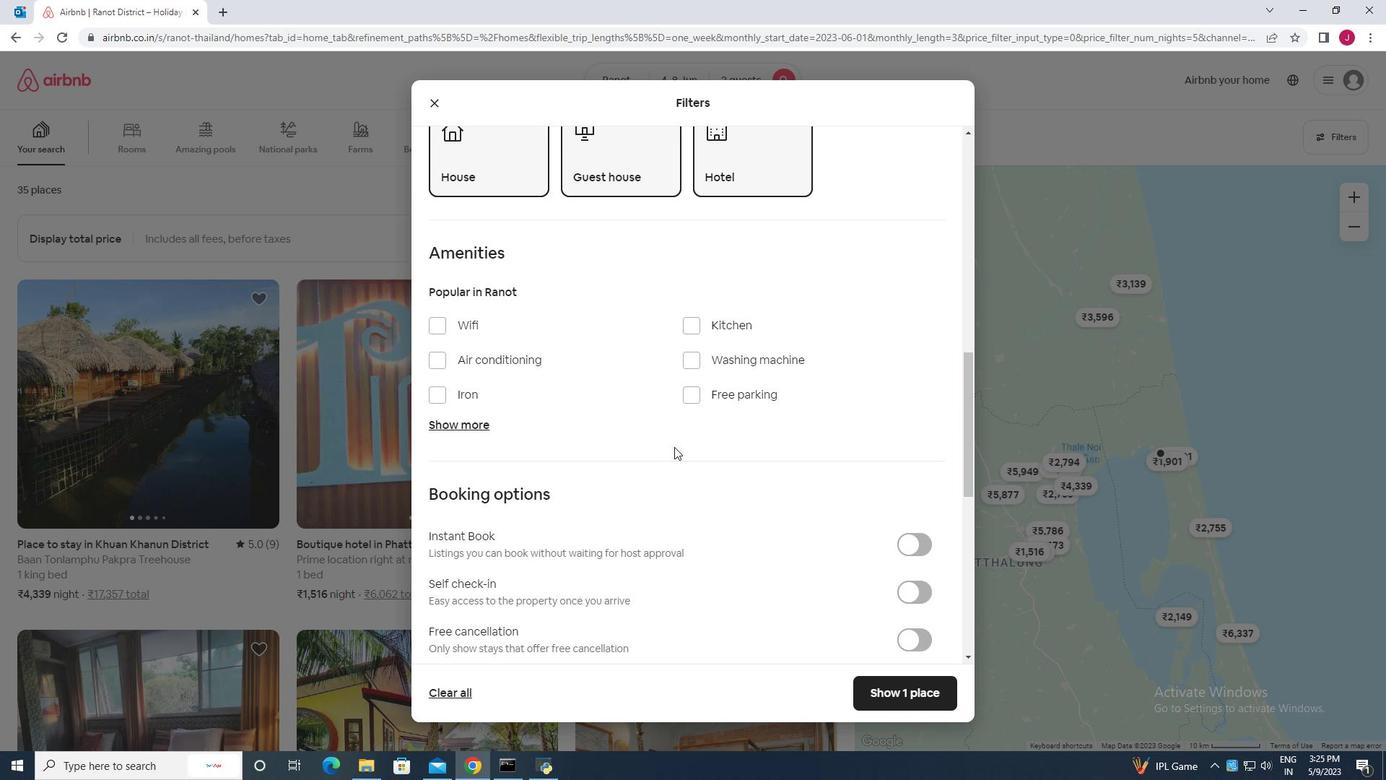 
Action: Mouse moved to (912, 444)
Screenshot: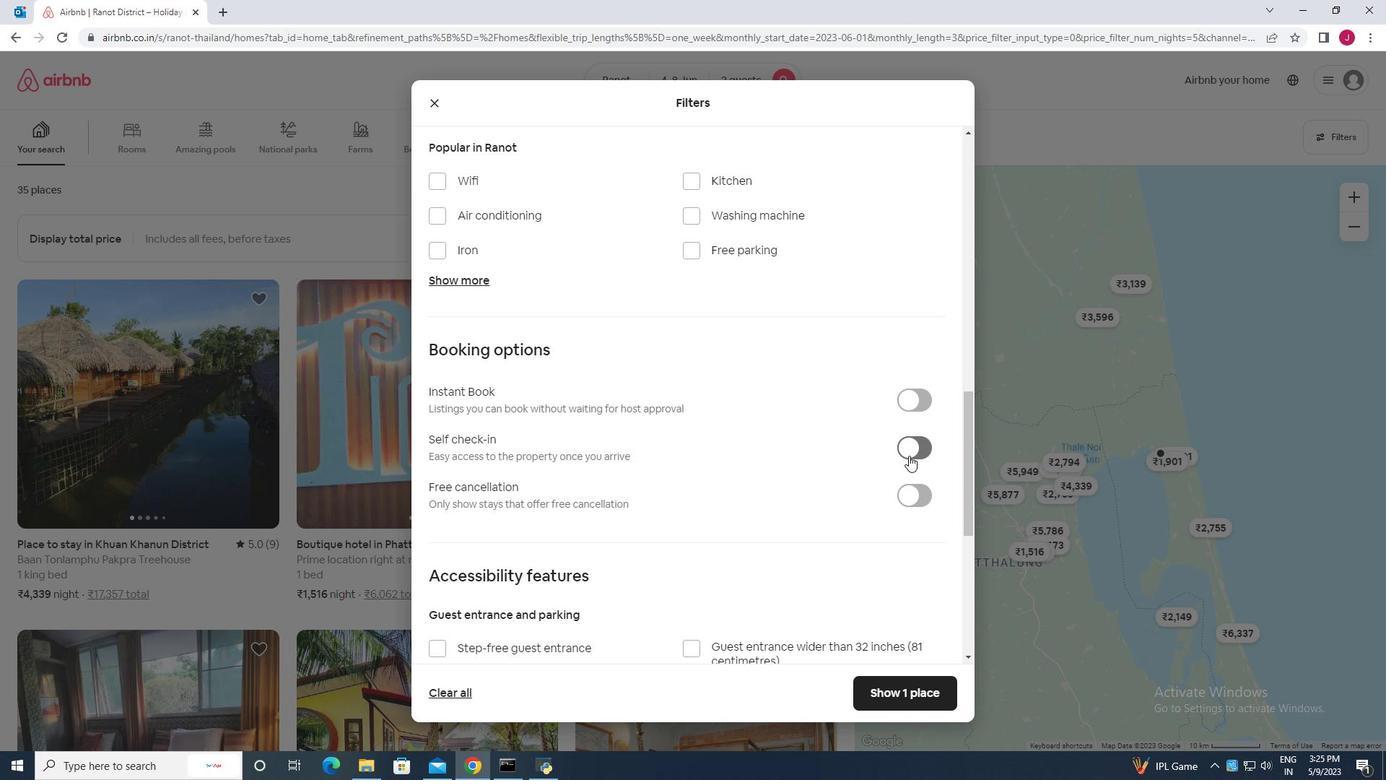 
Action: Mouse pressed left at (912, 444)
Screenshot: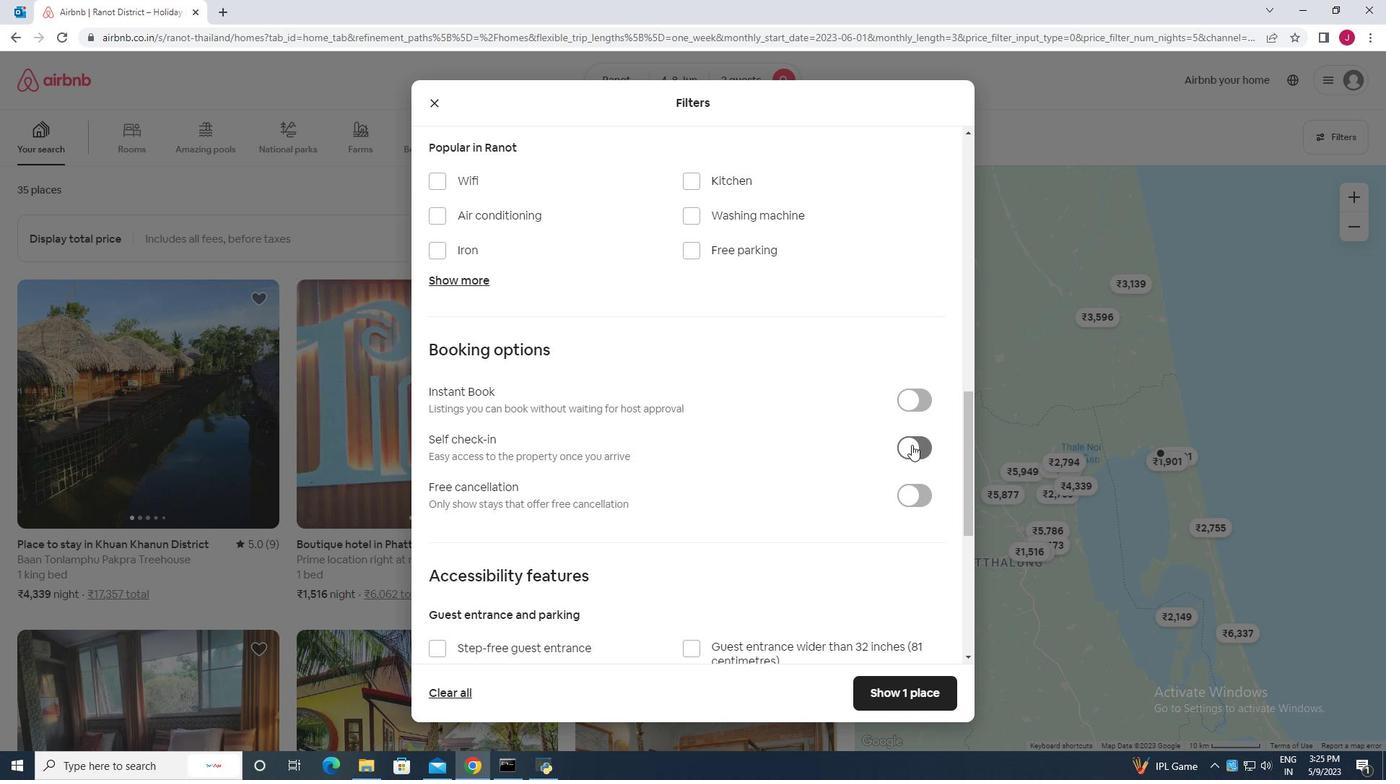 
Action: Mouse moved to (633, 456)
Screenshot: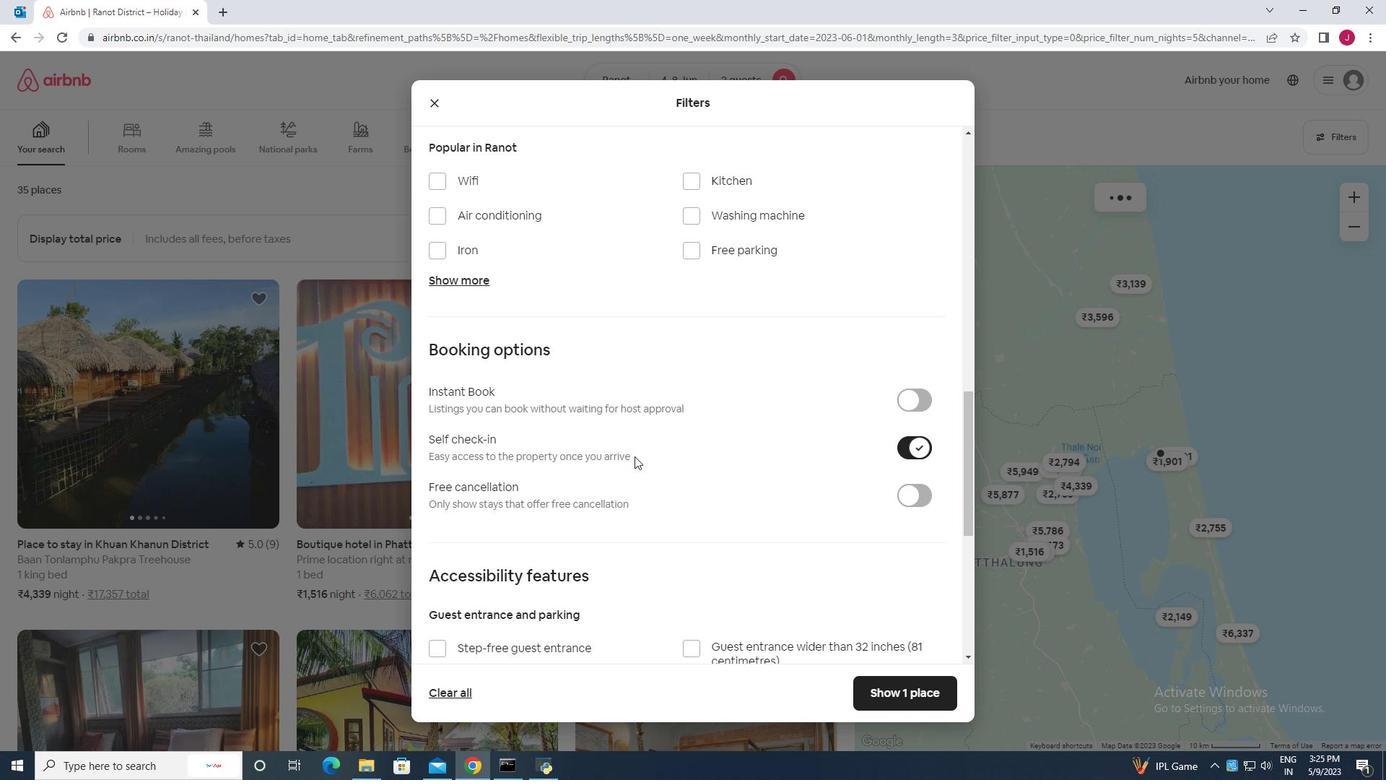 
Action: Mouse scrolled (633, 455) with delta (0, 0)
Screenshot: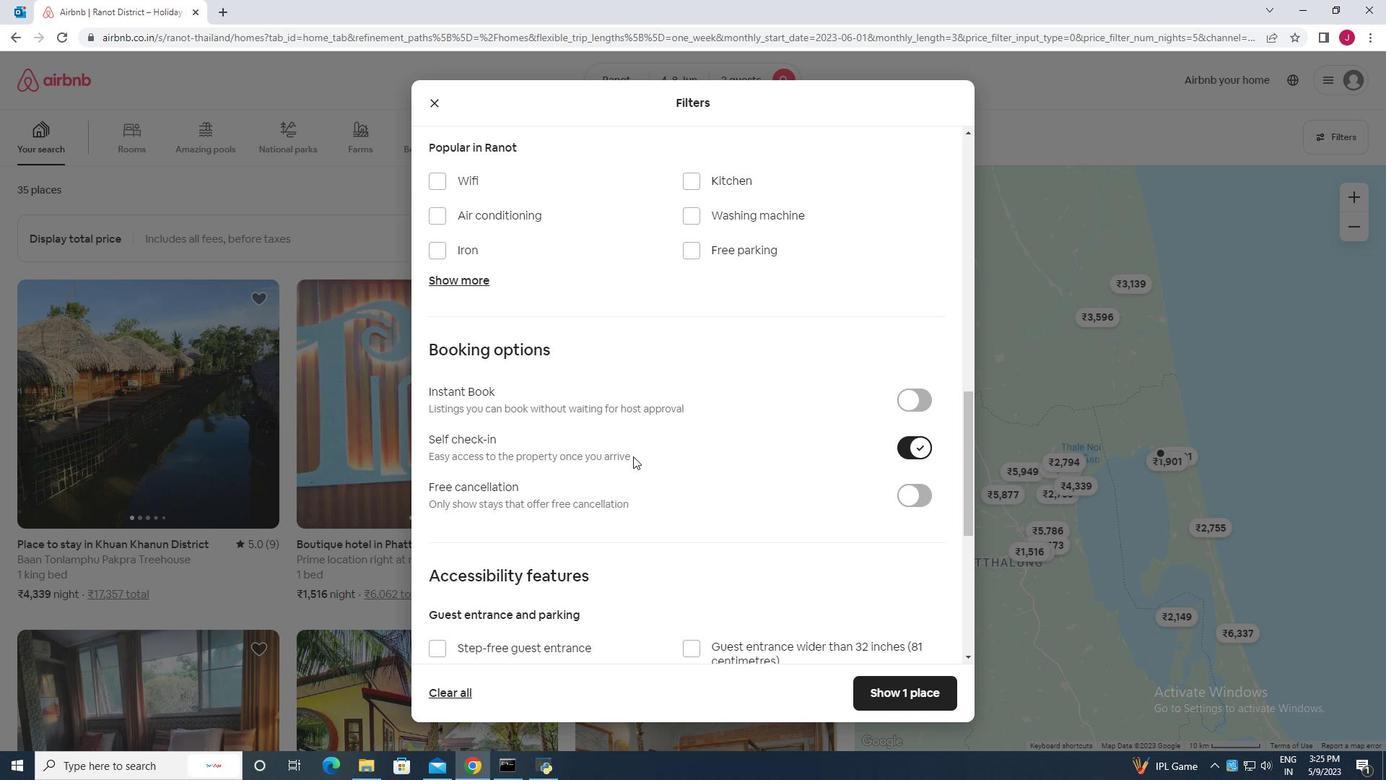 
Action: Mouse scrolled (633, 455) with delta (0, 0)
Screenshot: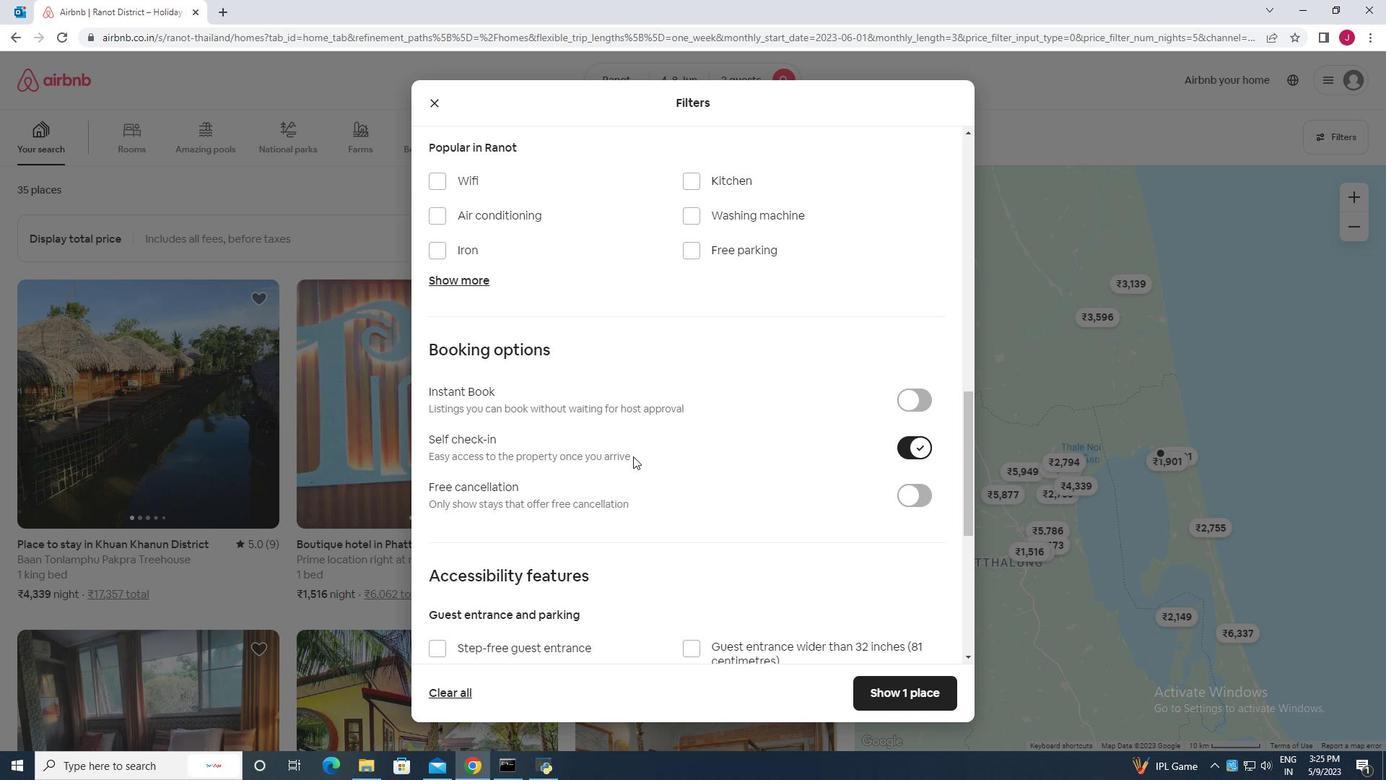 
Action: Mouse scrolled (633, 455) with delta (0, 0)
Screenshot: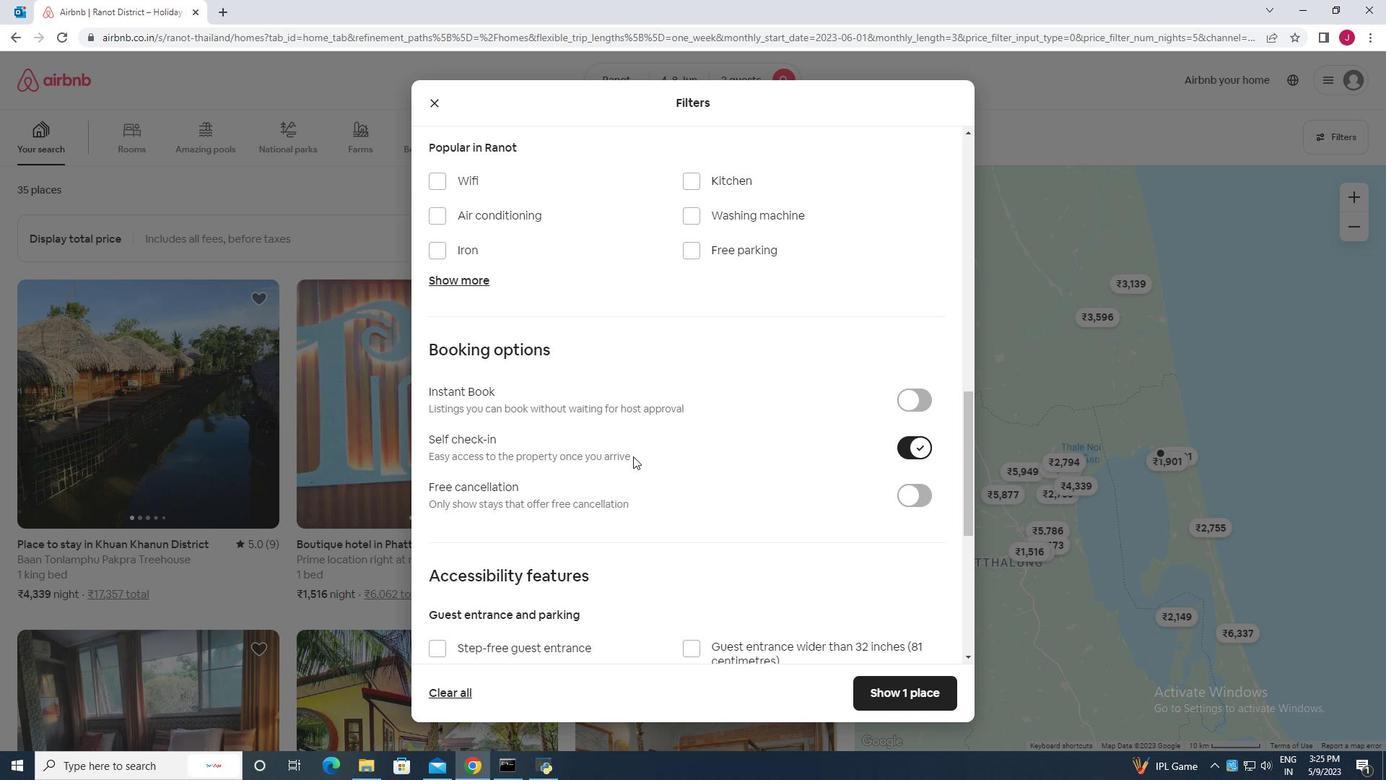 
Action: Mouse scrolled (633, 455) with delta (0, 0)
Screenshot: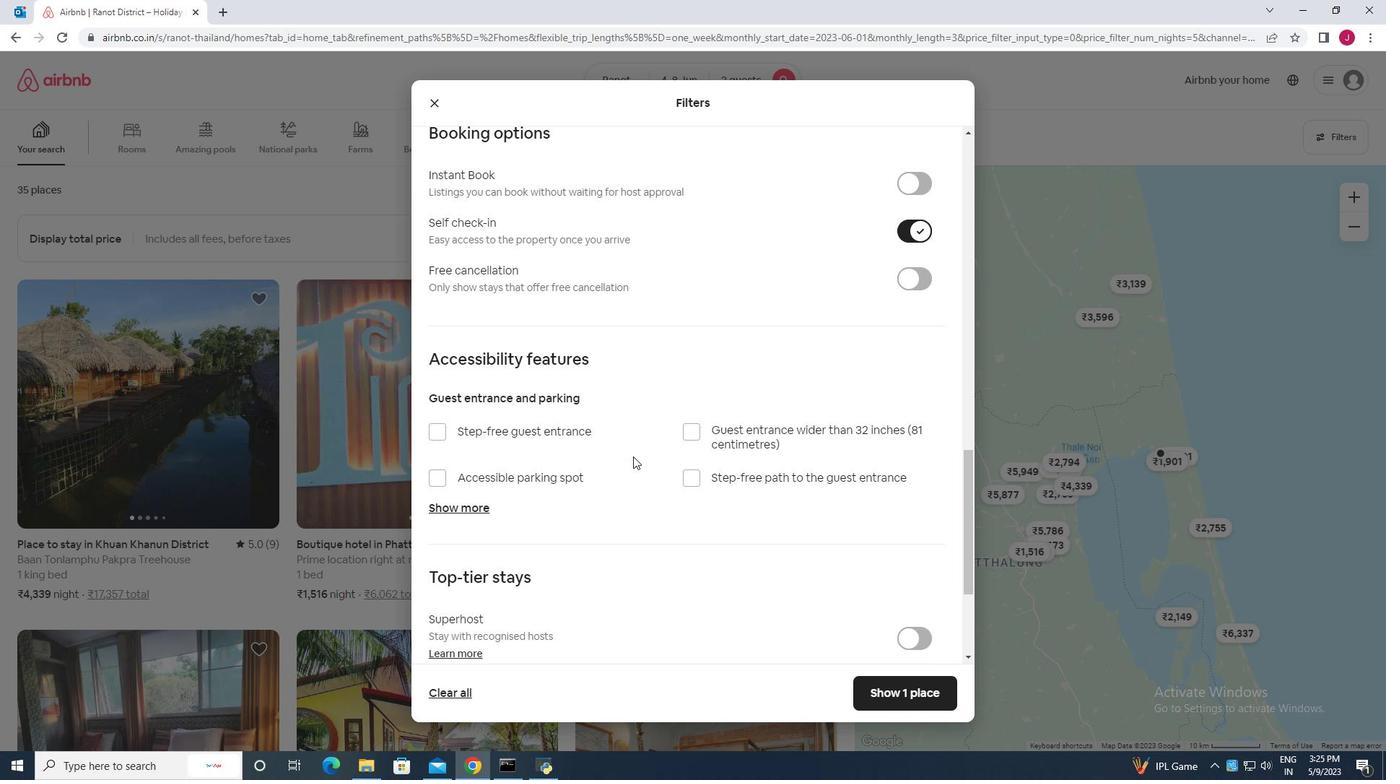 
Action: Mouse scrolled (633, 455) with delta (0, 0)
Screenshot: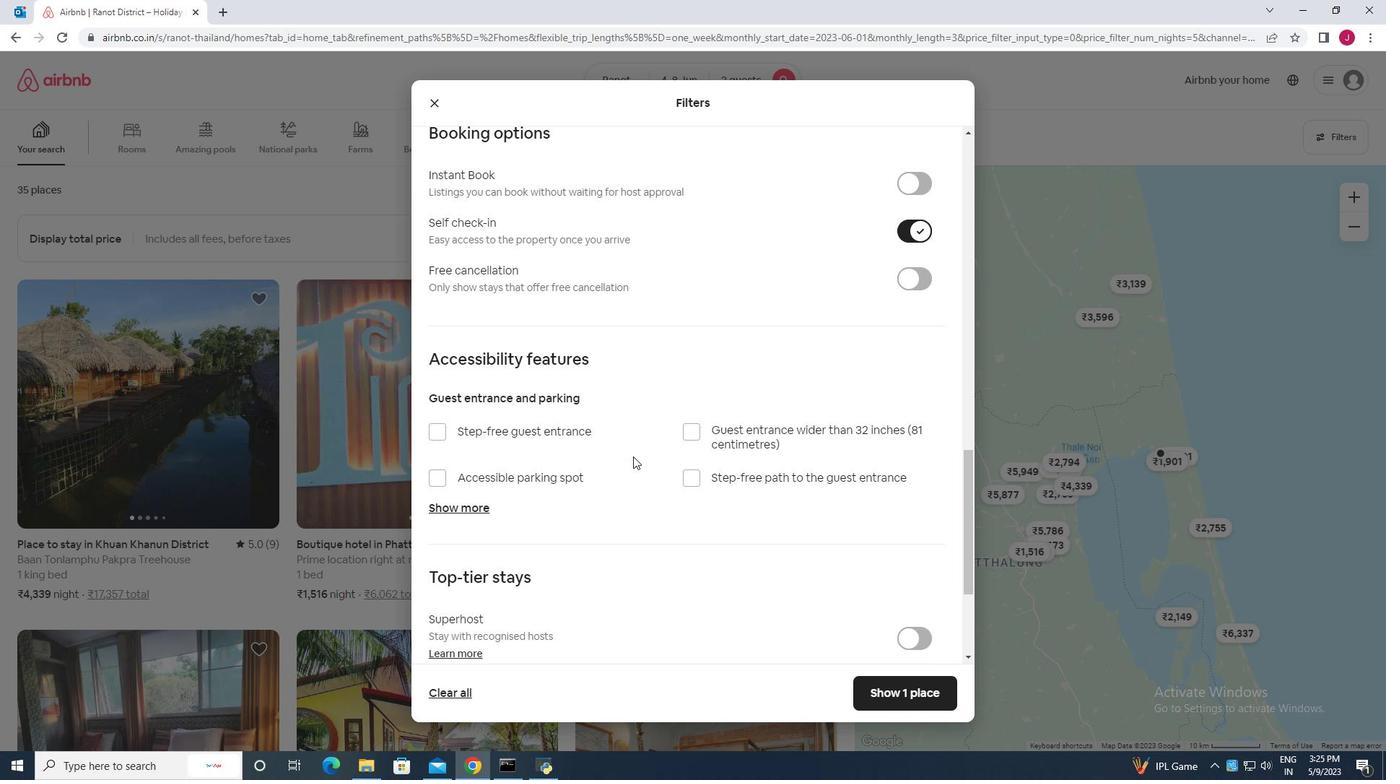 
Action: Mouse scrolled (633, 455) with delta (0, 0)
Screenshot: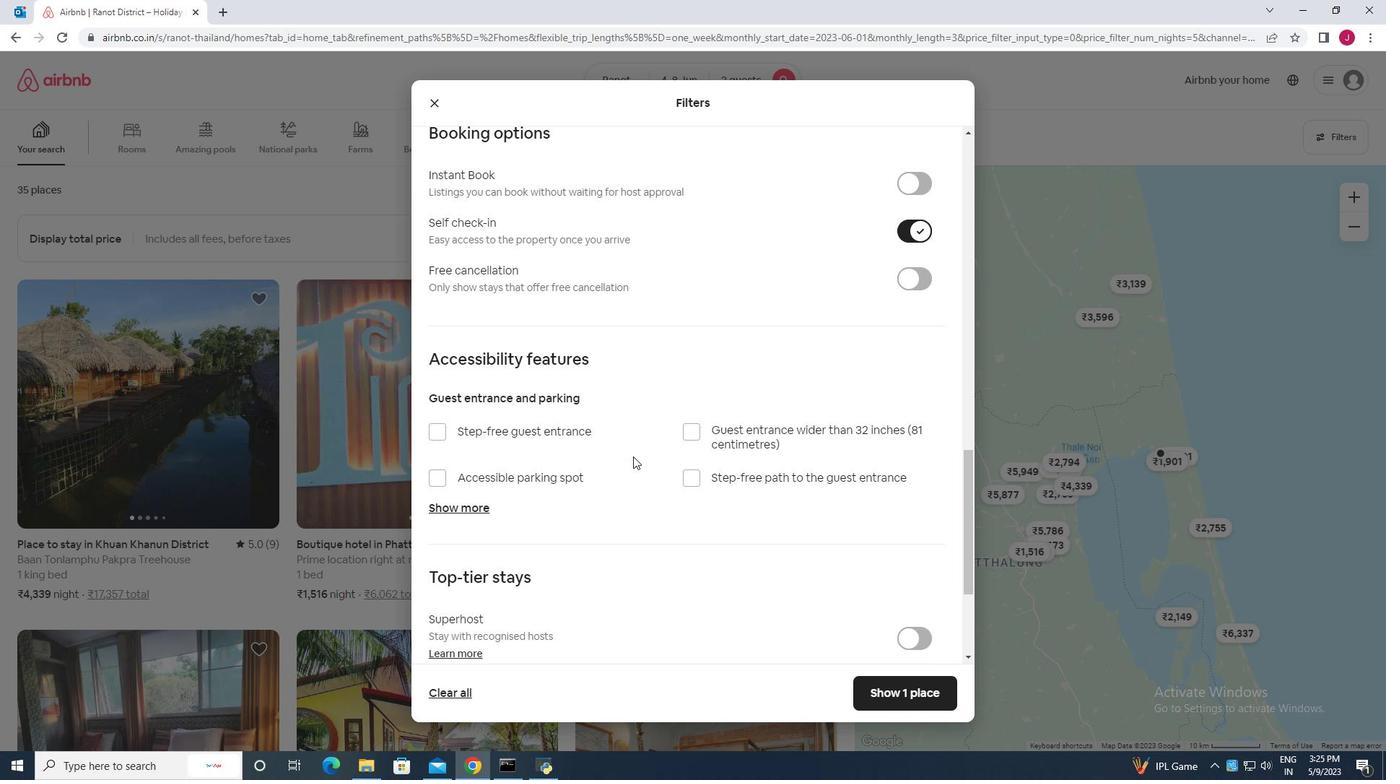 
Action: Mouse scrolled (633, 455) with delta (0, 0)
Screenshot: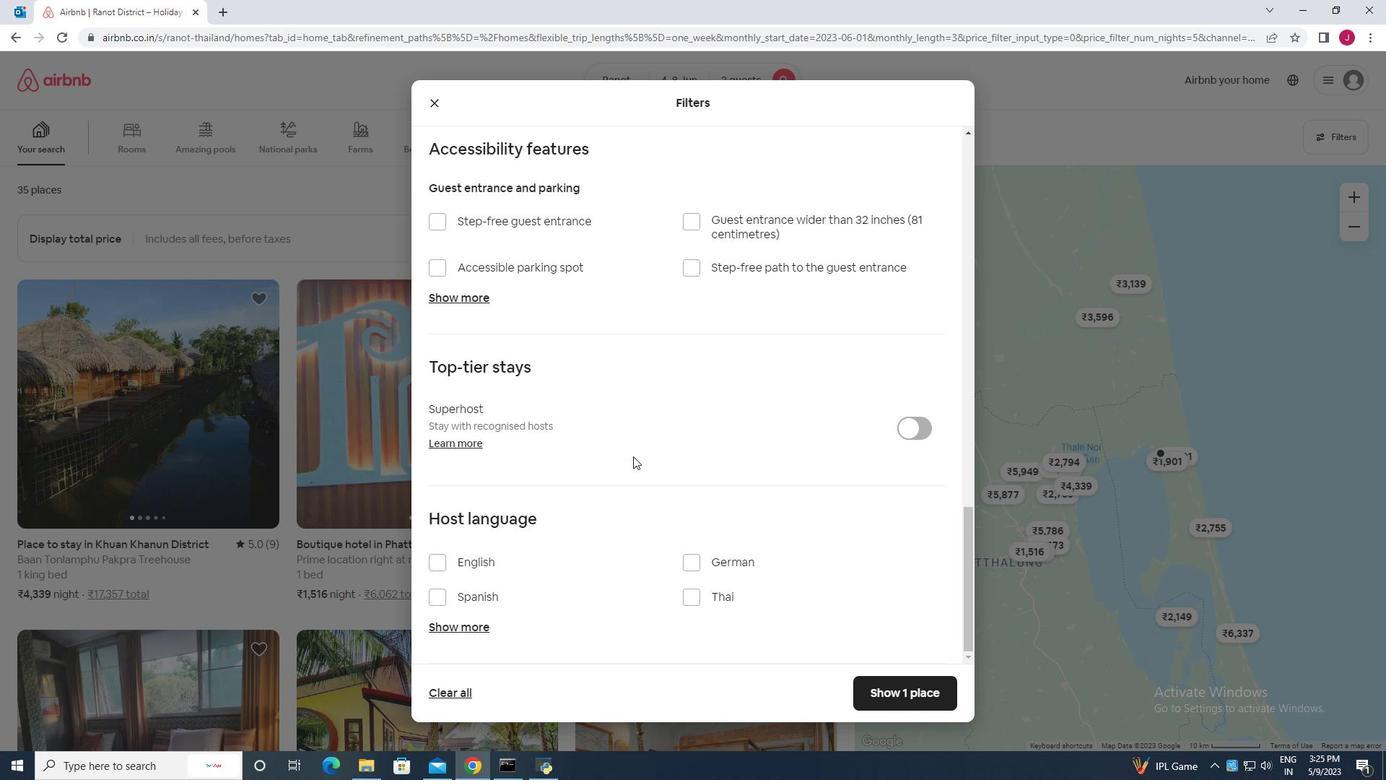 
Action: Mouse scrolled (633, 455) with delta (0, 0)
Screenshot: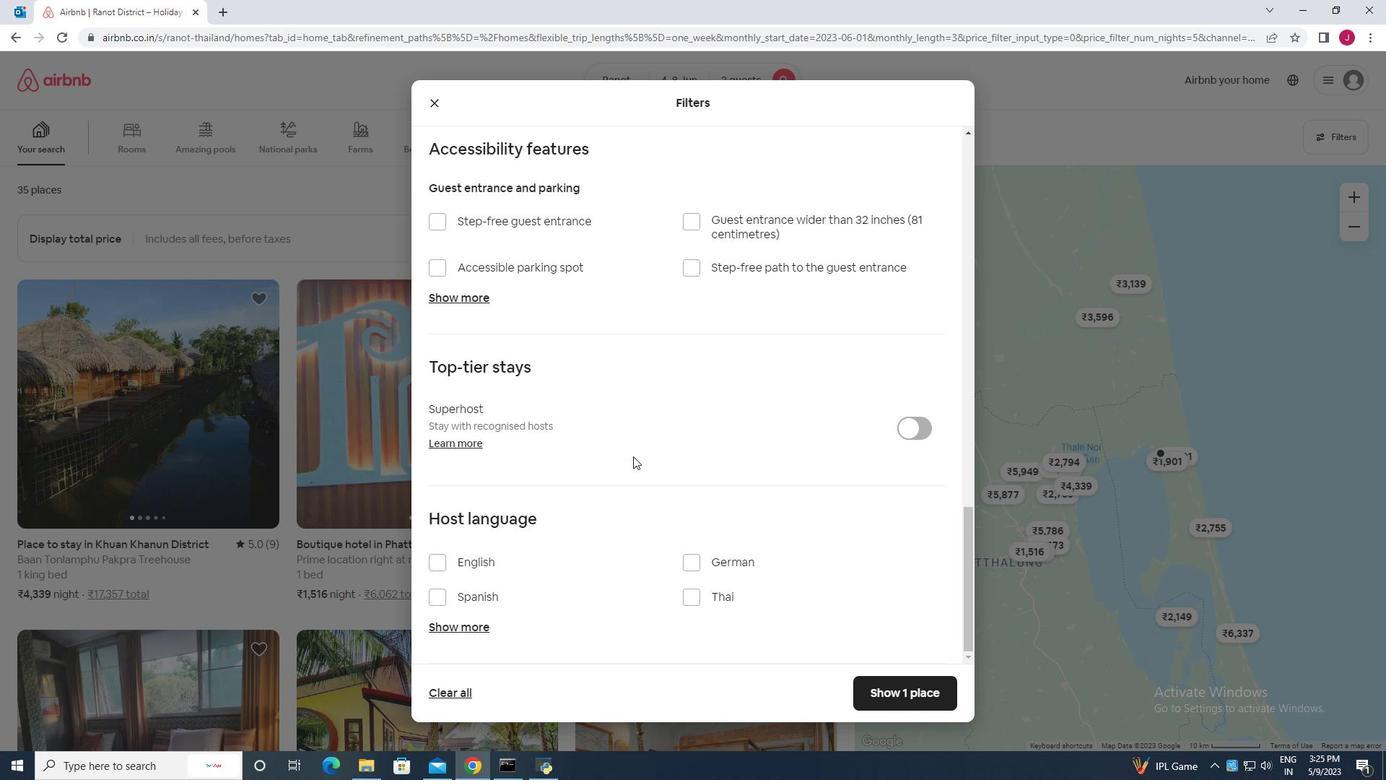 
Action: Mouse moved to (439, 555)
Screenshot: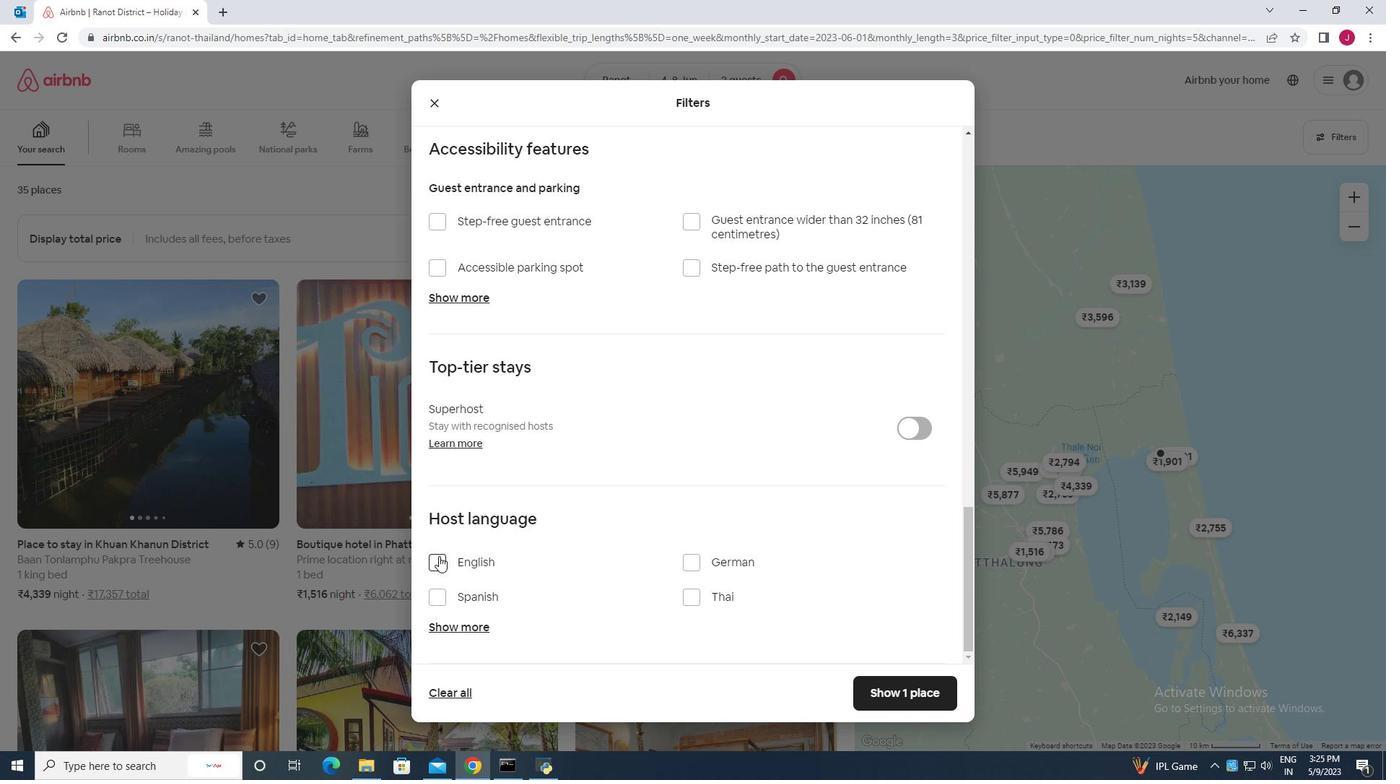 
Action: Mouse pressed left at (439, 555)
Screenshot: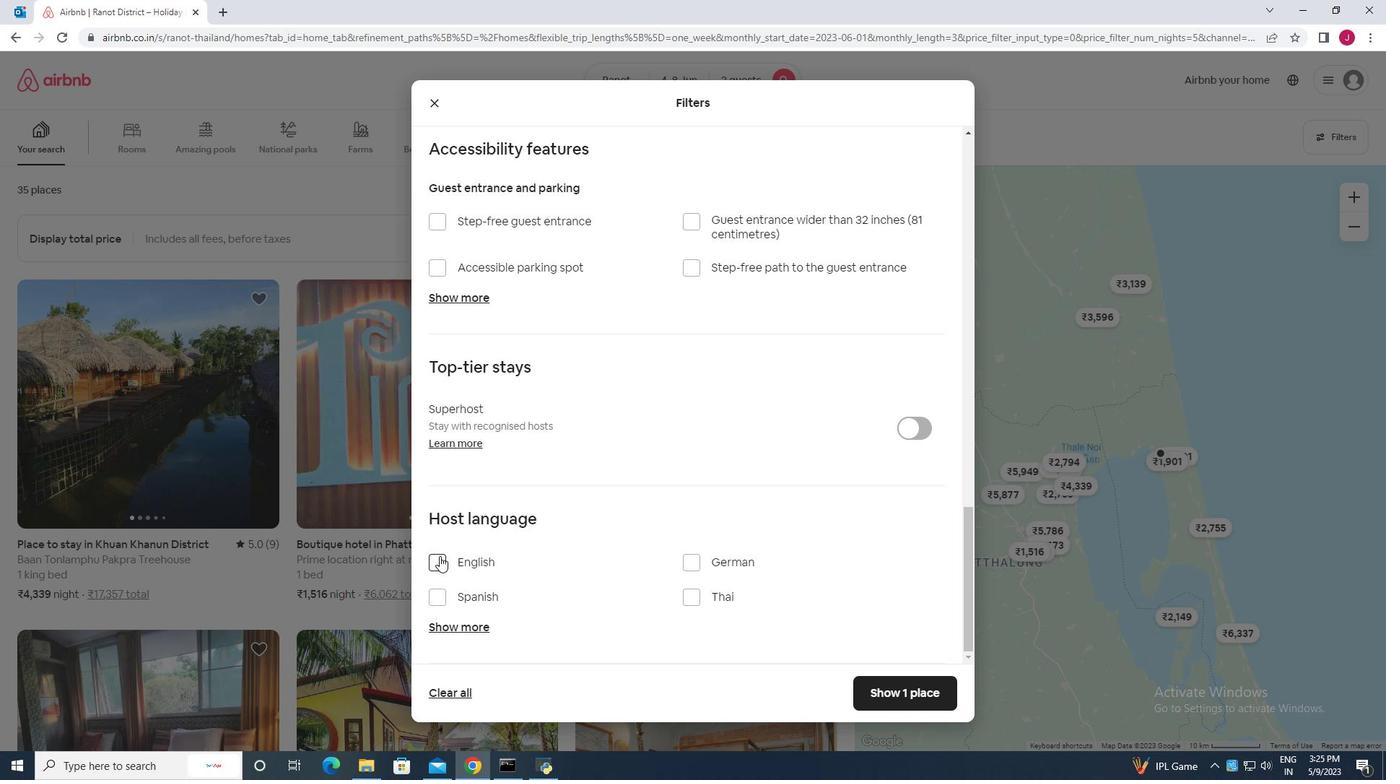 
Action: Mouse moved to (902, 696)
Screenshot: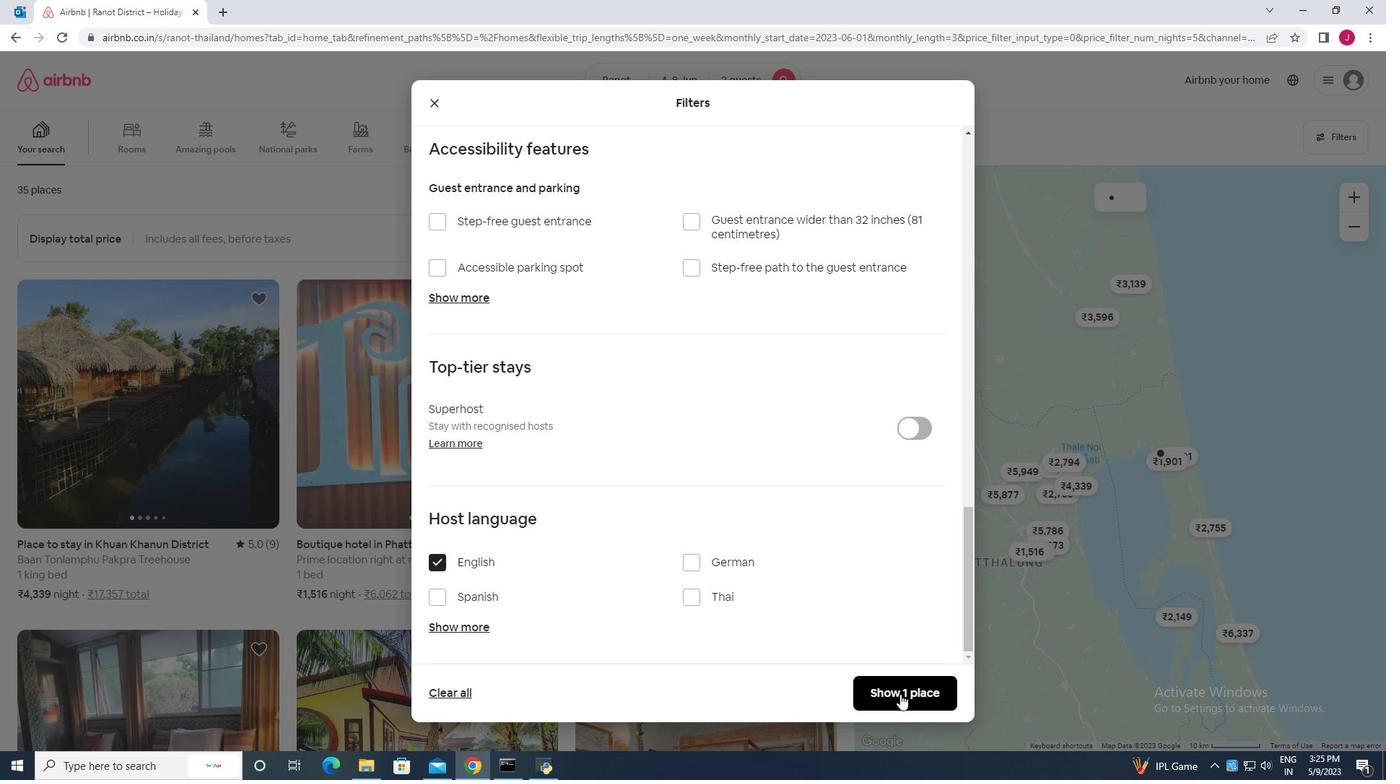 
Action: Mouse pressed left at (902, 696)
Screenshot: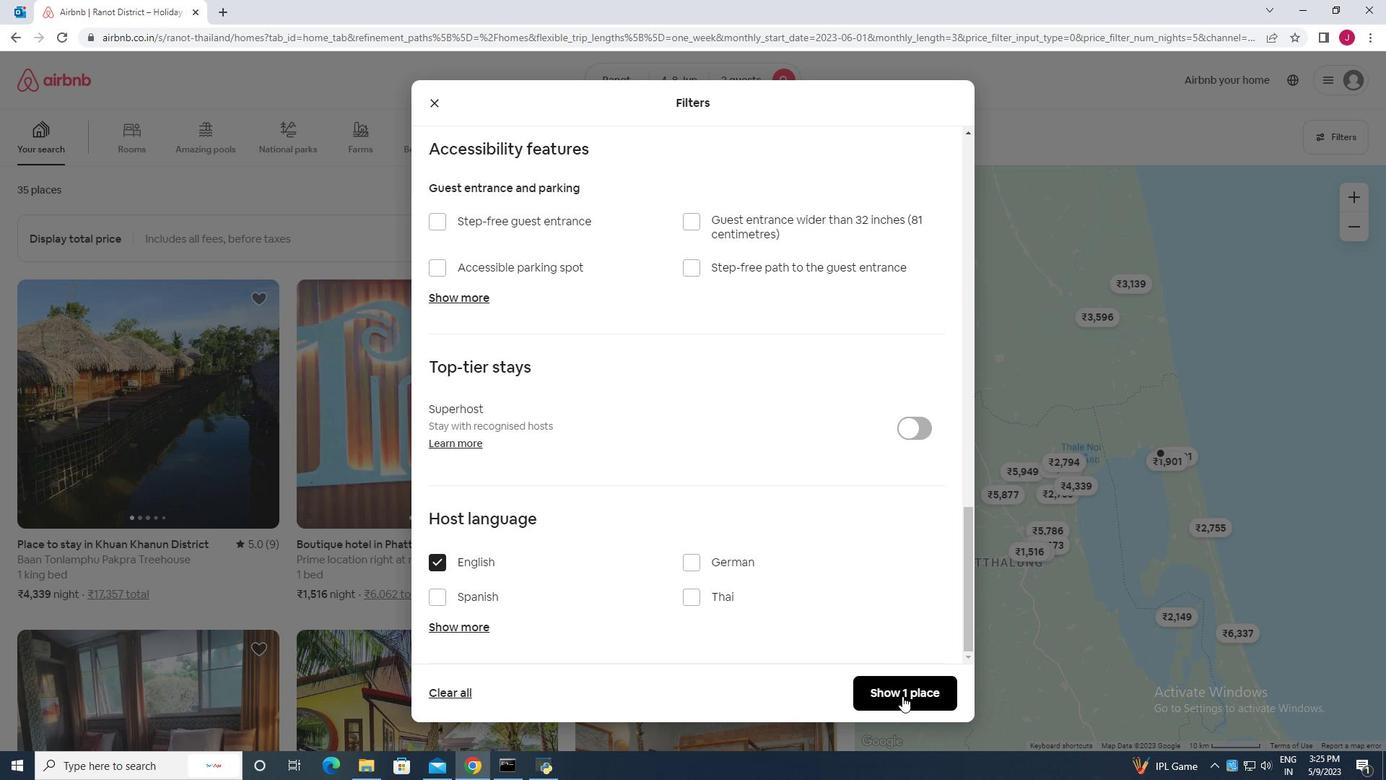 
Action: Mouse moved to (868, 650)
Screenshot: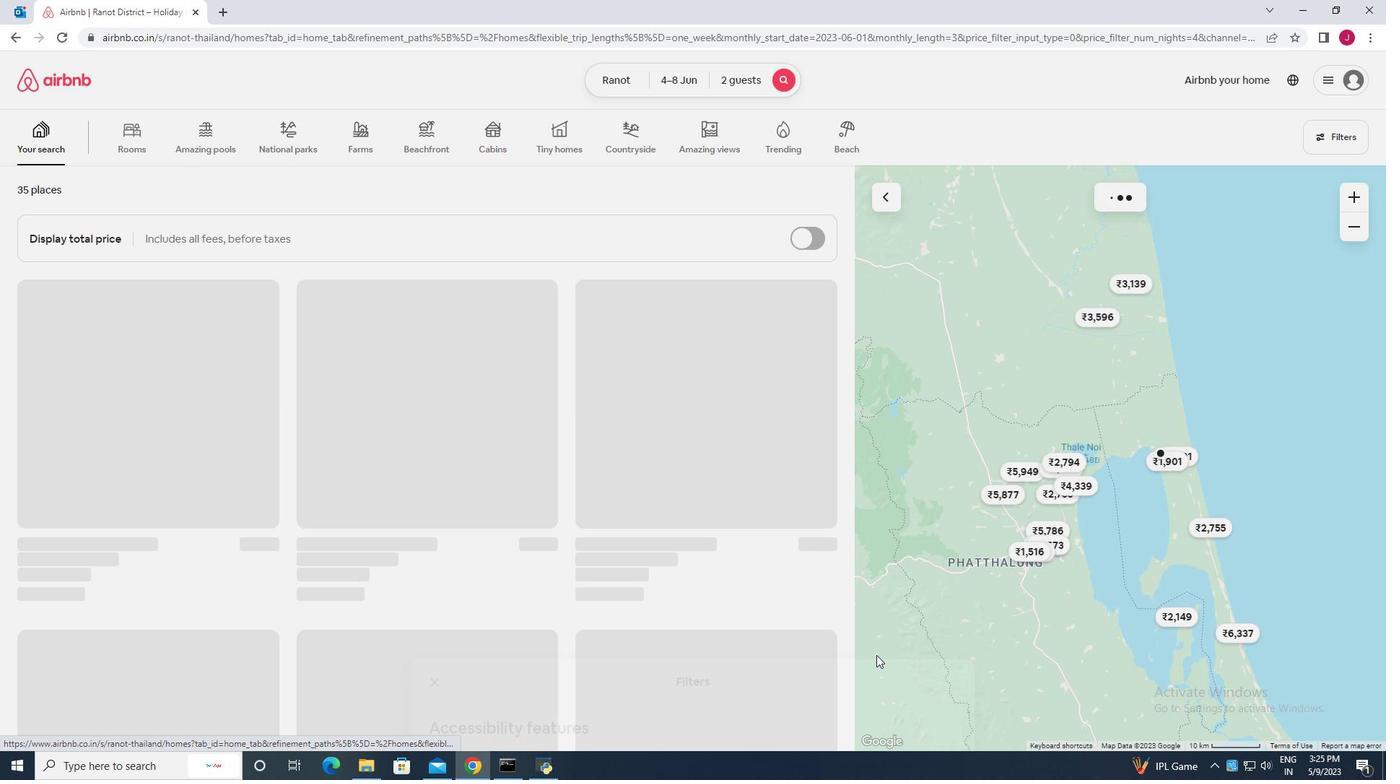 
